 Task: Find connections with filter location Mönchengladbach with filter topic #aviationwith filter profile language Potuguese with filter current company Natixis Corporate & Investment Banking with filter school SNDT Women's University - P. G. Department of Computer Science with filter industry Wholesale Chemical and Allied Products with filter service category Illustration with filter keywords title Mining Engineer
Action: Mouse moved to (644, 70)
Screenshot: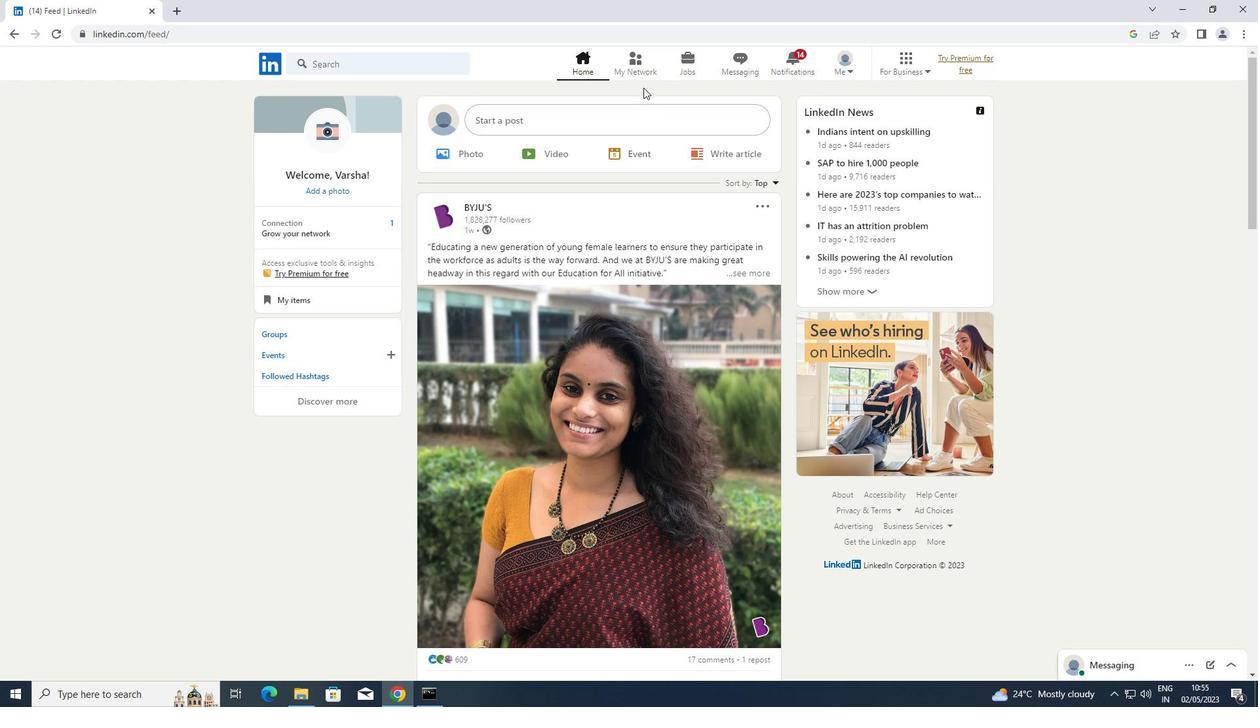 
Action: Mouse pressed left at (644, 70)
Screenshot: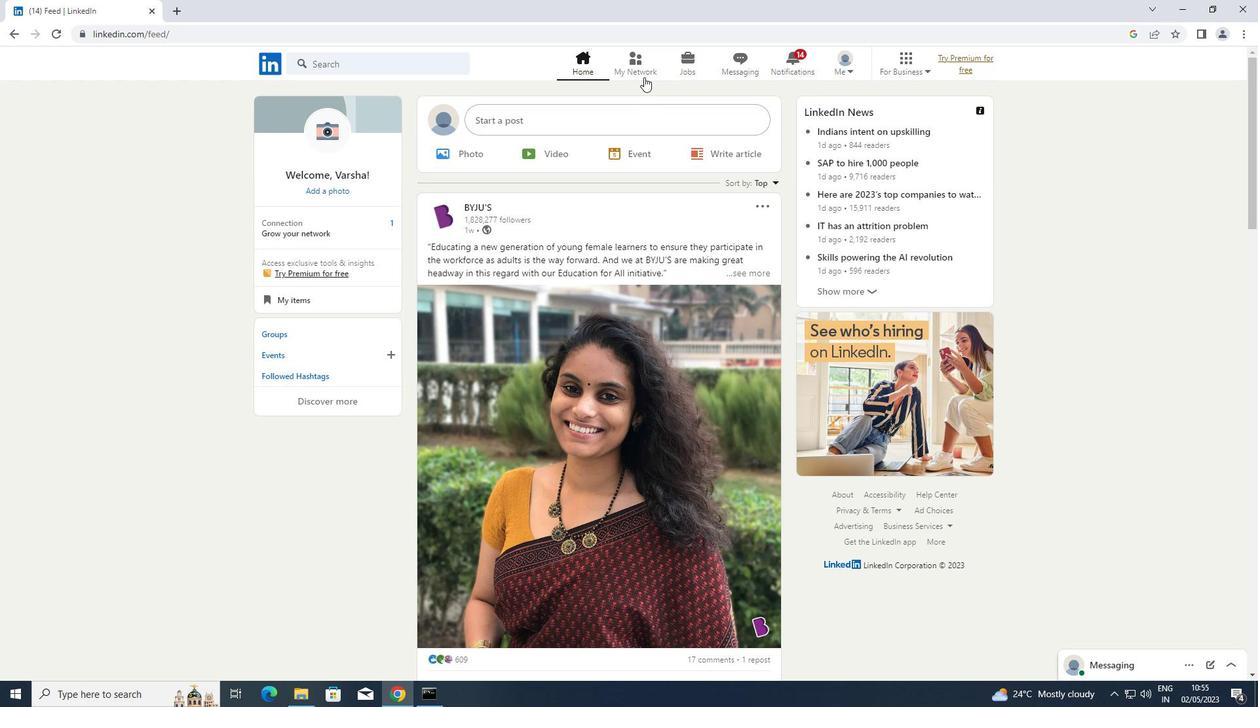 
Action: Mouse moved to (391, 129)
Screenshot: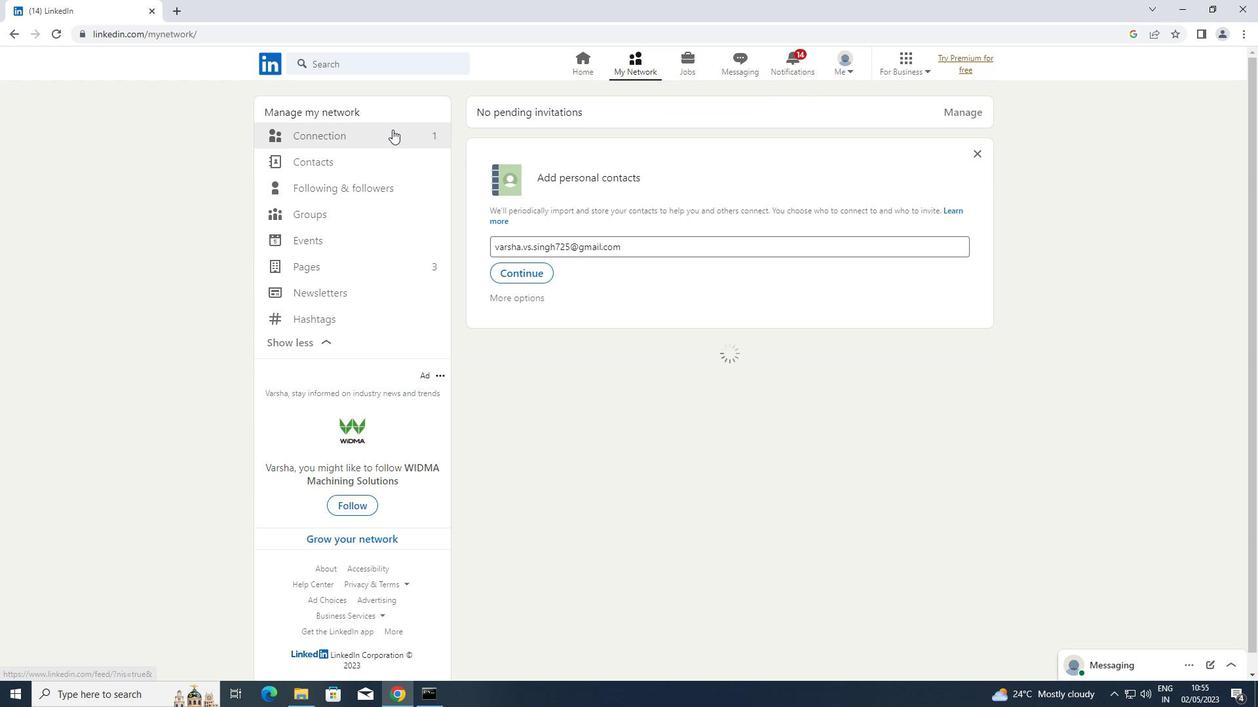 
Action: Mouse pressed left at (391, 129)
Screenshot: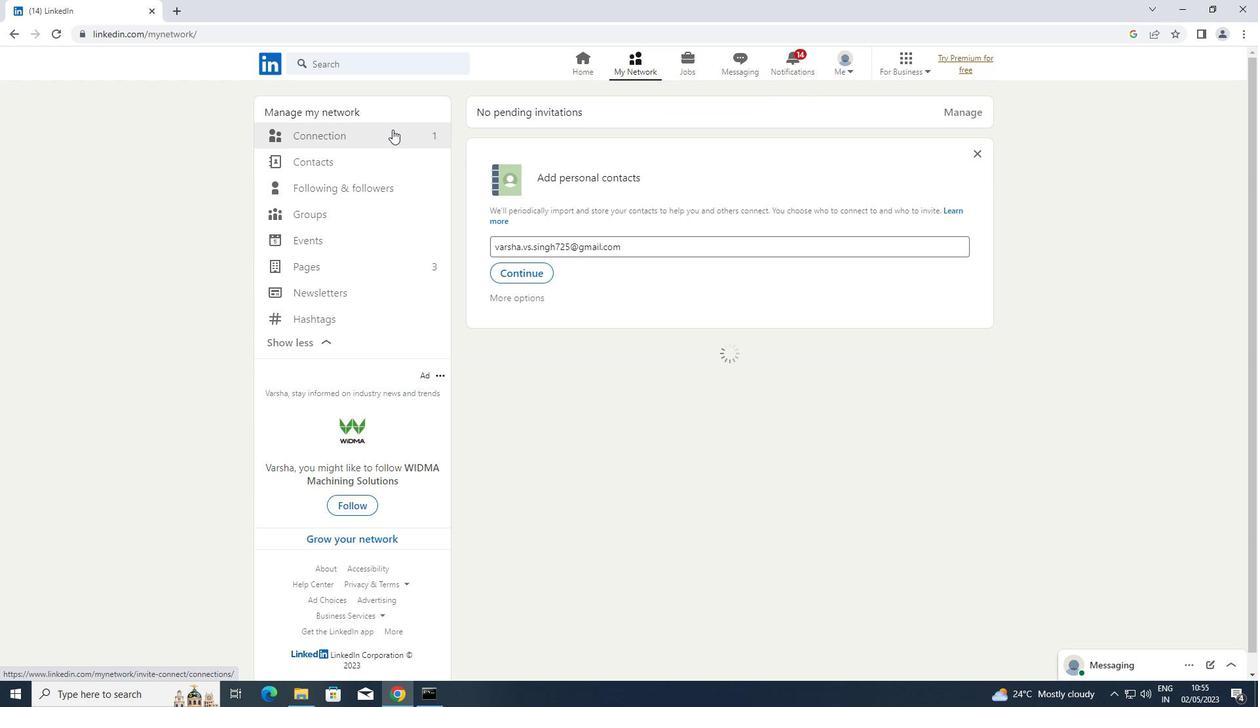
Action: Mouse moved to (716, 134)
Screenshot: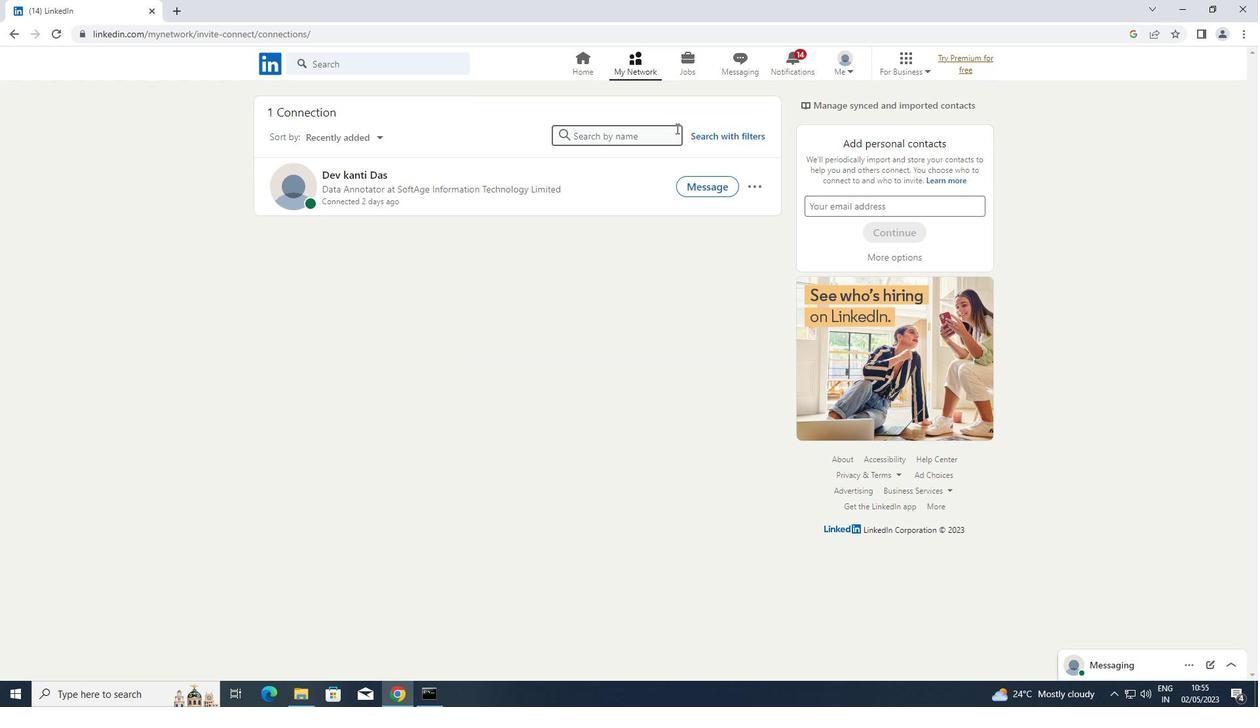
Action: Mouse pressed left at (716, 134)
Screenshot: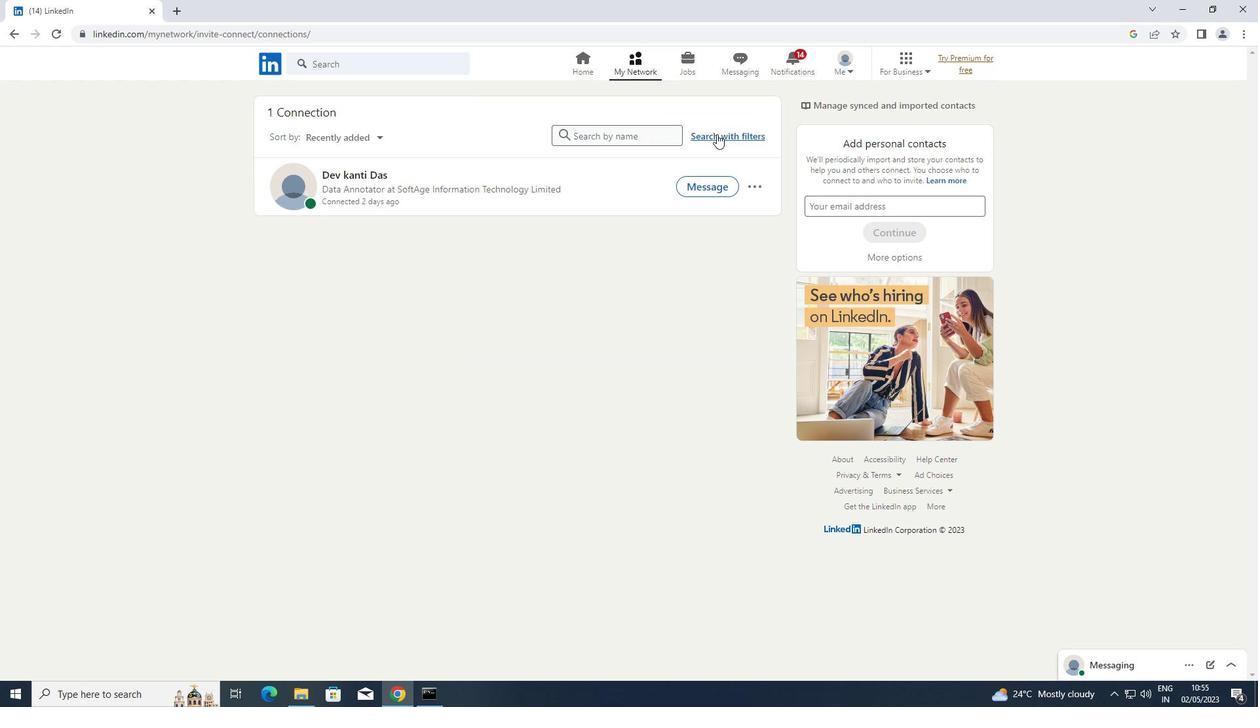 
Action: Mouse moved to (665, 102)
Screenshot: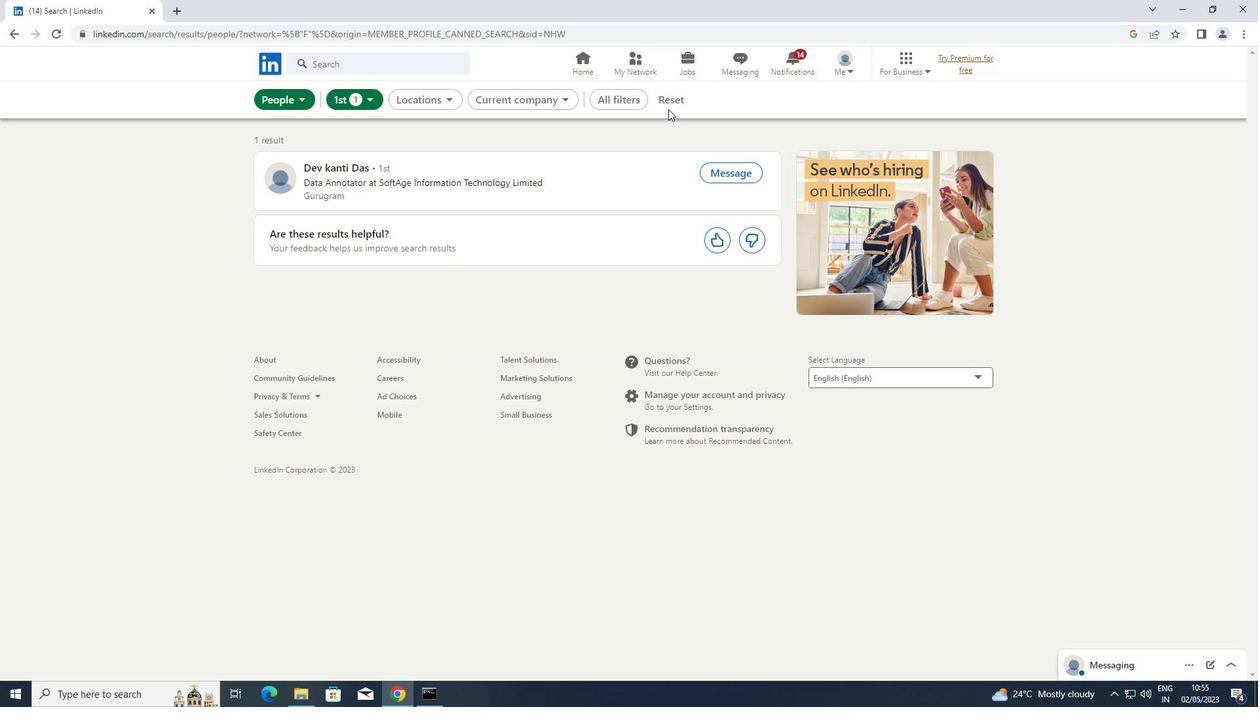 
Action: Mouse pressed left at (665, 102)
Screenshot: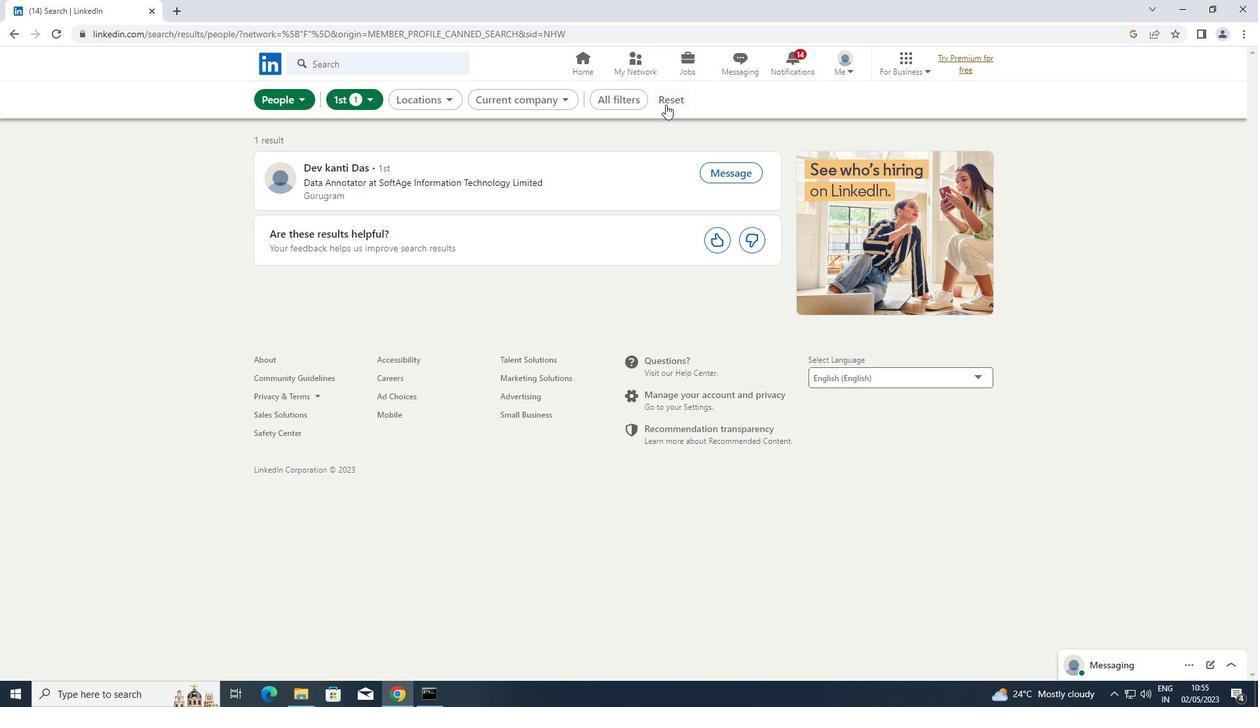 
Action: Mouse moved to (662, 102)
Screenshot: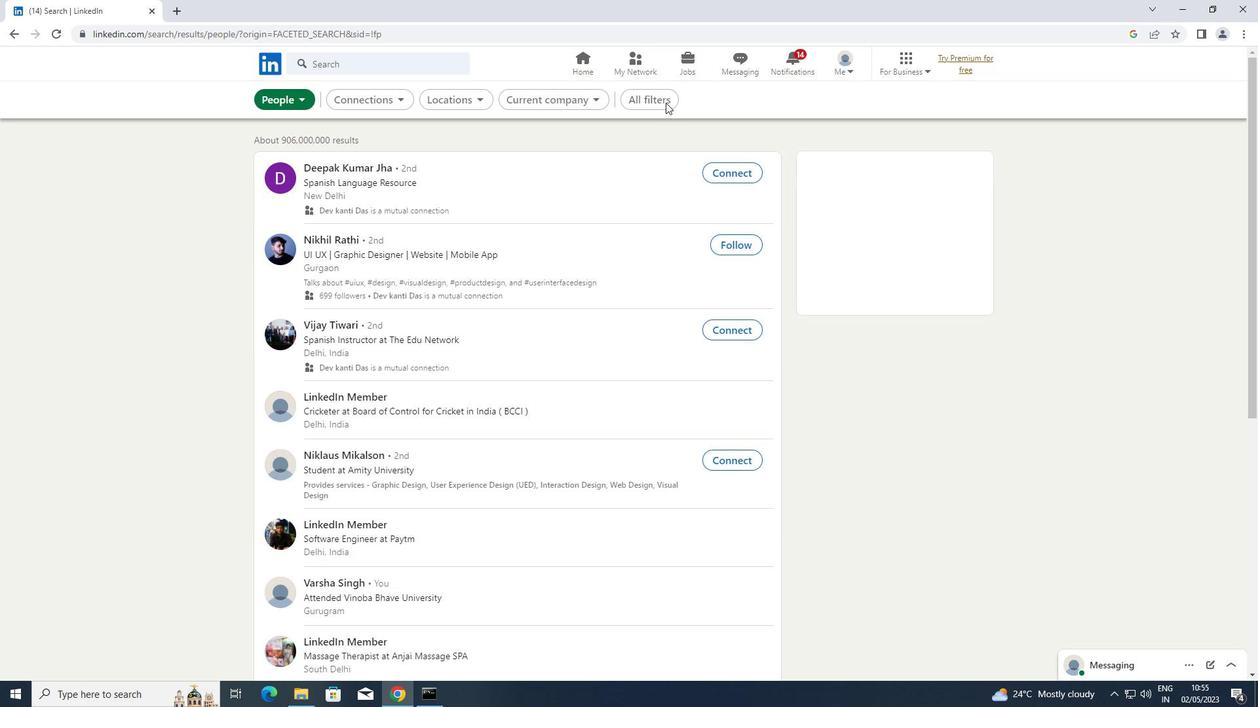 
Action: Mouse pressed left at (662, 102)
Screenshot: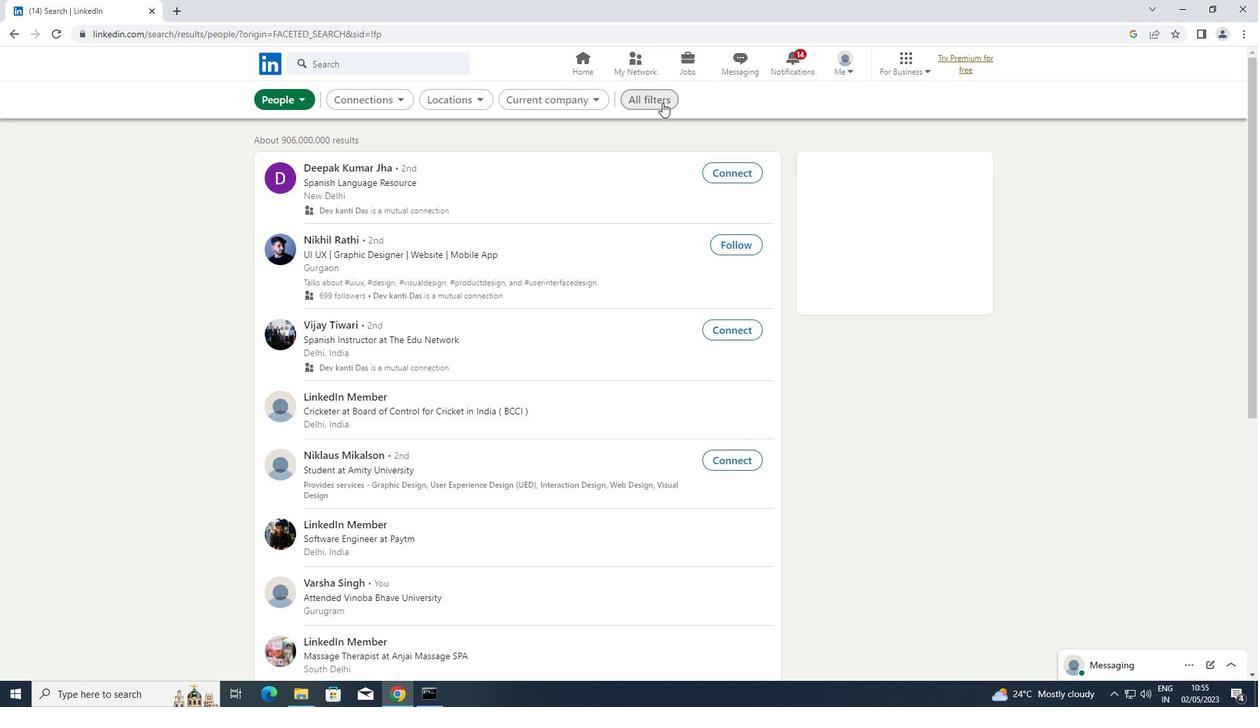 
Action: Mouse moved to (996, 288)
Screenshot: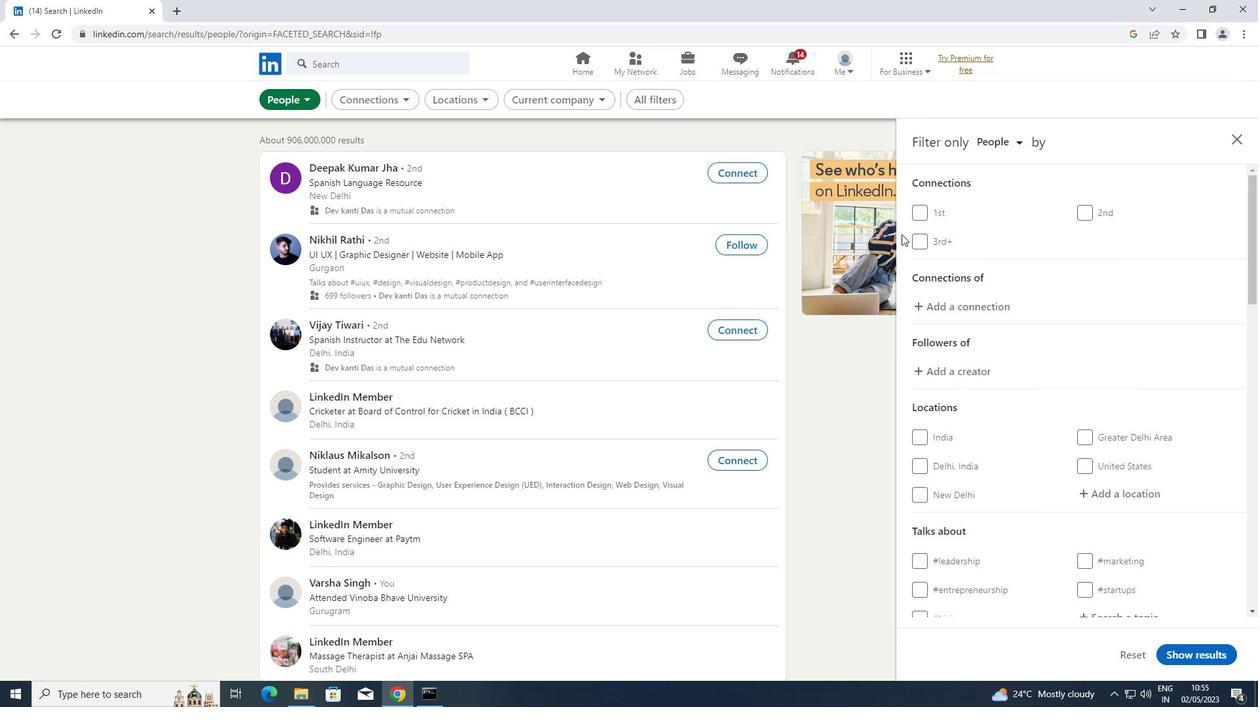 
Action: Mouse scrolled (996, 288) with delta (0, 0)
Screenshot: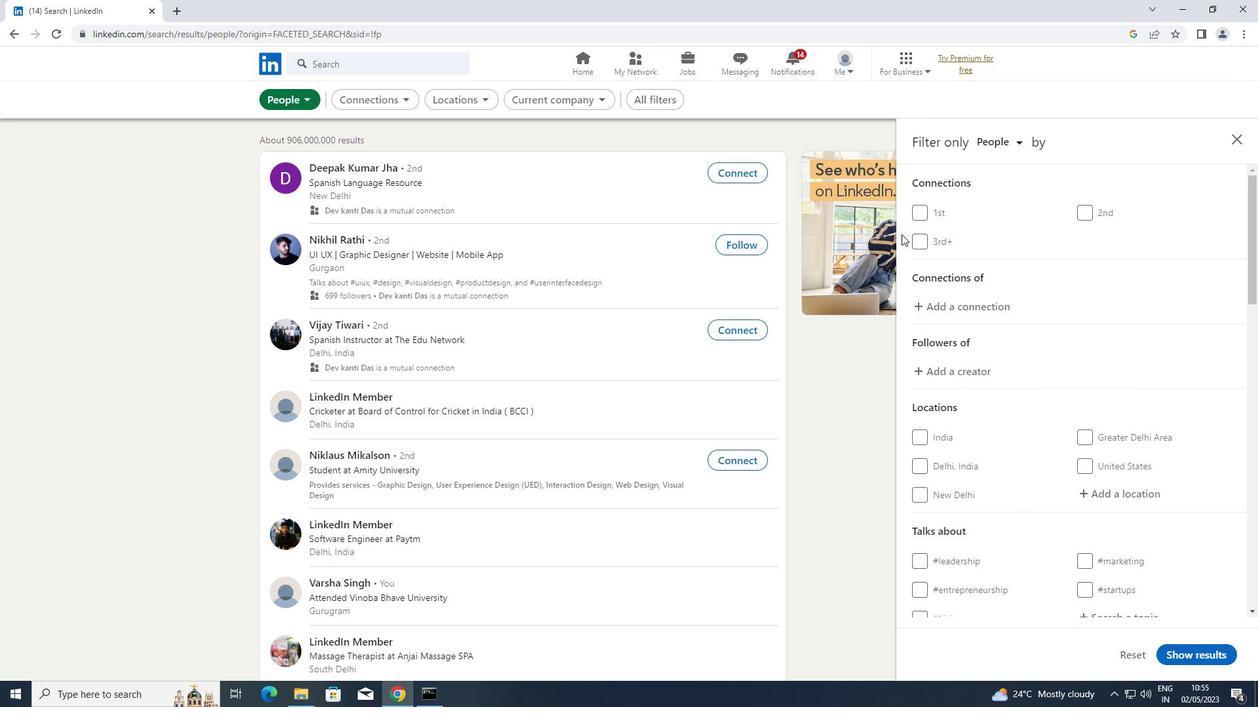 
Action: Mouse scrolled (996, 288) with delta (0, 0)
Screenshot: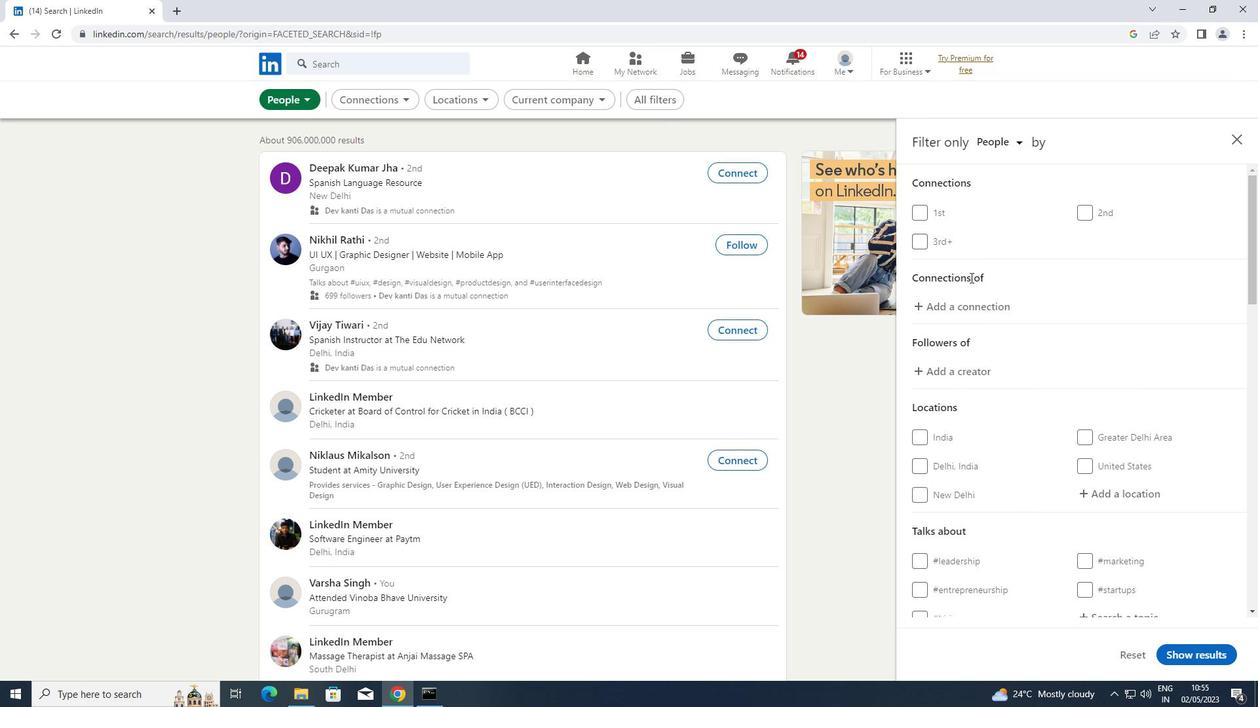 
Action: Mouse moved to (1093, 358)
Screenshot: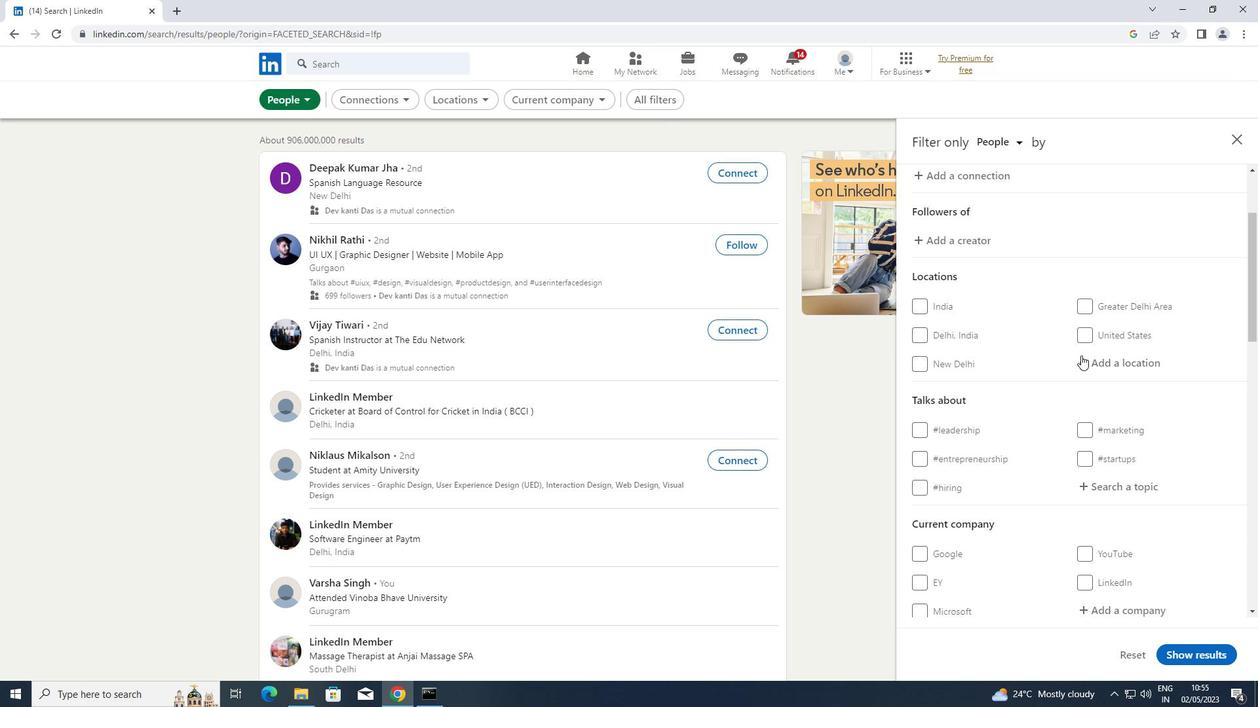 
Action: Mouse pressed left at (1093, 358)
Screenshot: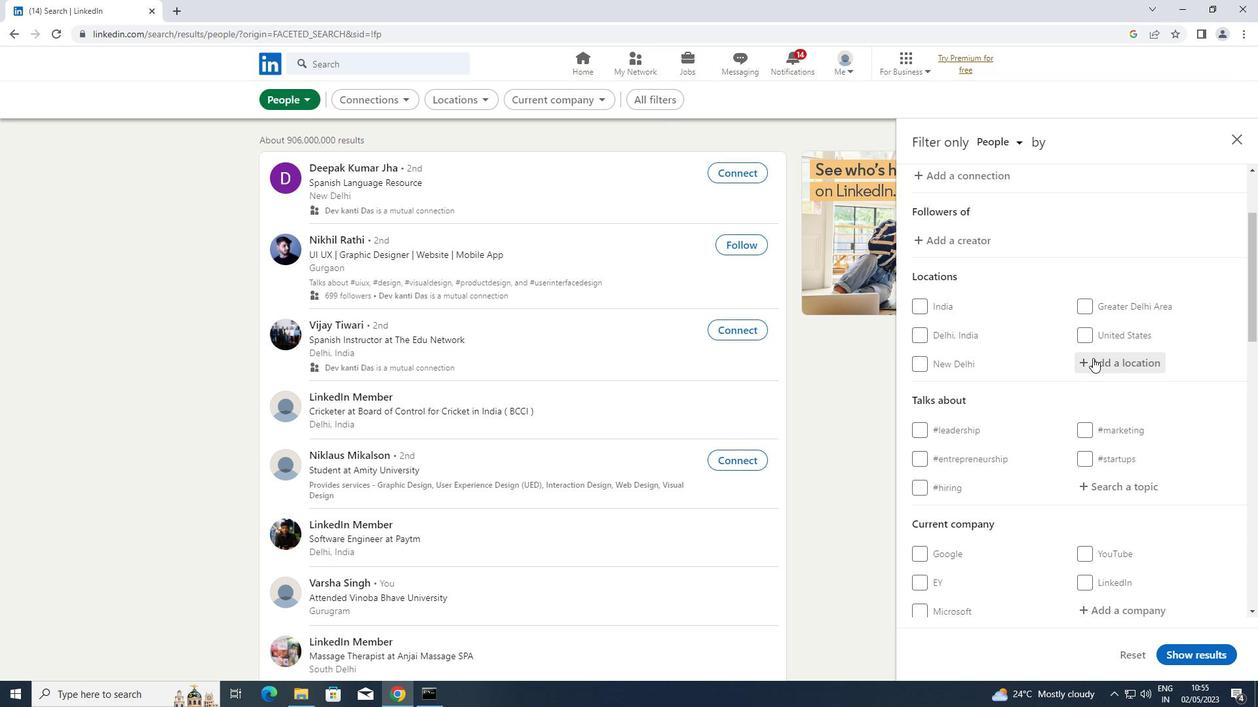 
Action: Key pressed <Key.shift>MONCHENGLADBACH
Screenshot: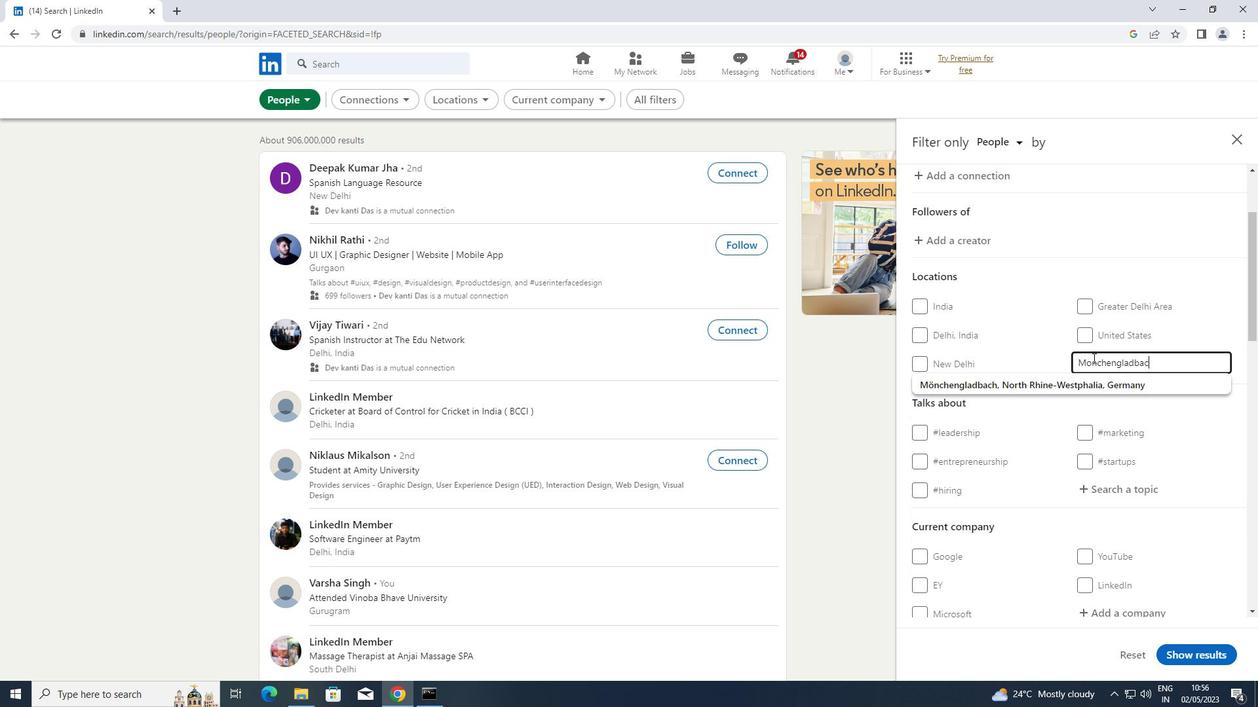 
Action: Mouse moved to (1121, 341)
Screenshot: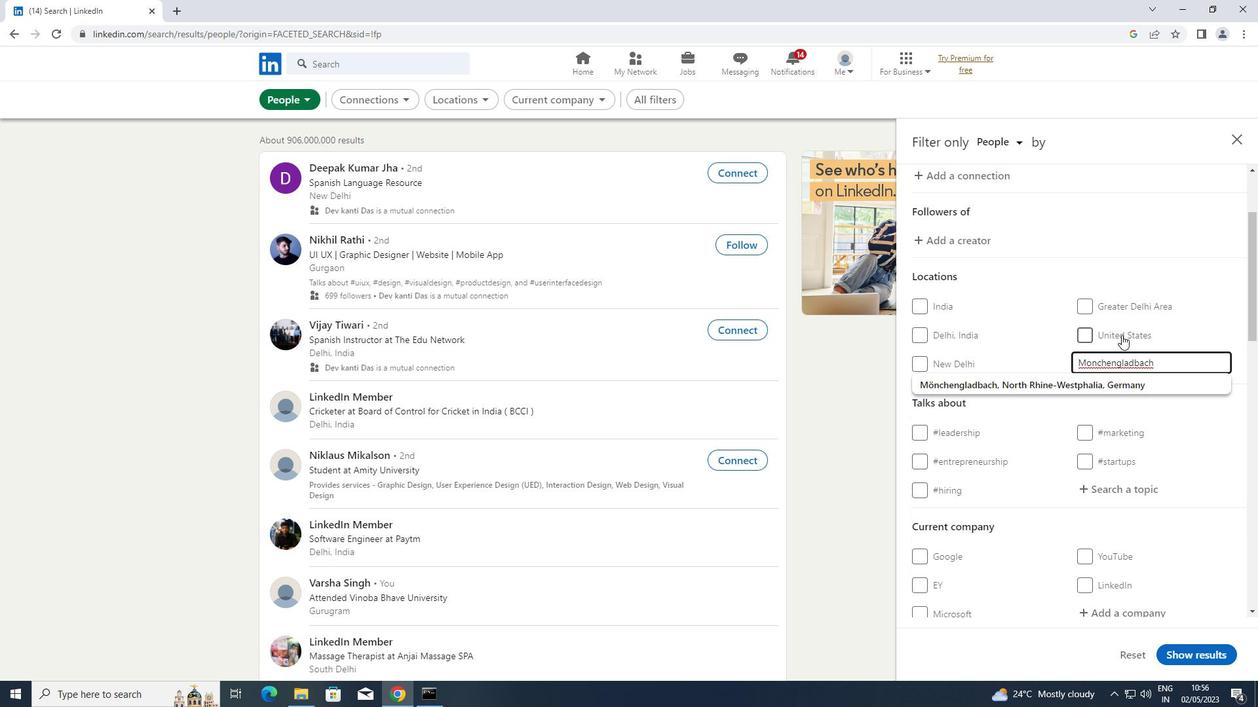 
Action: Mouse scrolled (1121, 340) with delta (0, 0)
Screenshot: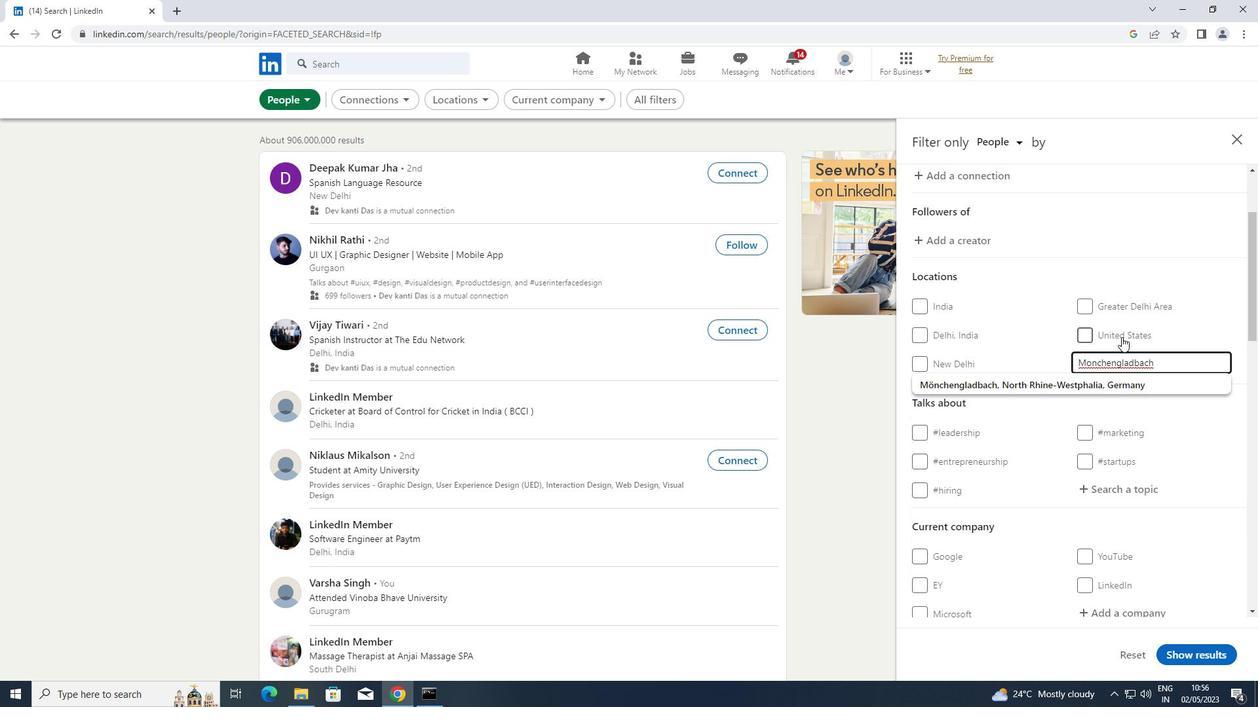 
Action: Mouse scrolled (1121, 340) with delta (0, 0)
Screenshot: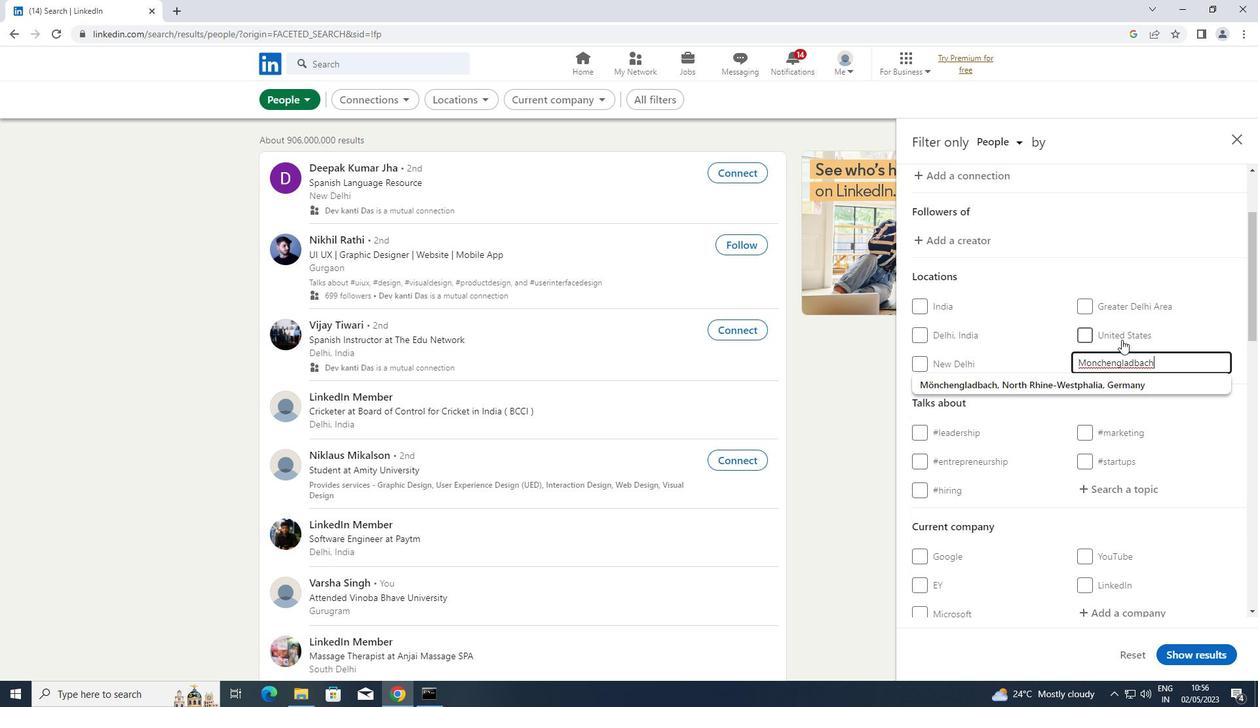
Action: Mouse moved to (1104, 358)
Screenshot: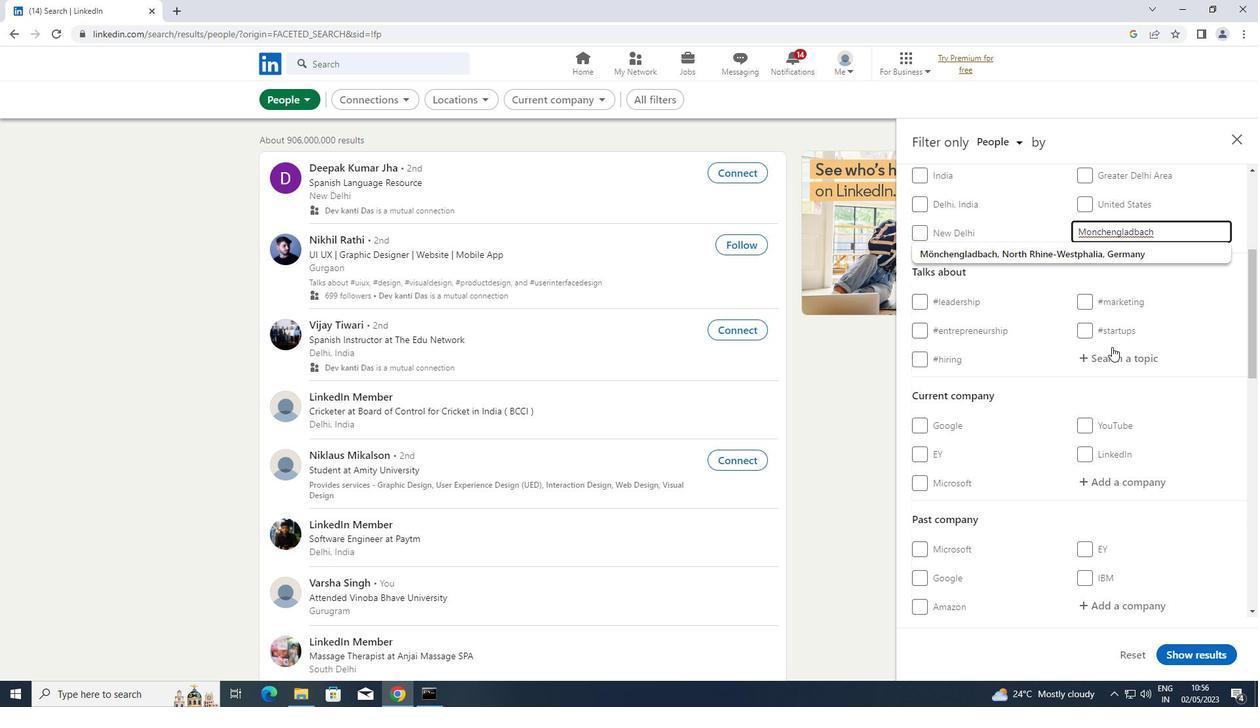 
Action: Mouse pressed left at (1104, 358)
Screenshot: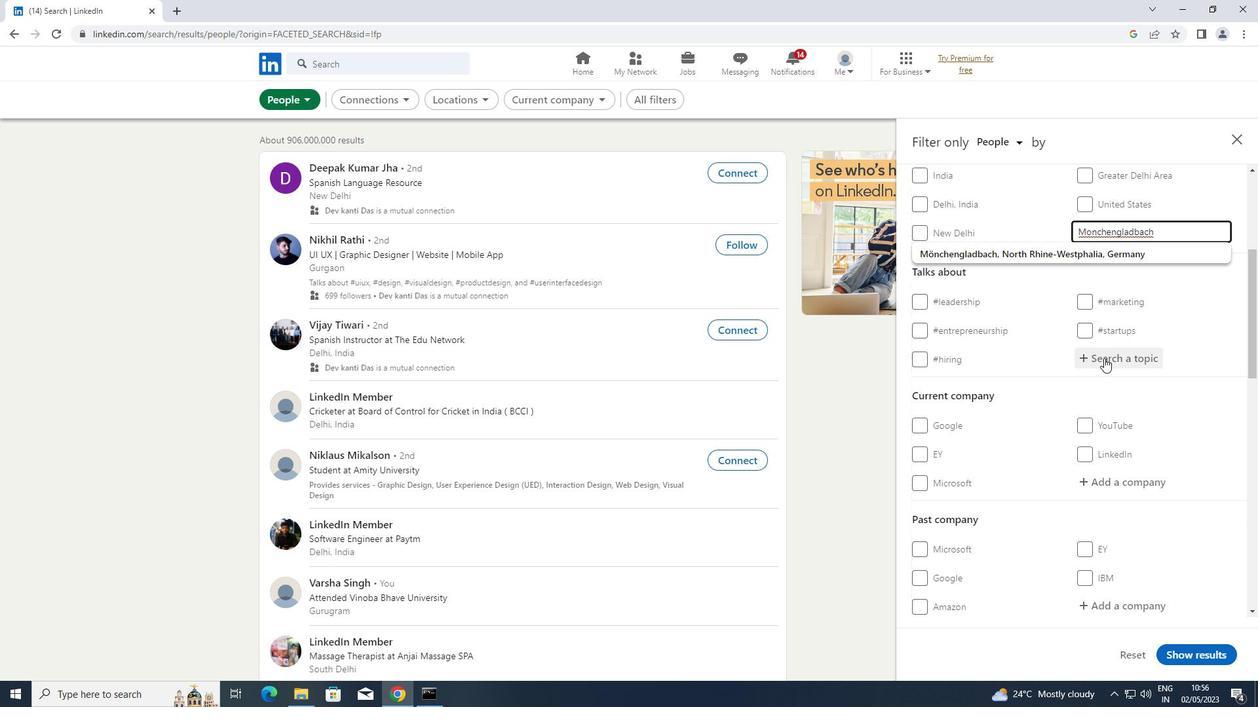 
Action: Key pressed AVIATION
Screenshot: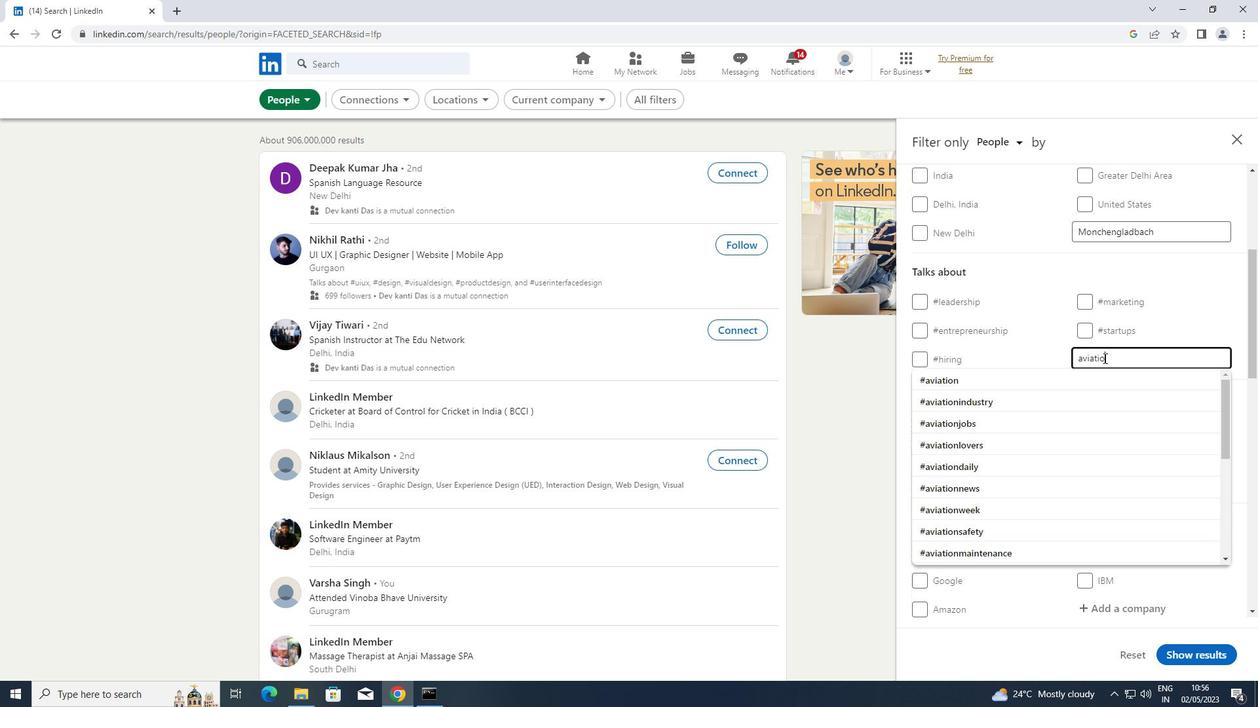 
Action: Mouse moved to (1051, 379)
Screenshot: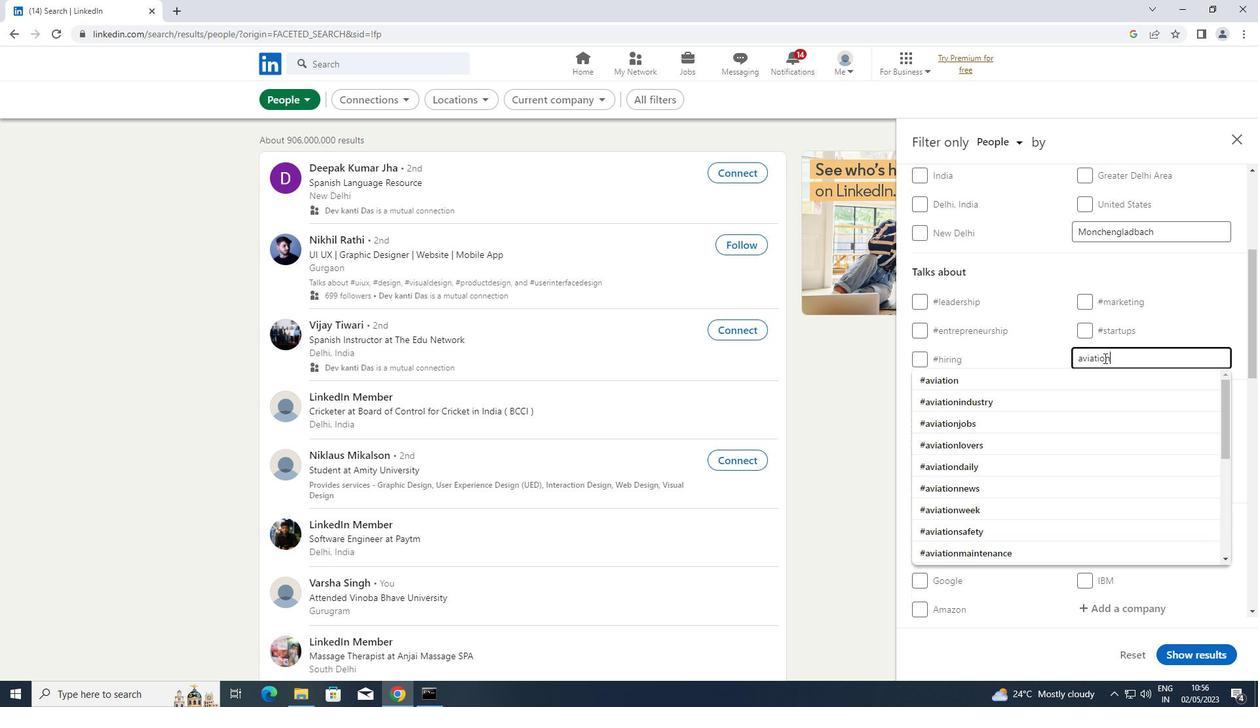 
Action: Mouse pressed left at (1051, 379)
Screenshot: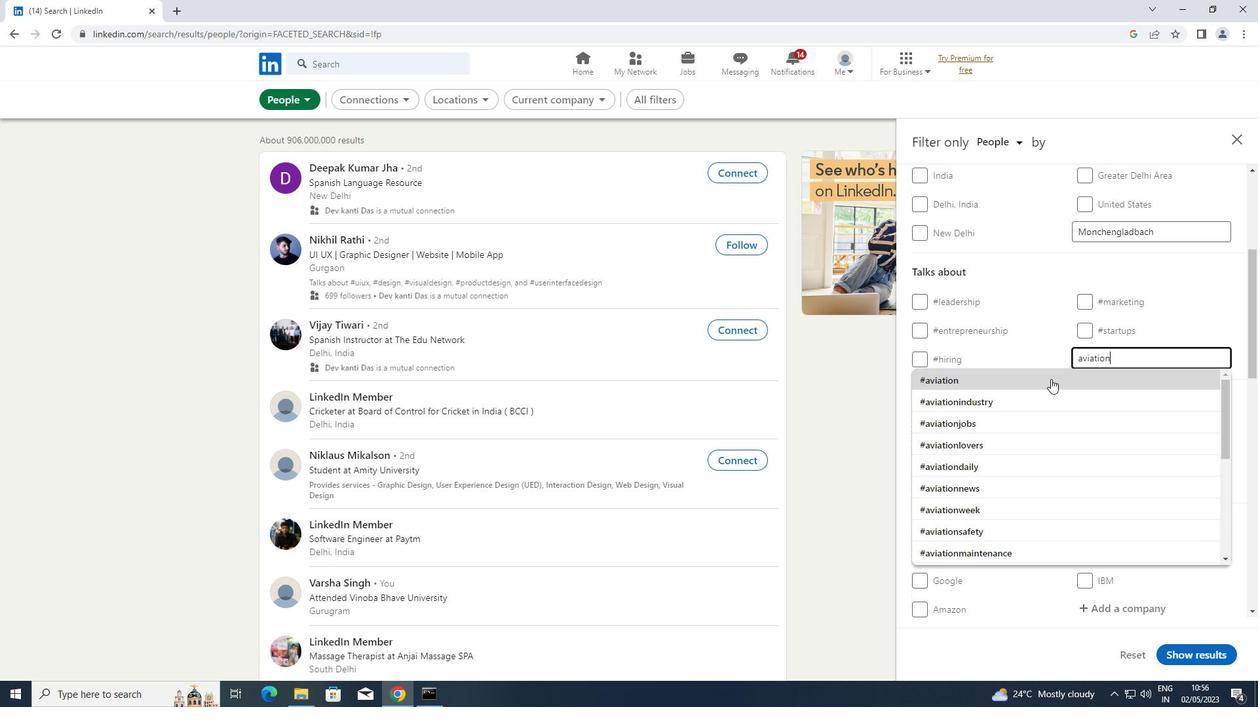 
Action: Mouse scrolled (1051, 378) with delta (0, 0)
Screenshot: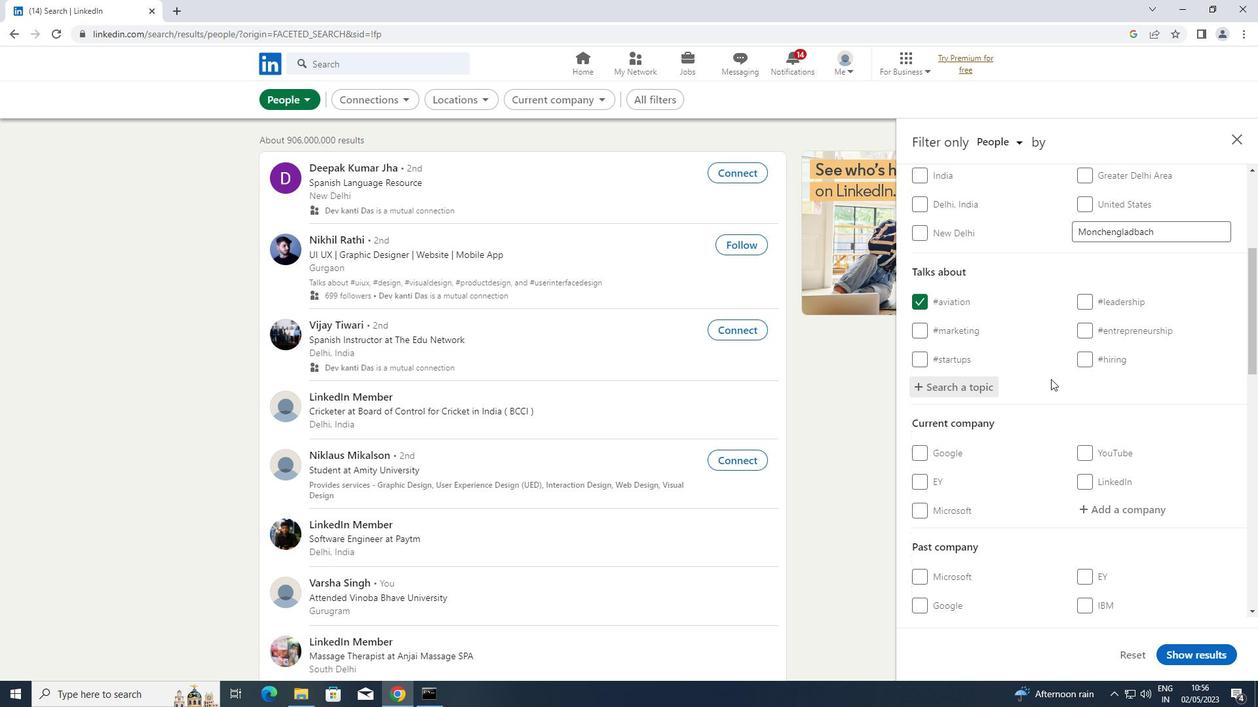 
Action: Mouse scrolled (1051, 378) with delta (0, 0)
Screenshot: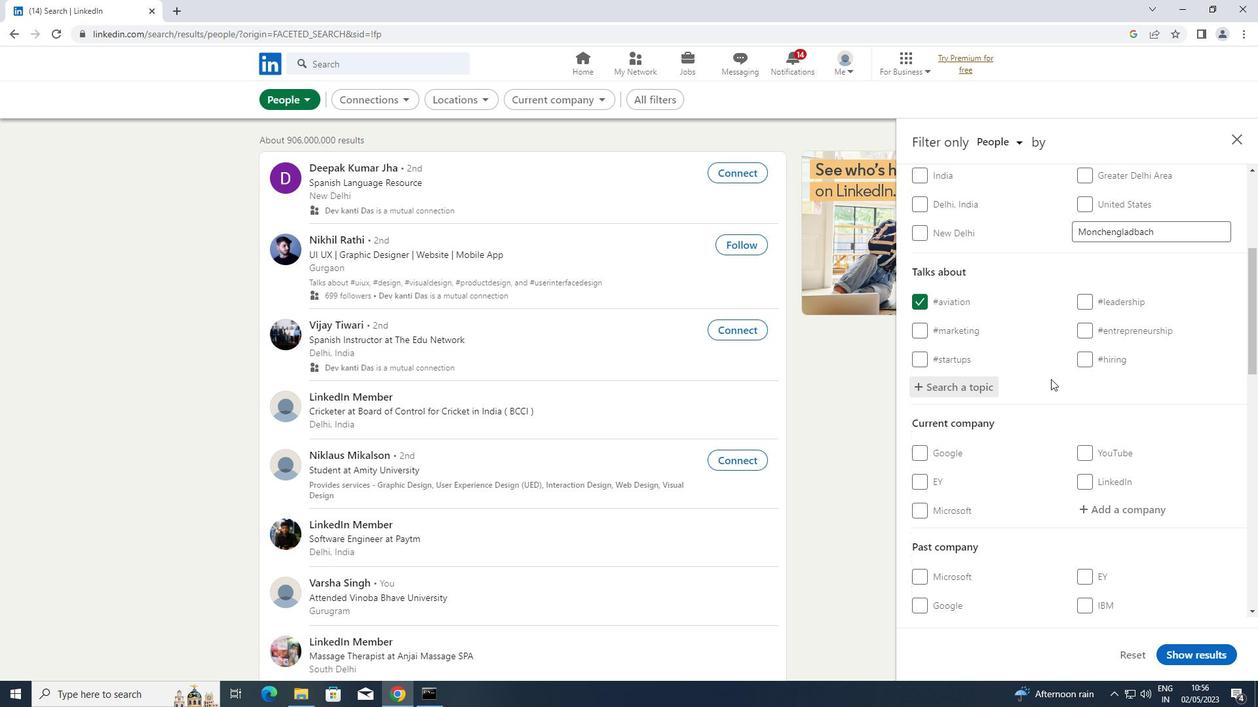 
Action: Mouse scrolled (1051, 378) with delta (0, 0)
Screenshot: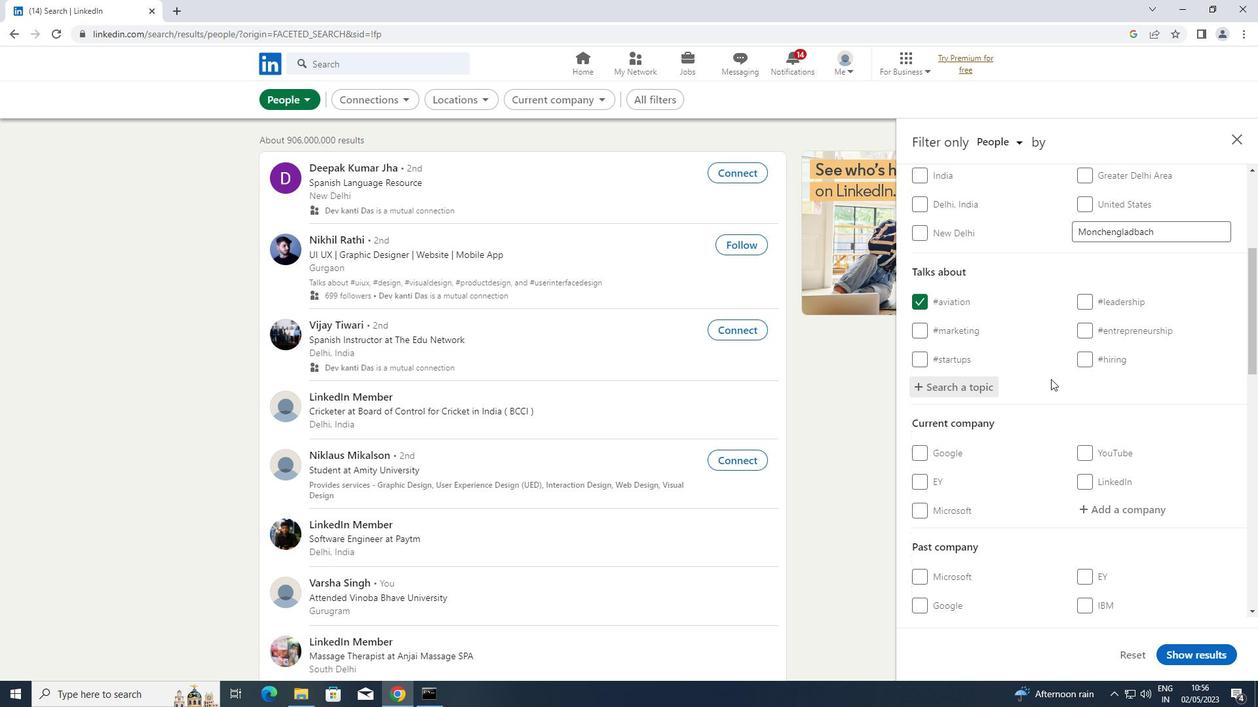 
Action: Mouse scrolled (1051, 378) with delta (0, 0)
Screenshot: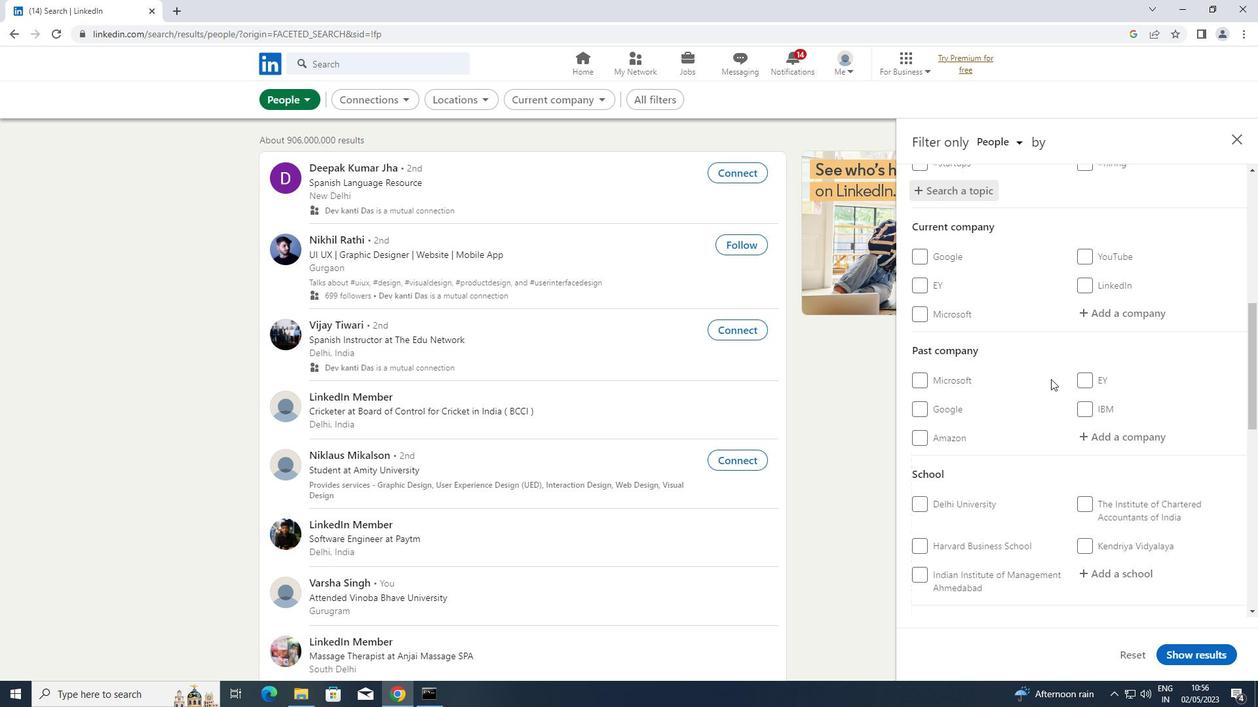 
Action: Mouse scrolled (1051, 378) with delta (0, 0)
Screenshot: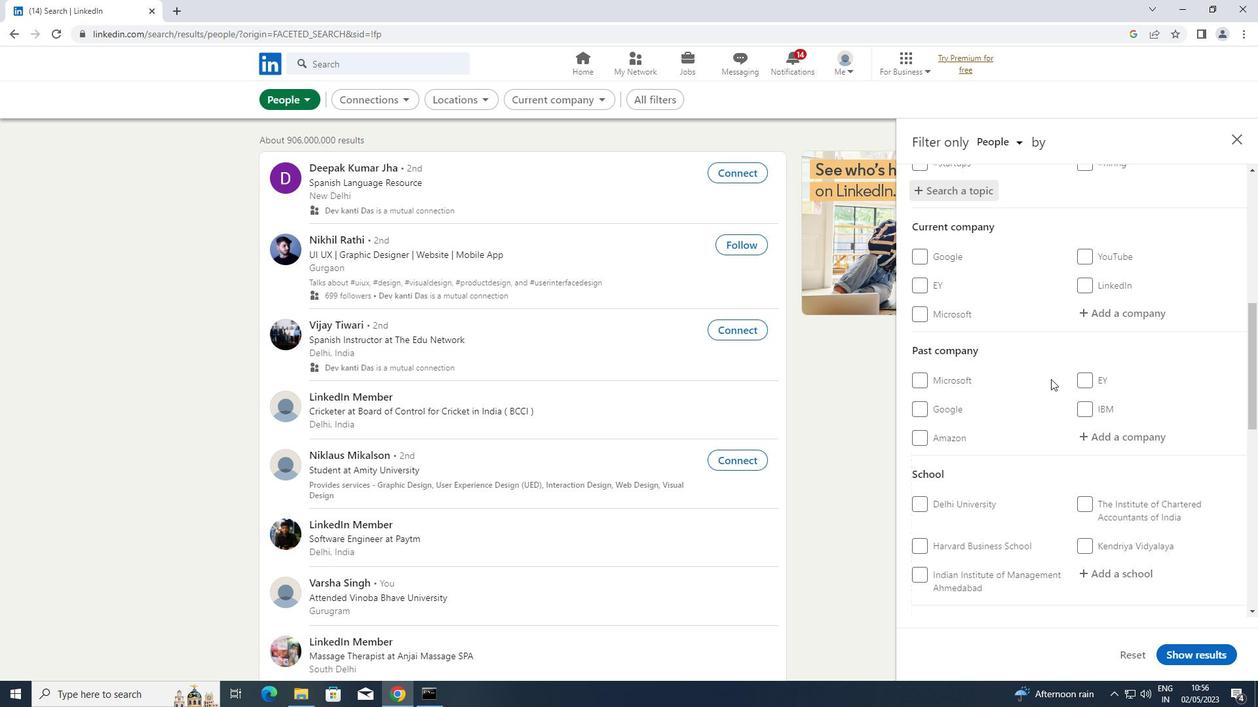 
Action: Mouse scrolled (1051, 378) with delta (0, 0)
Screenshot: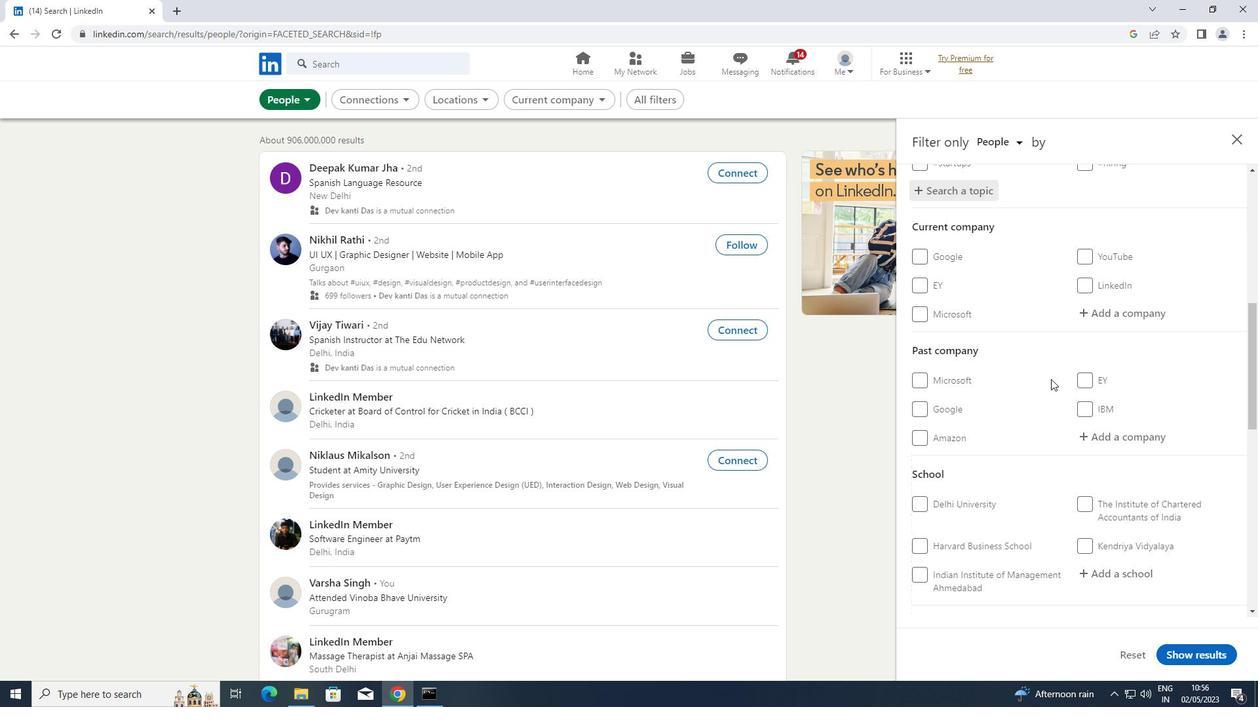 
Action: Mouse scrolled (1051, 378) with delta (0, 0)
Screenshot: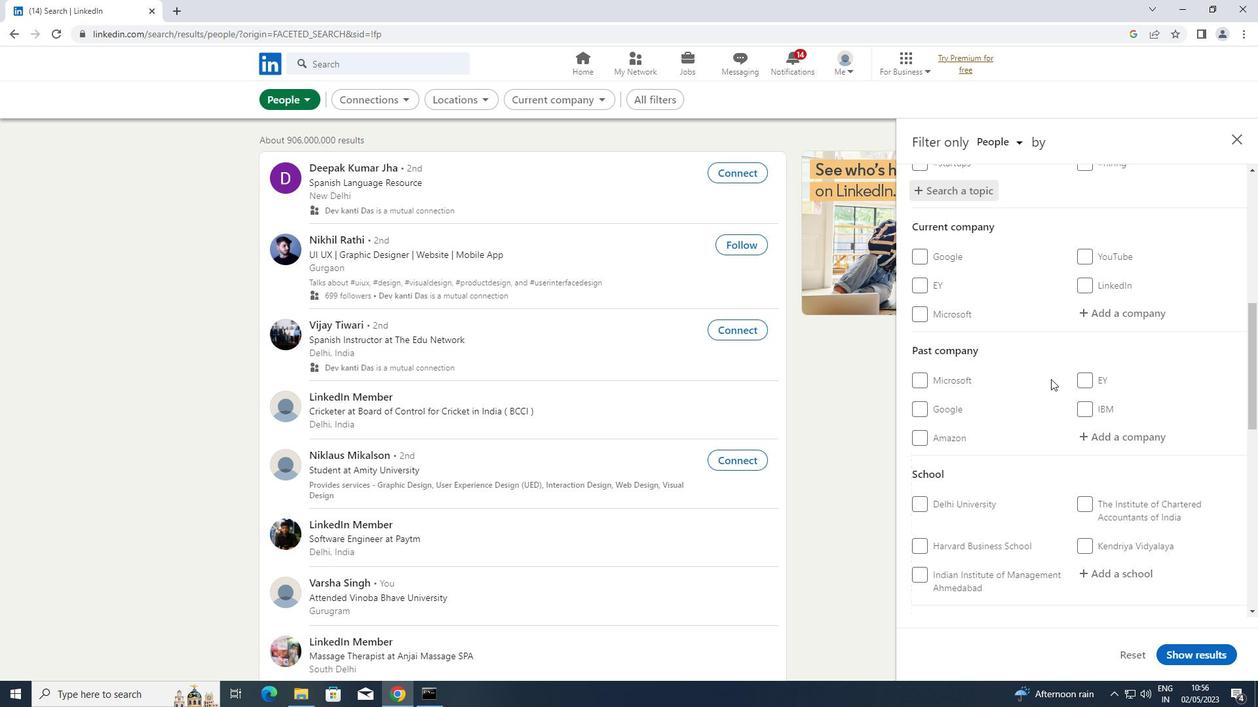 
Action: Mouse scrolled (1051, 378) with delta (0, 0)
Screenshot: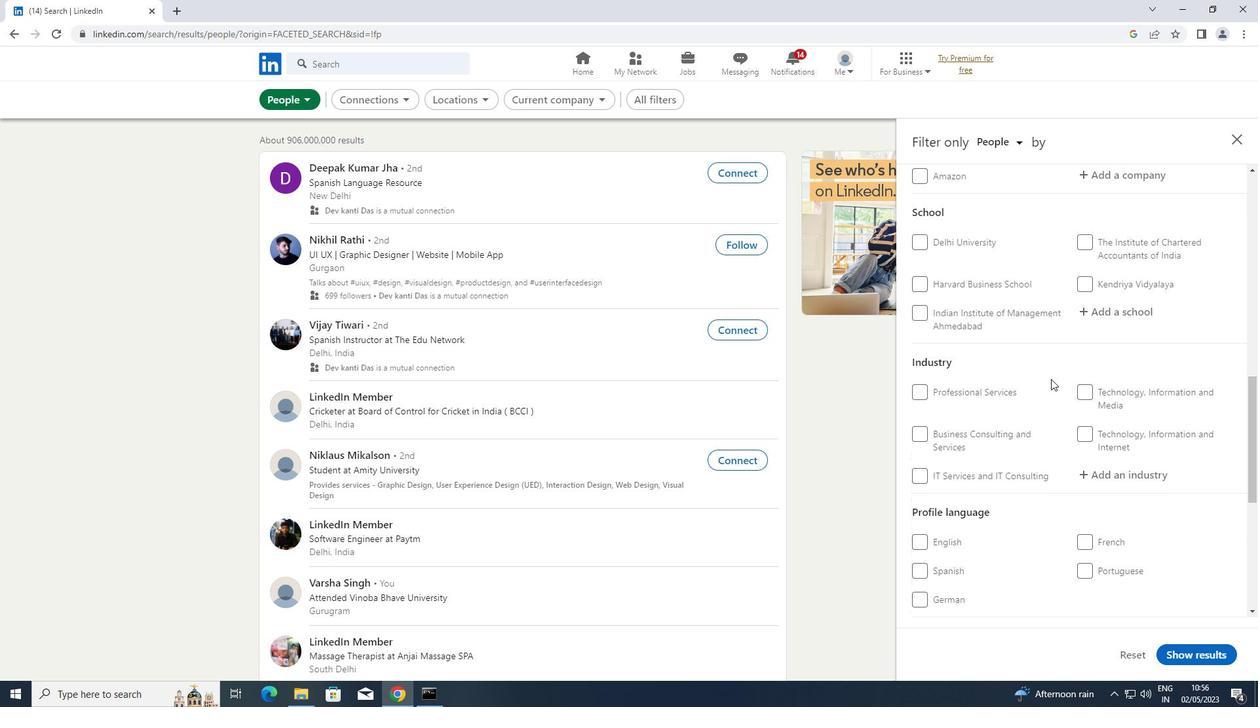 
Action: Mouse scrolled (1051, 378) with delta (0, 0)
Screenshot: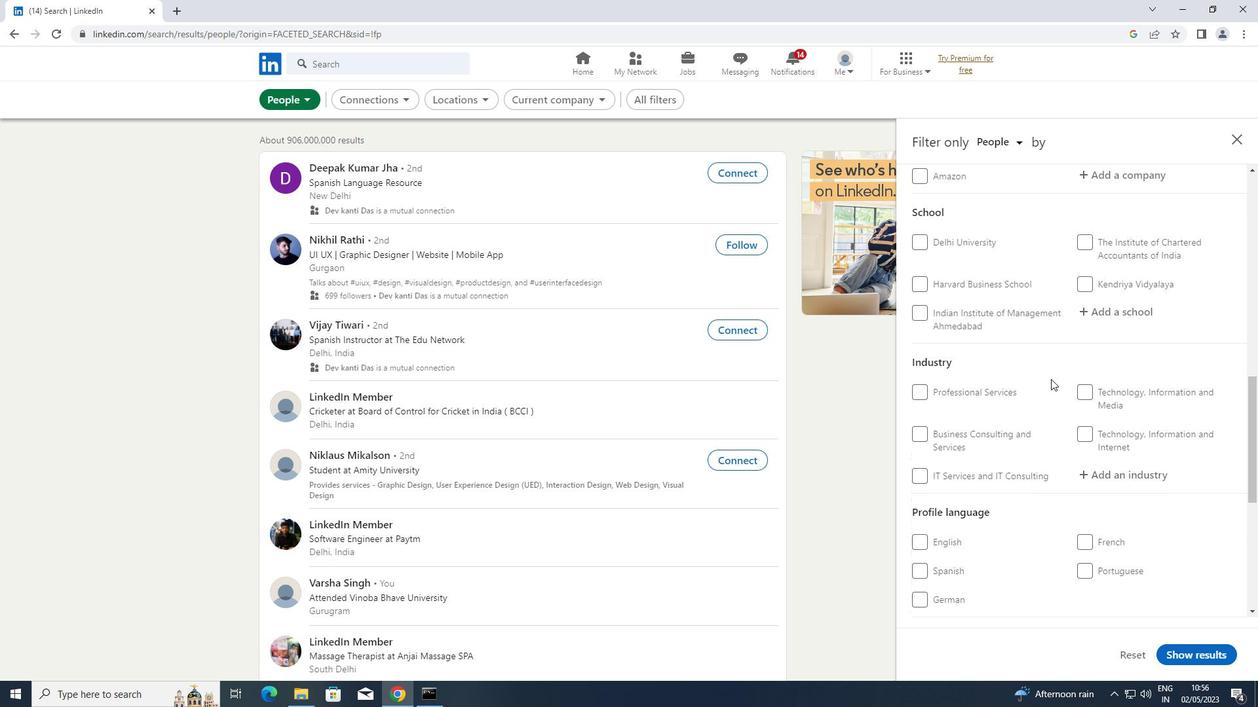 
Action: Mouse moved to (1084, 441)
Screenshot: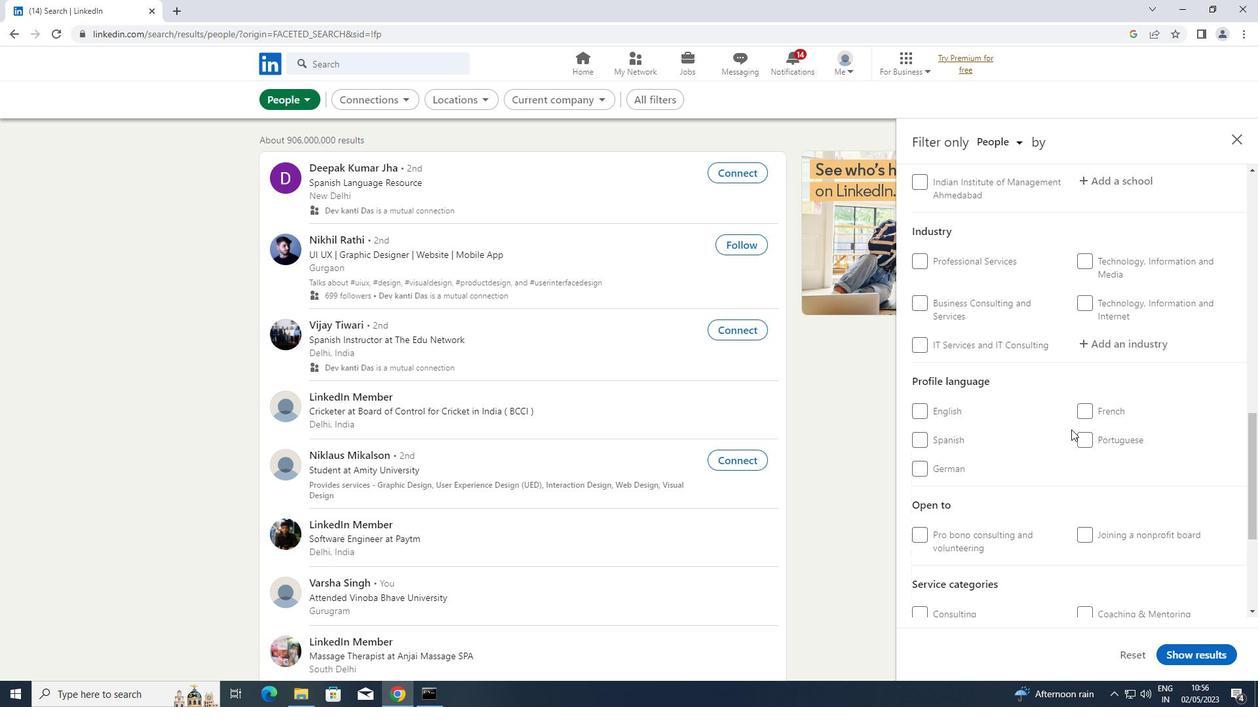 
Action: Mouse pressed left at (1084, 441)
Screenshot: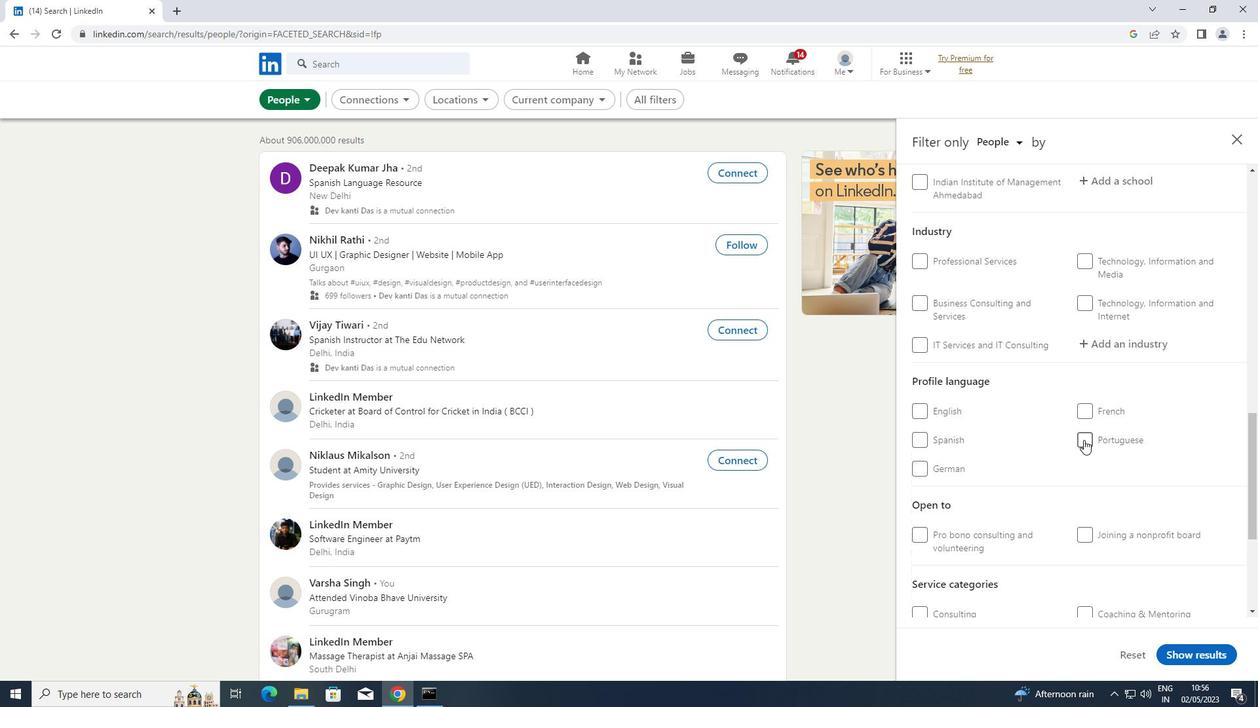
Action: Mouse moved to (1085, 426)
Screenshot: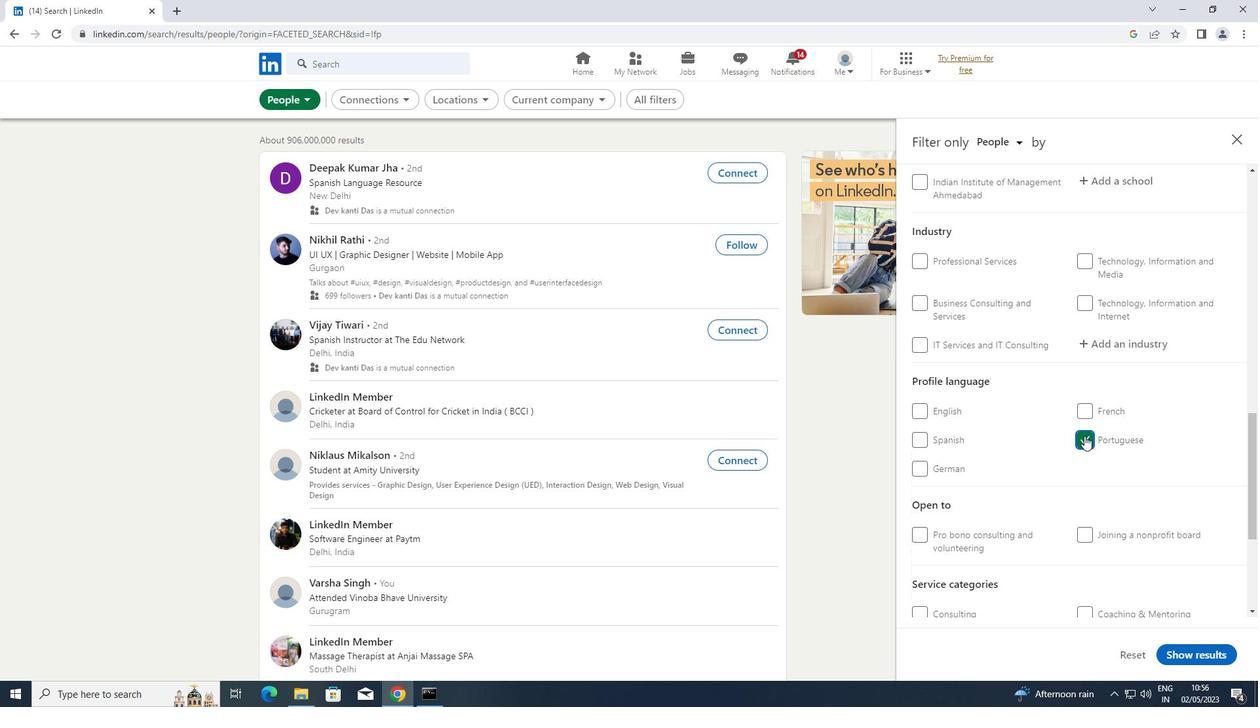 
Action: Mouse scrolled (1085, 427) with delta (0, 0)
Screenshot: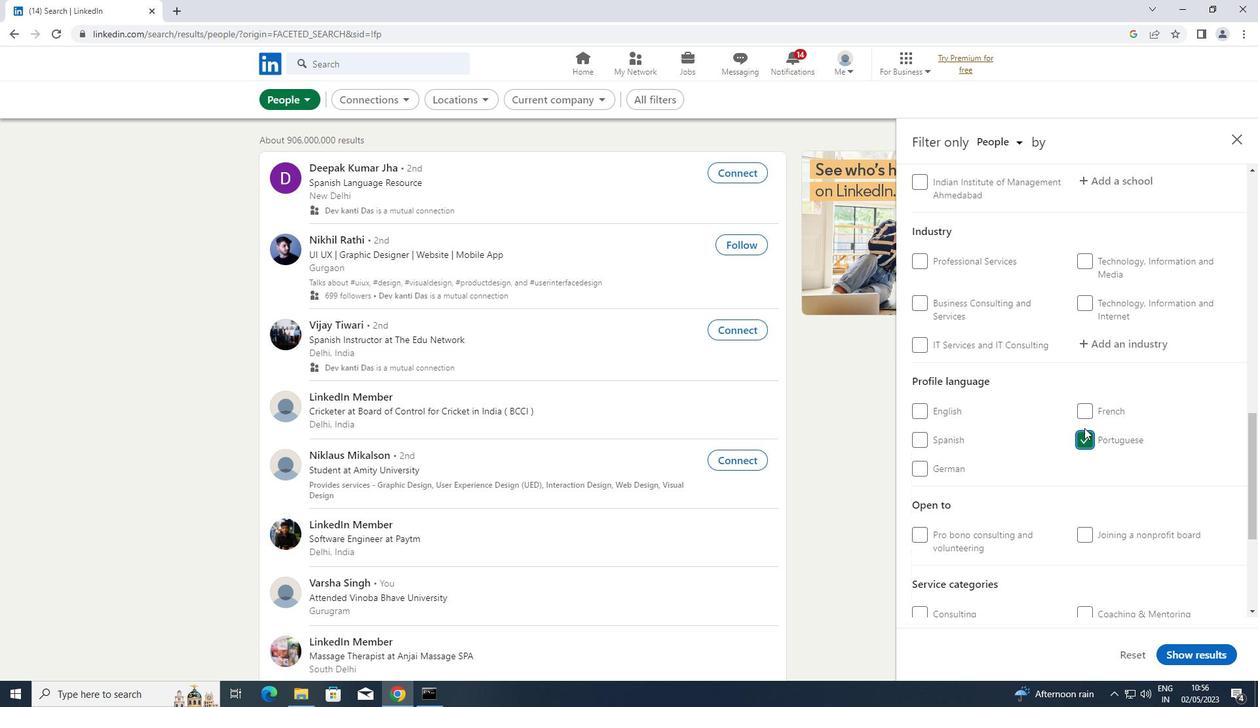 
Action: Mouse scrolled (1085, 427) with delta (0, 0)
Screenshot: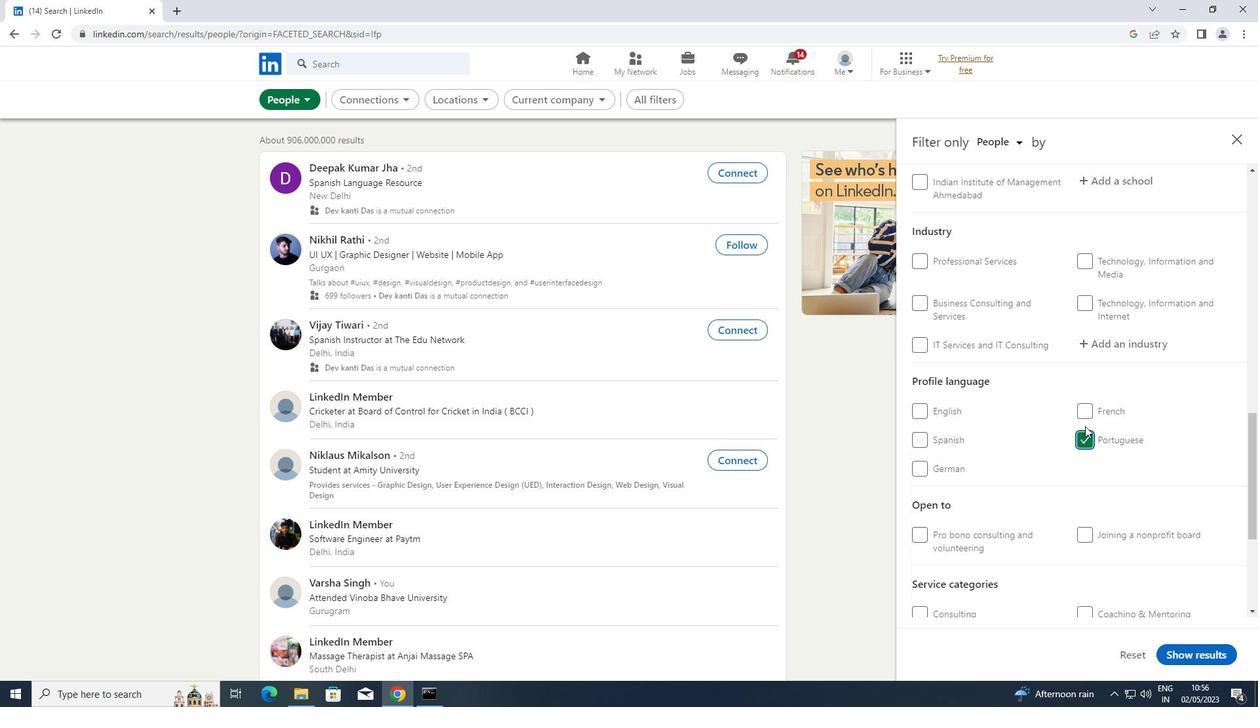 
Action: Mouse scrolled (1085, 427) with delta (0, 0)
Screenshot: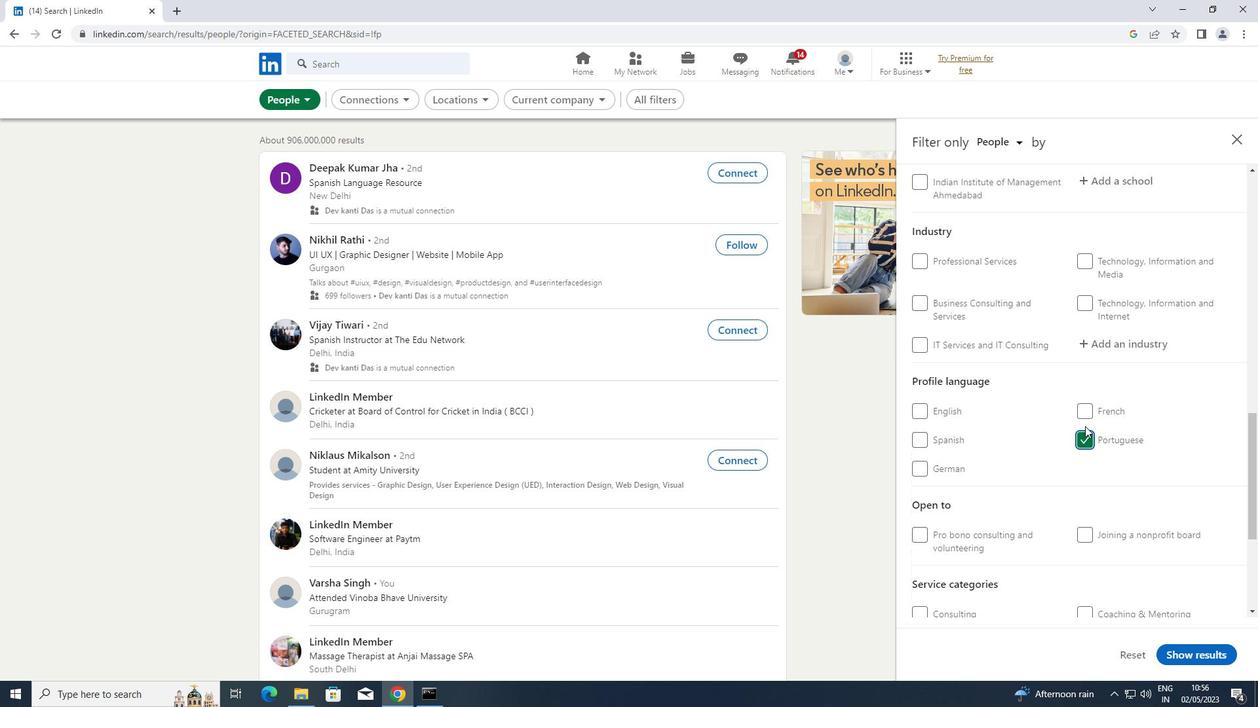 
Action: Mouse scrolled (1085, 427) with delta (0, 0)
Screenshot: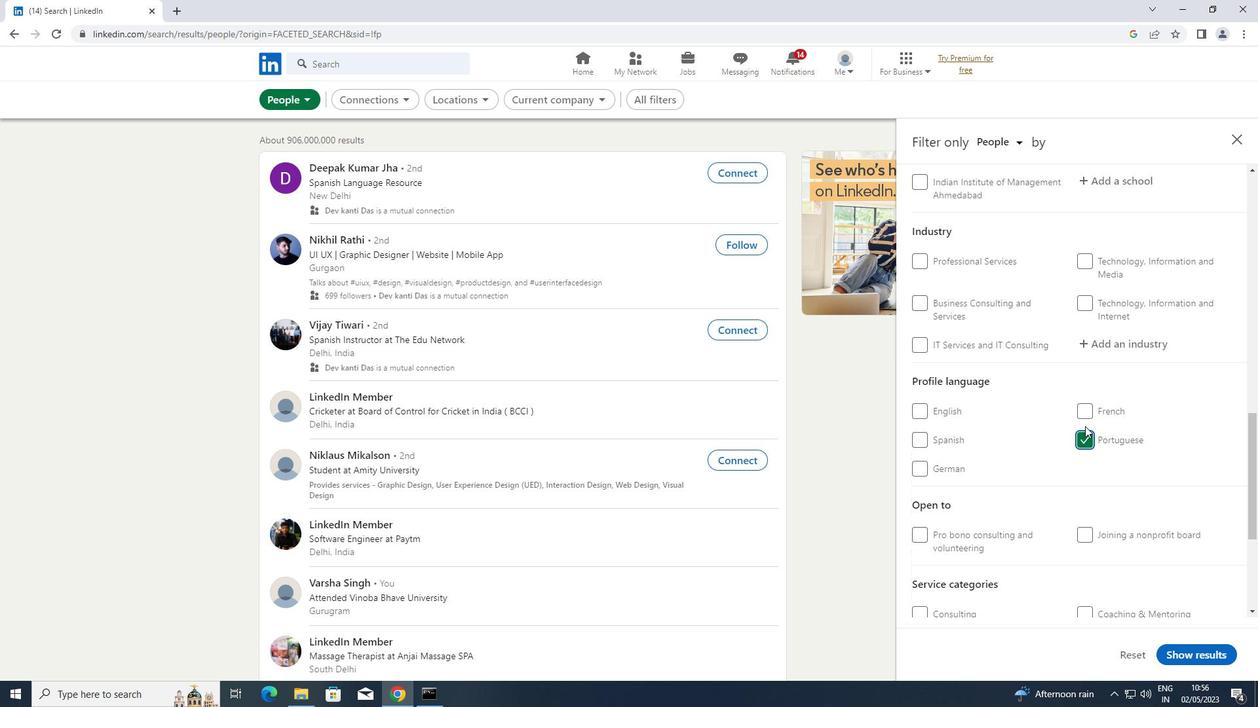 
Action: Mouse scrolled (1085, 427) with delta (0, 0)
Screenshot: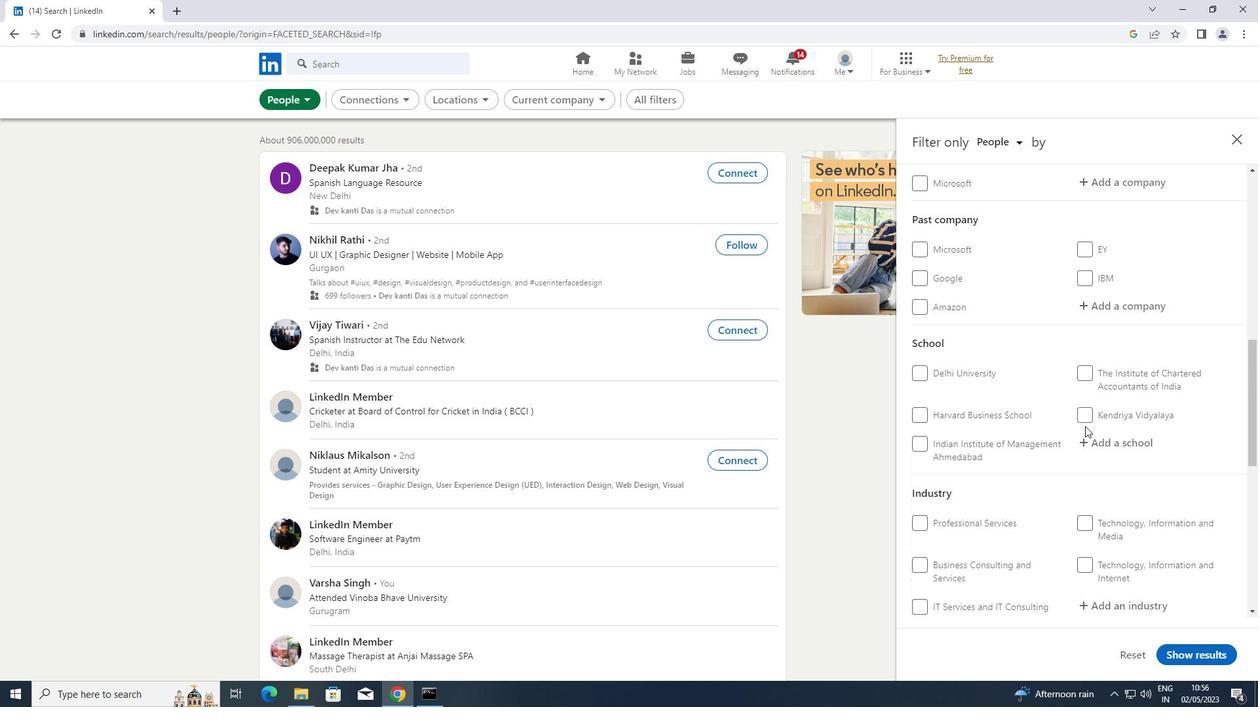 
Action: Mouse scrolled (1085, 427) with delta (0, 0)
Screenshot: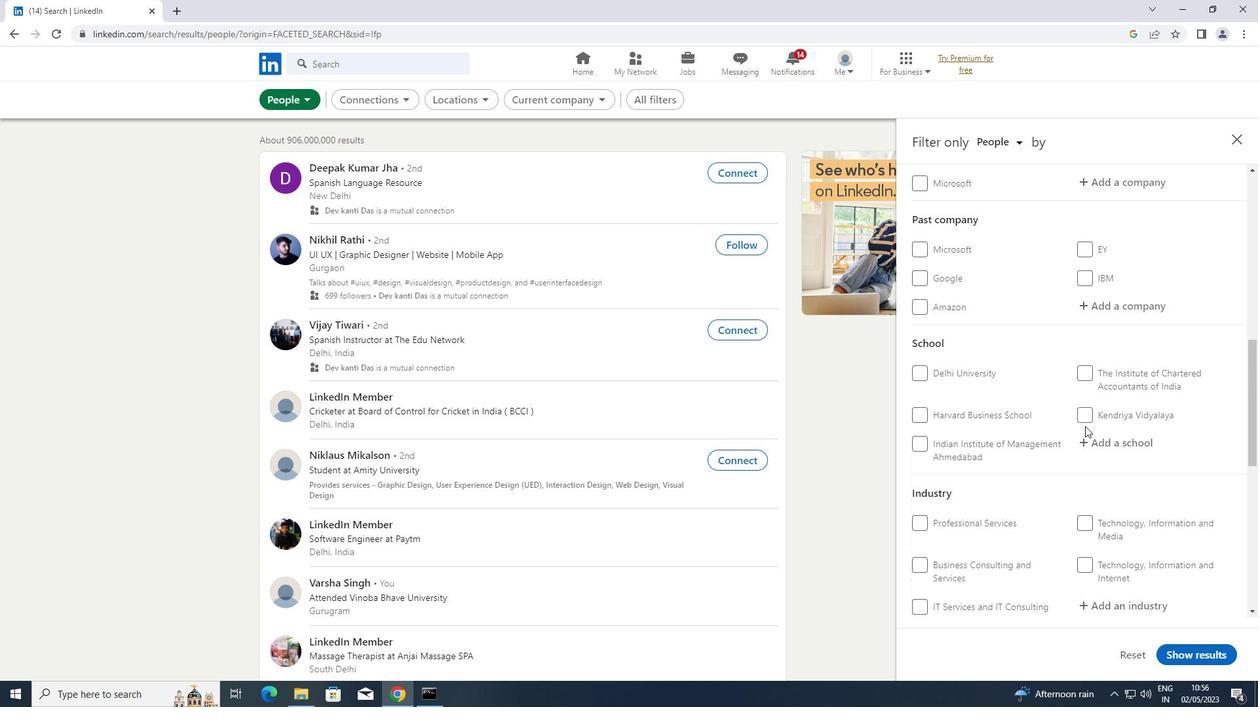 
Action: Mouse moved to (1117, 315)
Screenshot: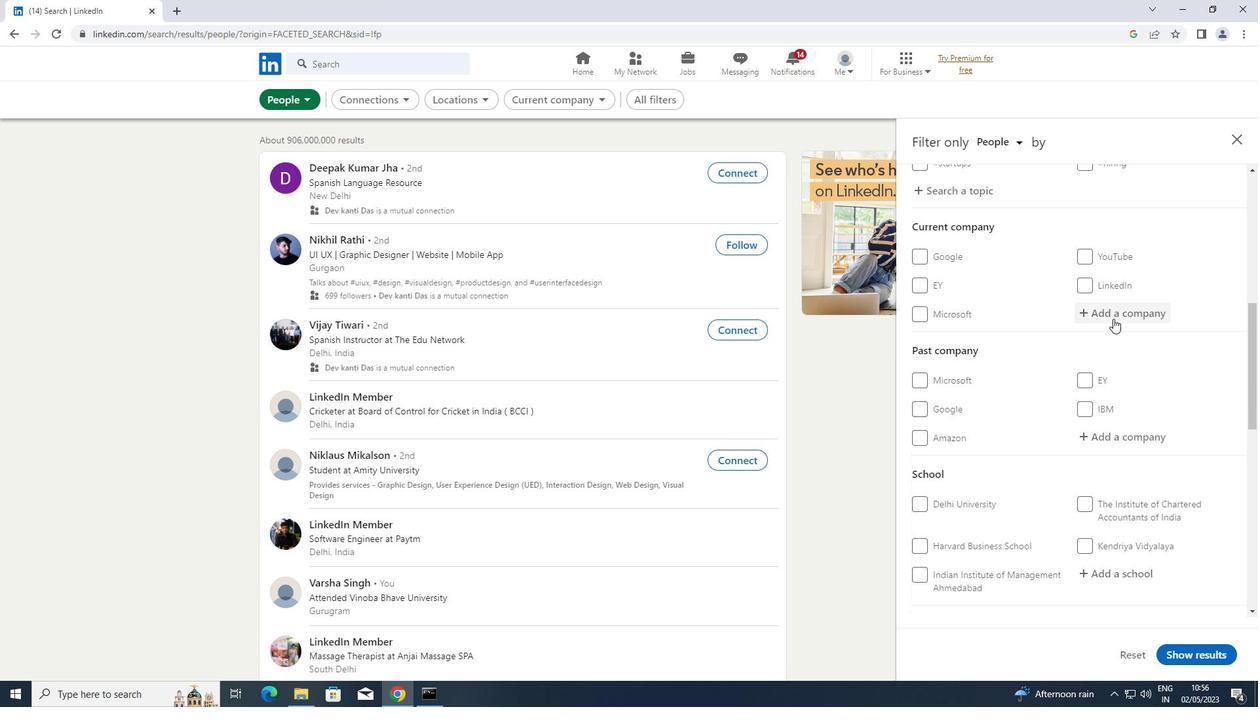 
Action: Mouse pressed left at (1117, 315)
Screenshot: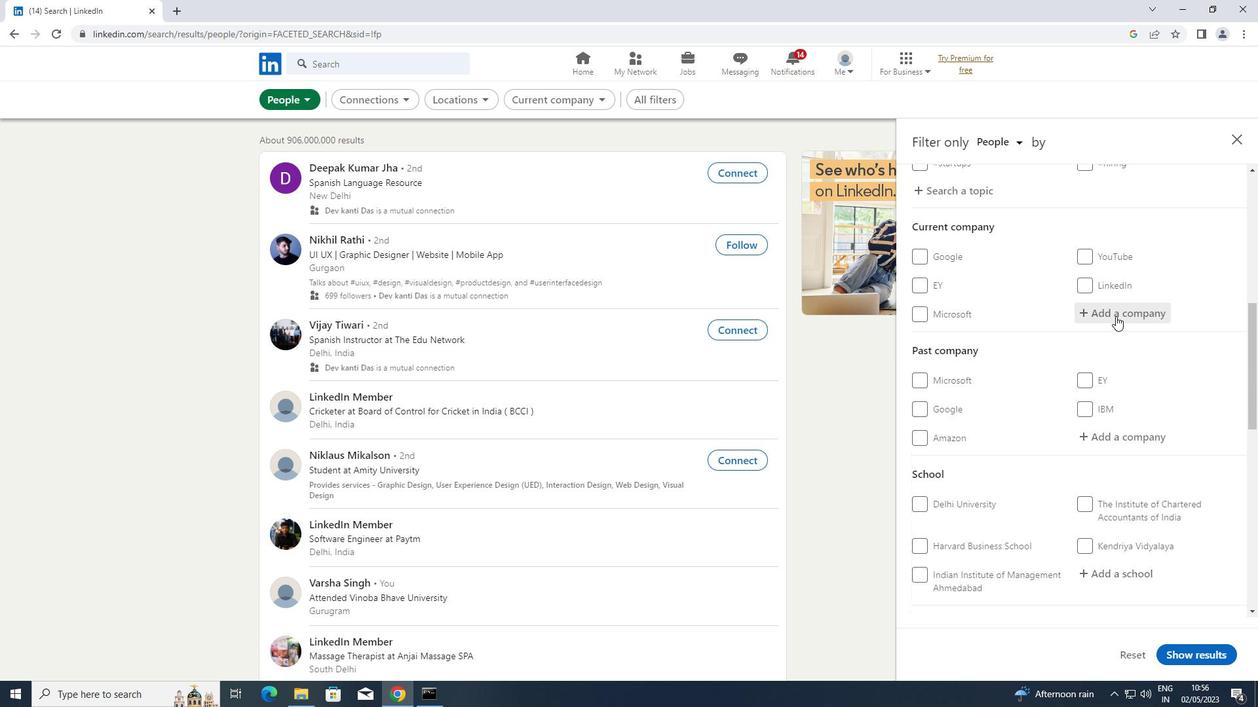 
Action: Key pressed <Key.shift>NATIXIS
Screenshot: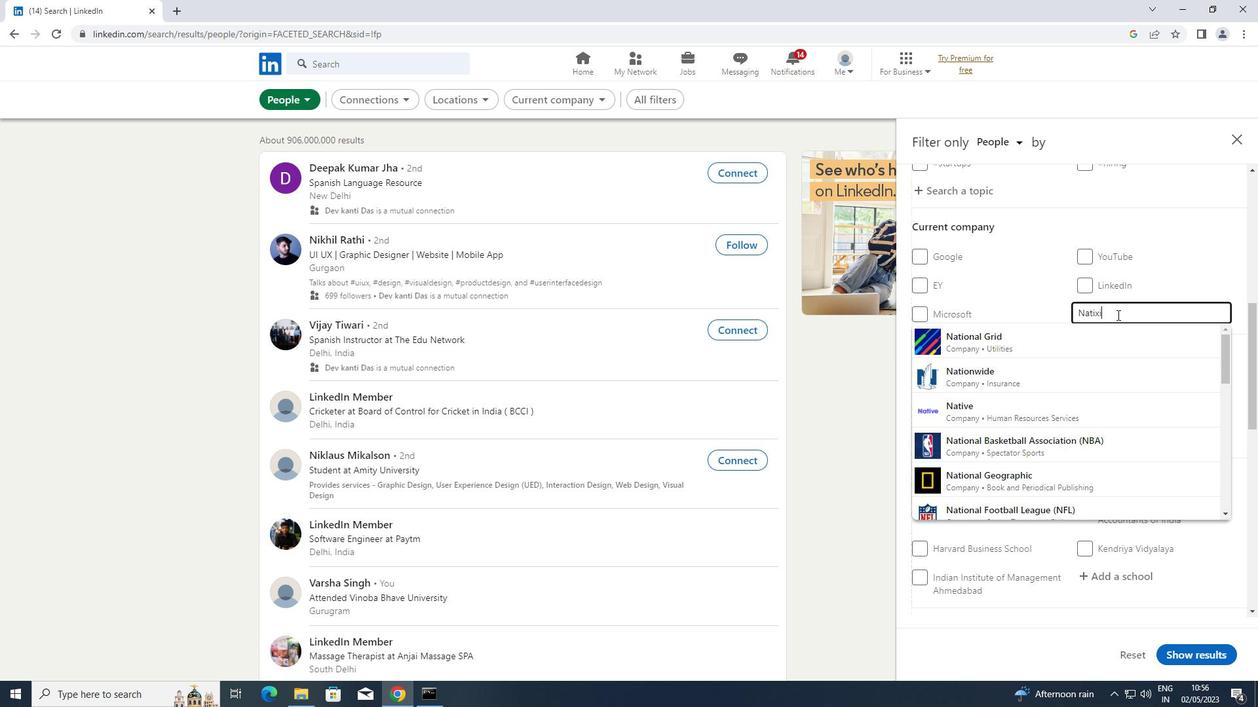 
Action: Mouse moved to (1055, 416)
Screenshot: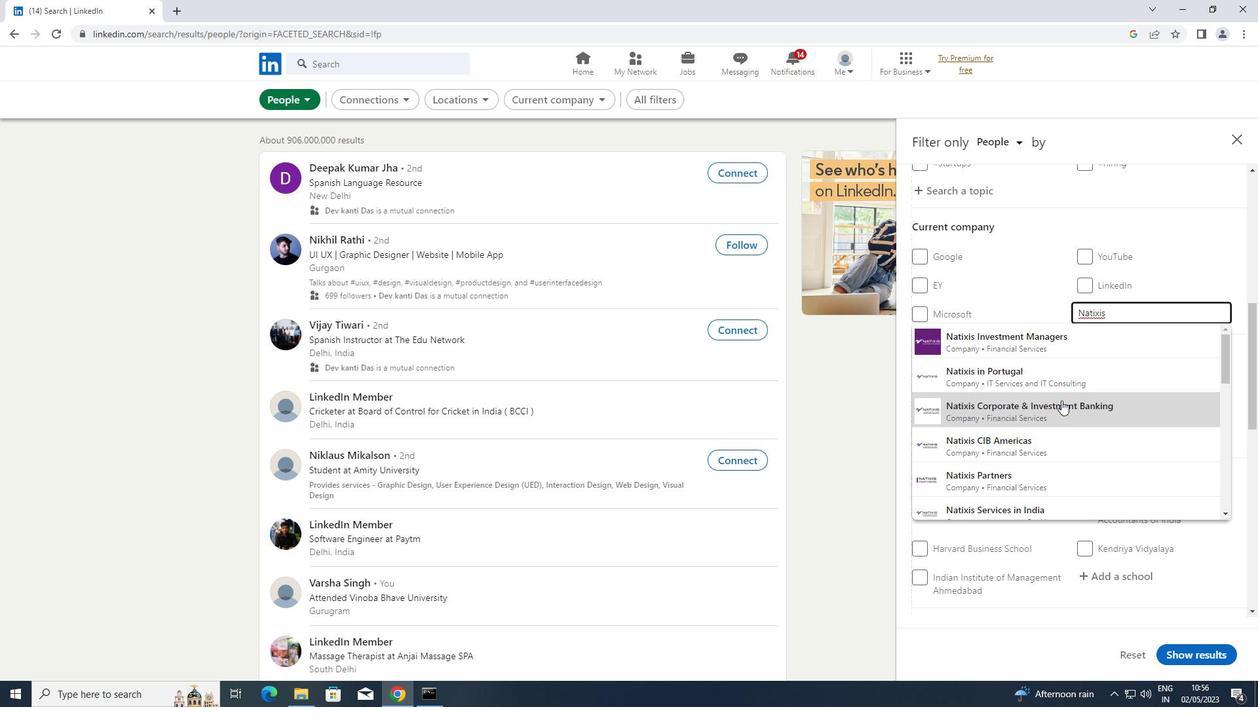 
Action: Mouse pressed left at (1055, 416)
Screenshot: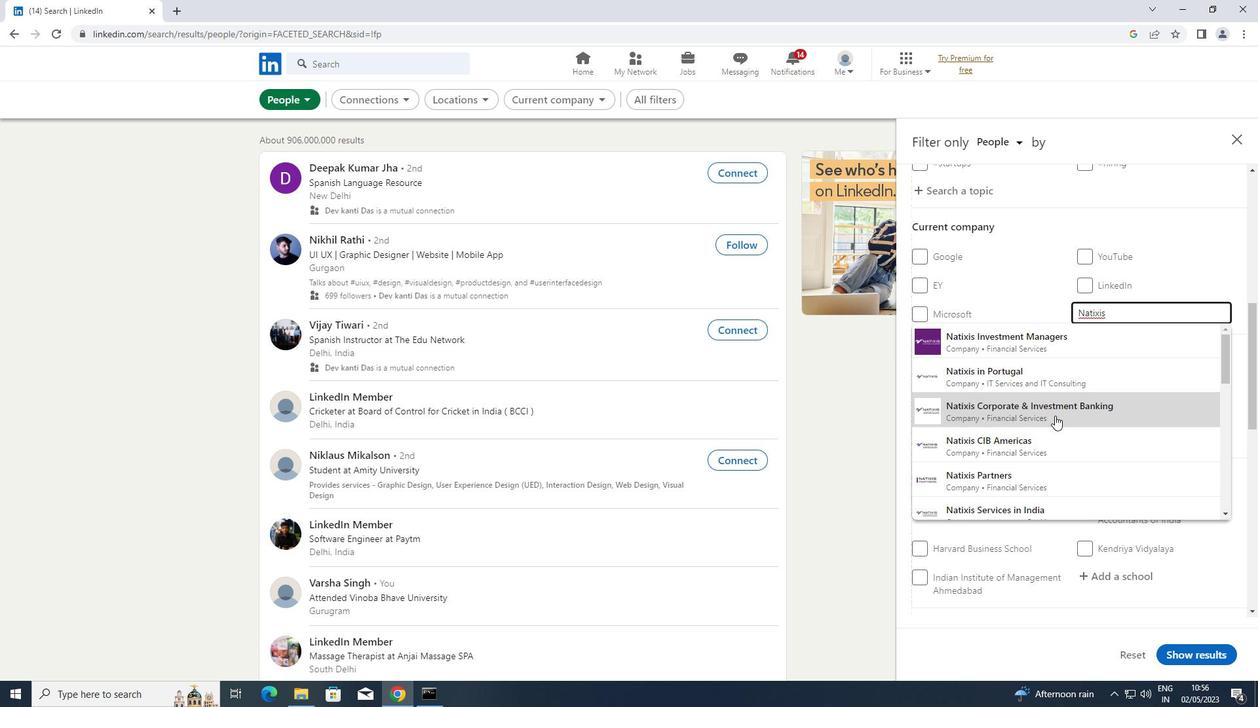 
Action: Mouse scrolled (1055, 415) with delta (0, 0)
Screenshot: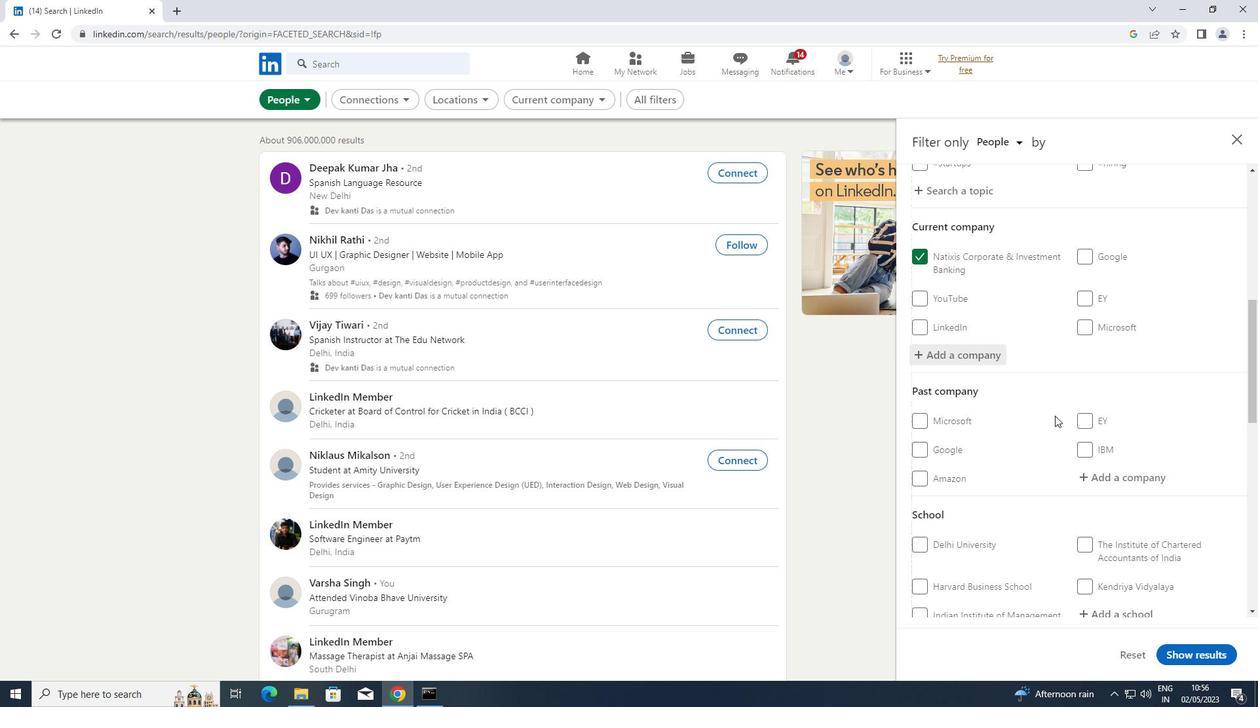
Action: Mouse scrolled (1055, 415) with delta (0, 0)
Screenshot: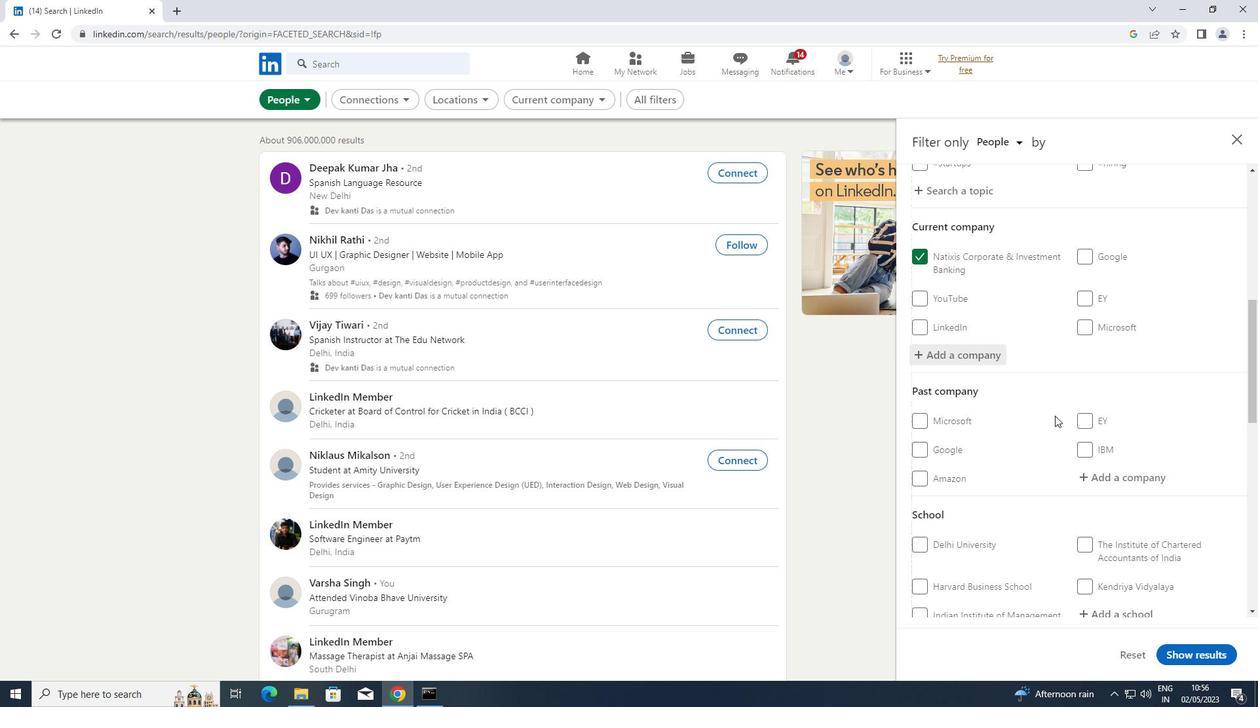
Action: Mouse scrolled (1055, 415) with delta (0, 0)
Screenshot: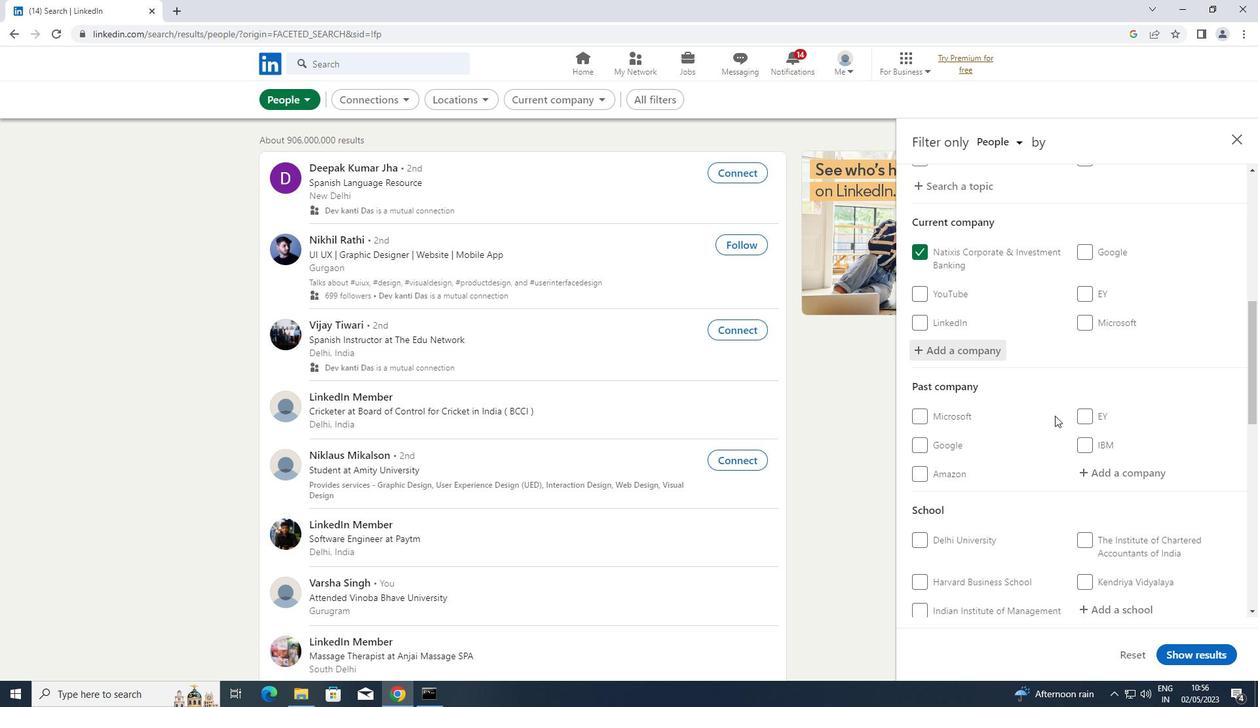 
Action: Mouse scrolled (1055, 415) with delta (0, 0)
Screenshot: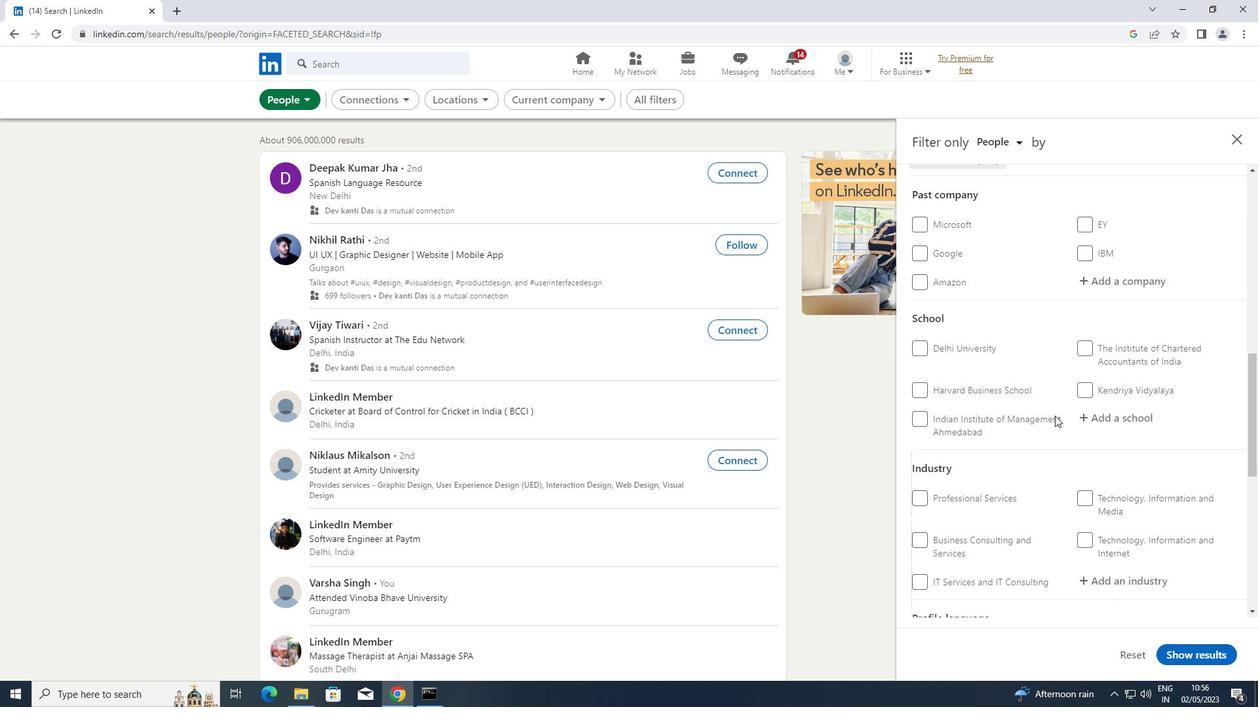 
Action: Mouse moved to (1110, 349)
Screenshot: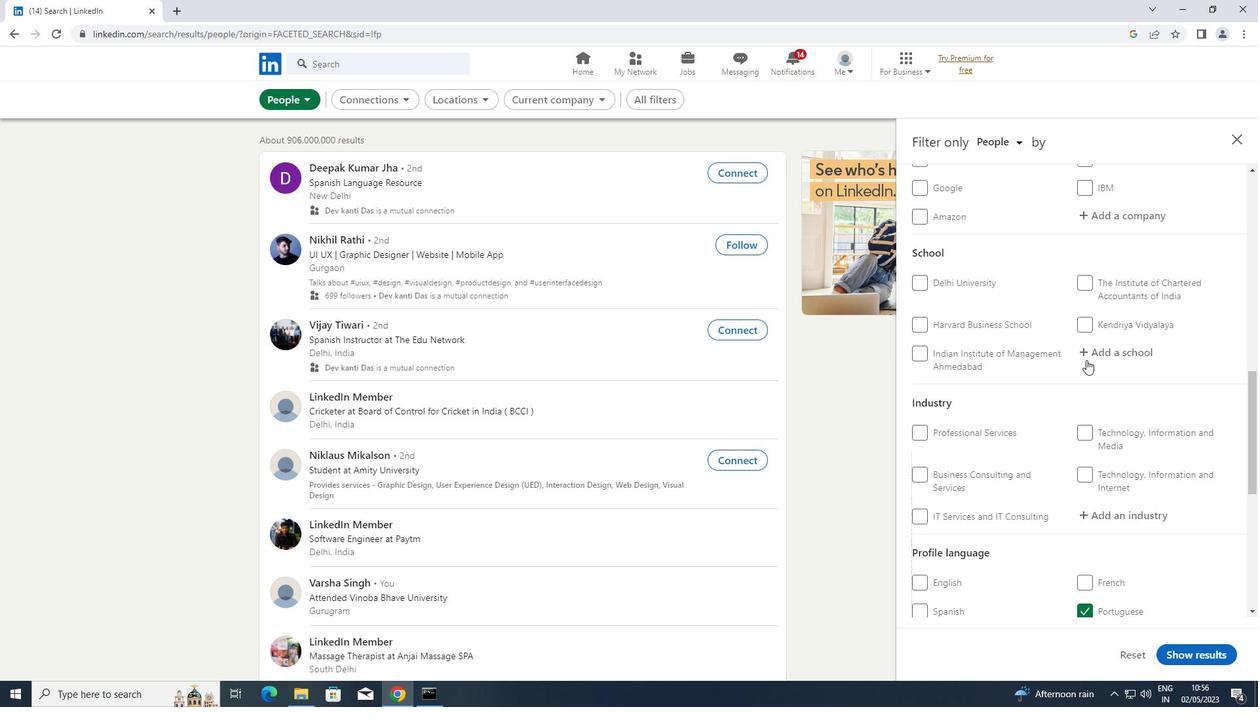 
Action: Mouse pressed left at (1110, 349)
Screenshot: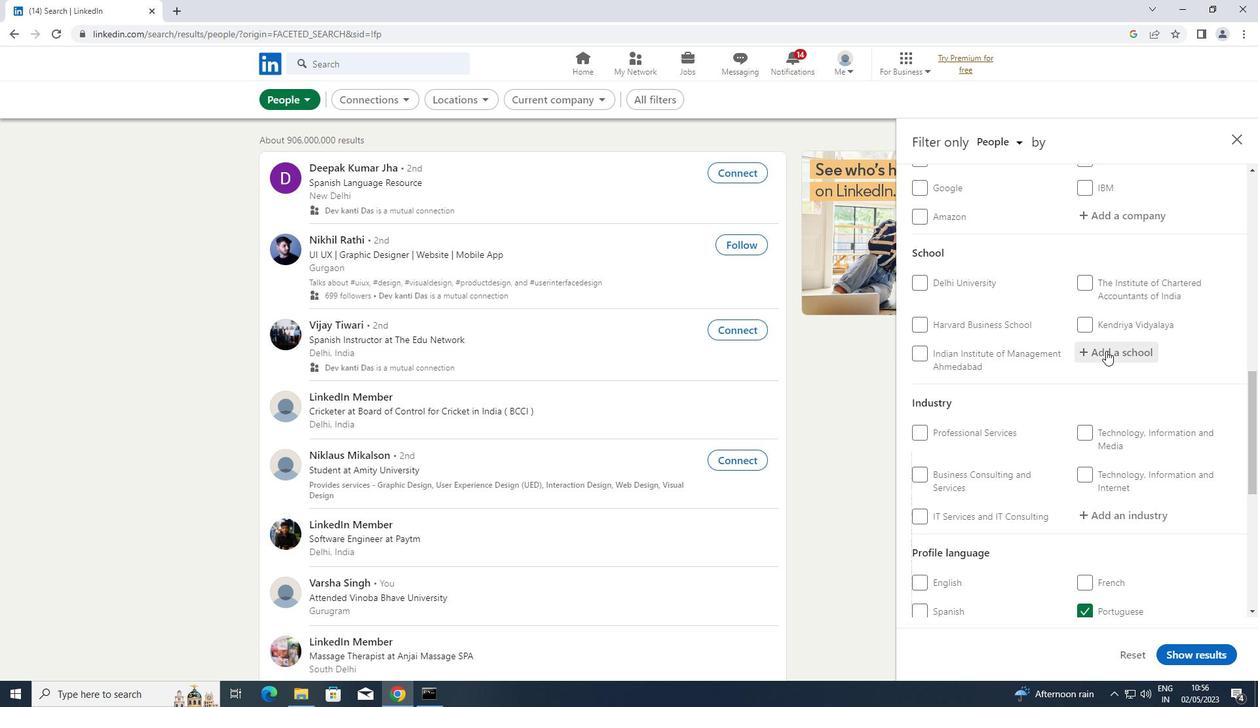 
Action: Key pressed <Key.shift>SNDT
Screenshot: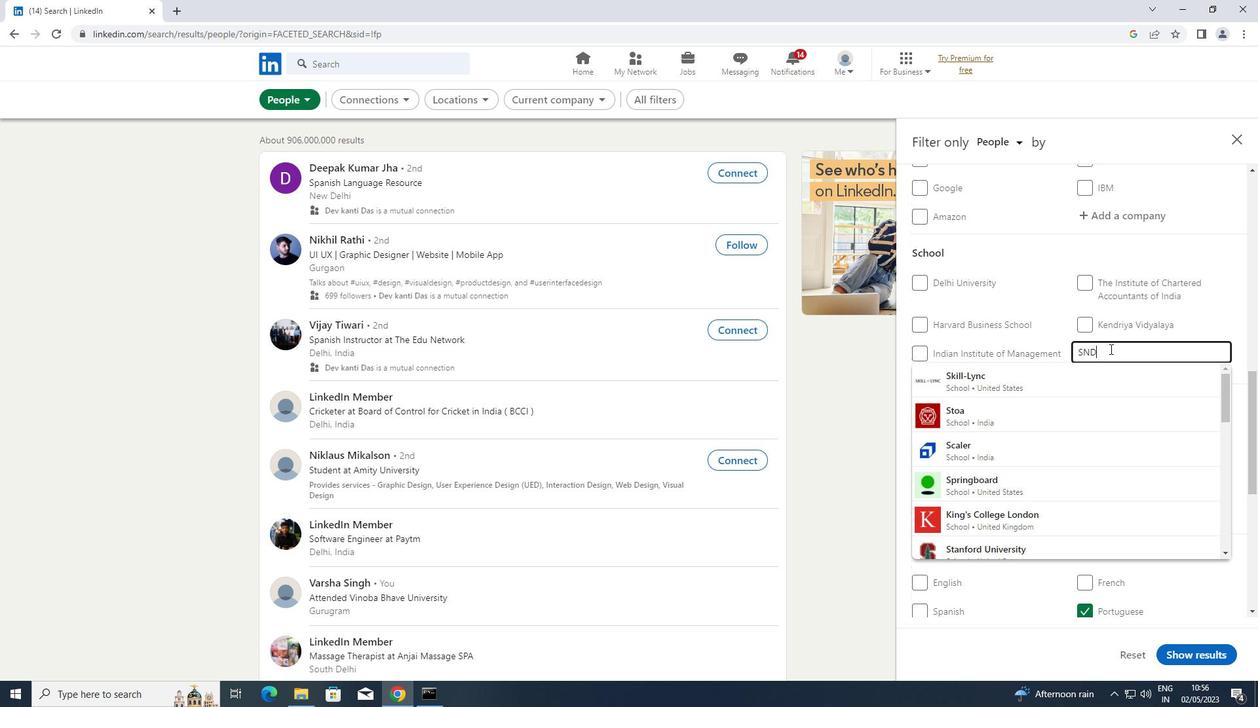 
Action: Mouse moved to (1083, 410)
Screenshot: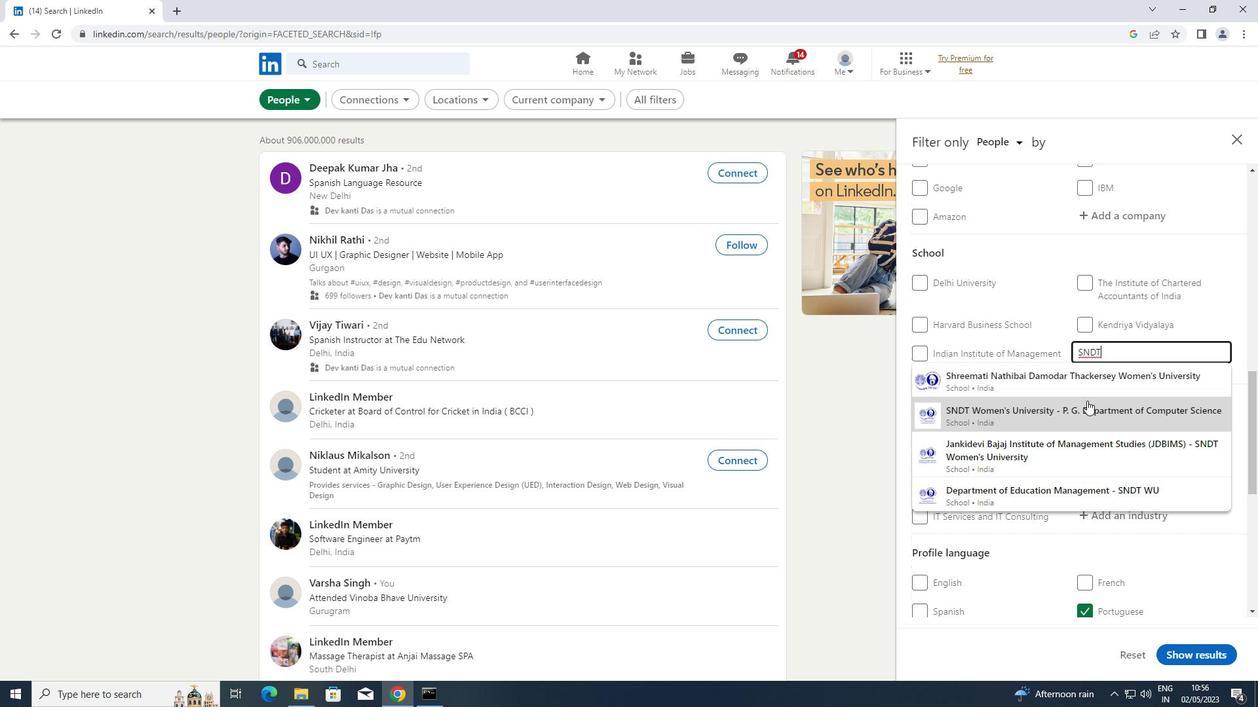 
Action: Mouse pressed left at (1083, 410)
Screenshot: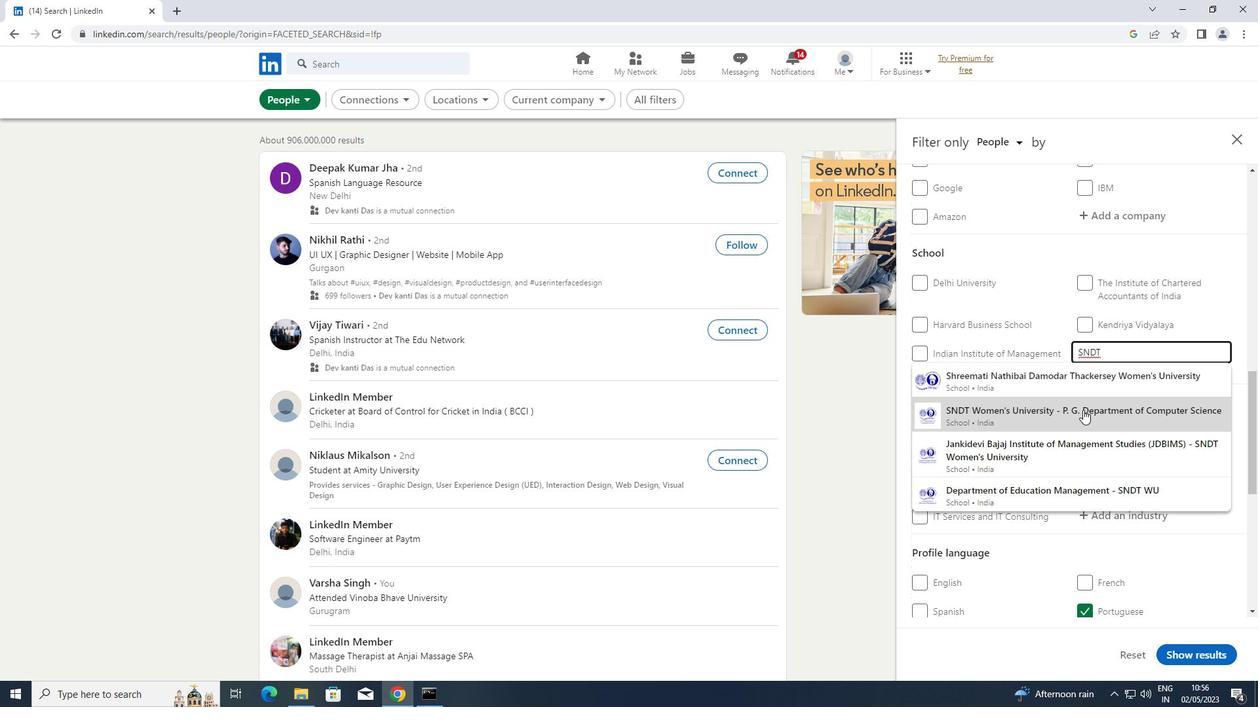 
Action: Mouse scrolled (1083, 409) with delta (0, 0)
Screenshot: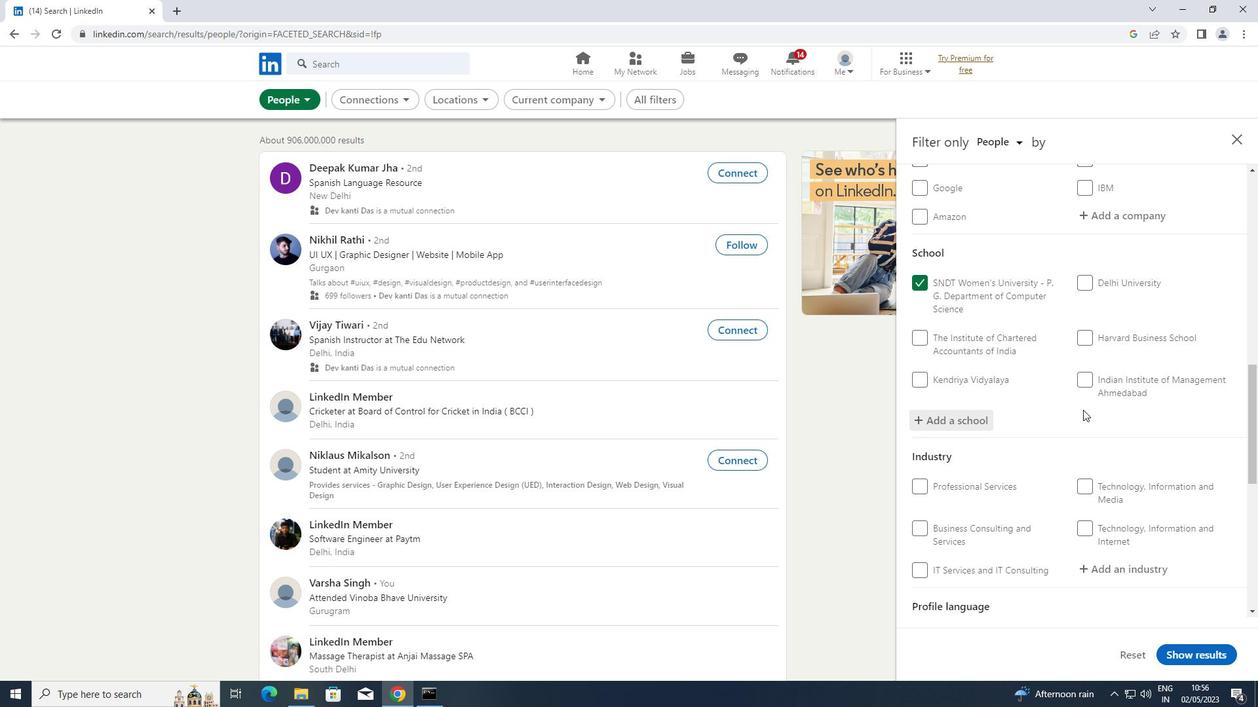 
Action: Mouse scrolled (1083, 409) with delta (0, 0)
Screenshot: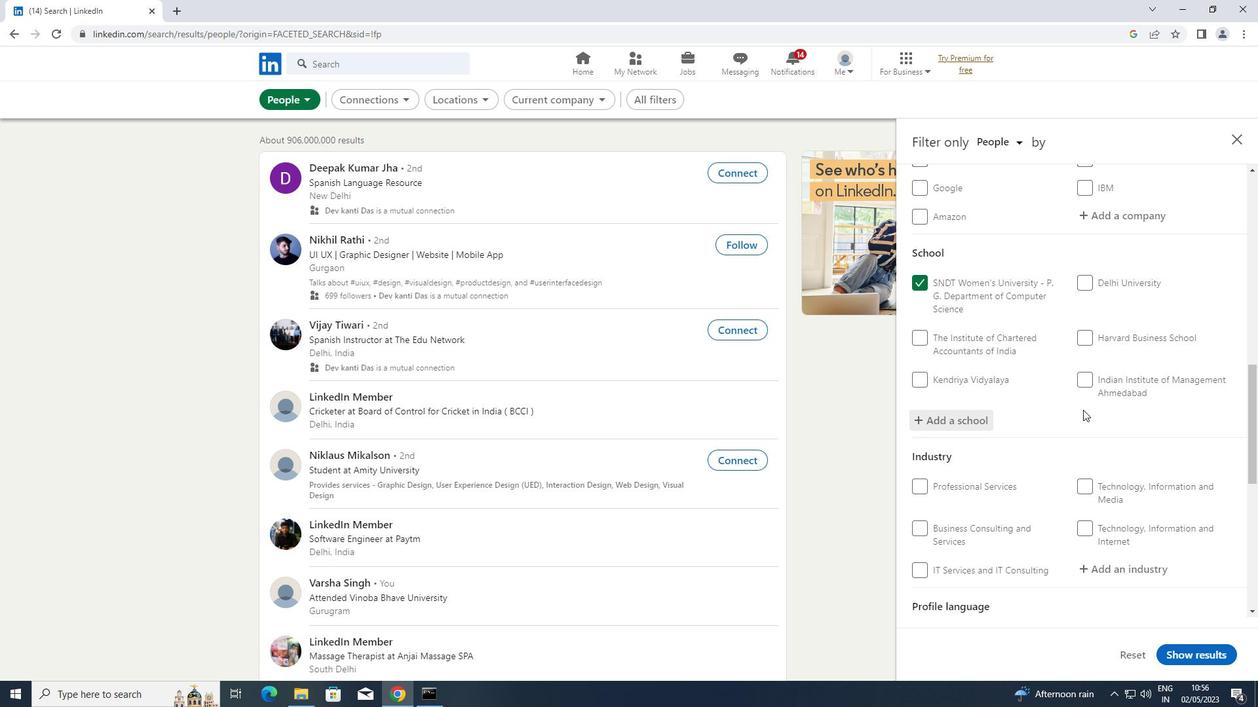 
Action: Mouse scrolled (1083, 409) with delta (0, 0)
Screenshot: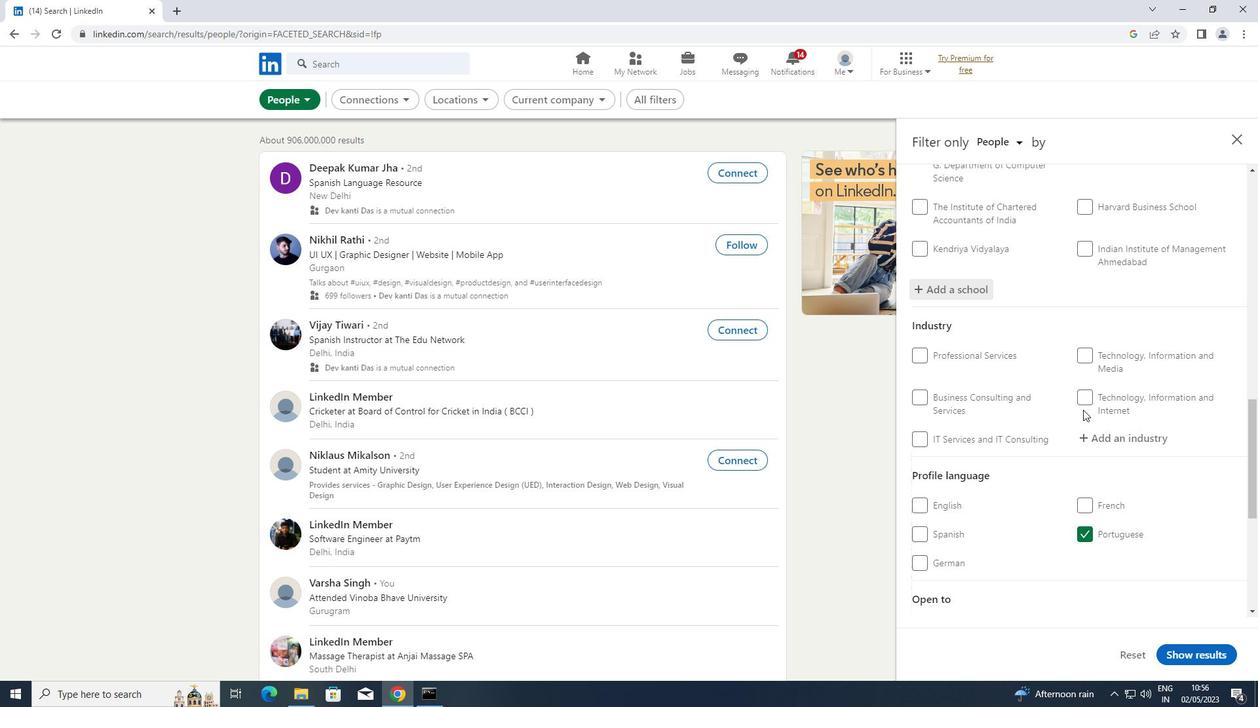 
Action: Mouse moved to (1102, 373)
Screenshot: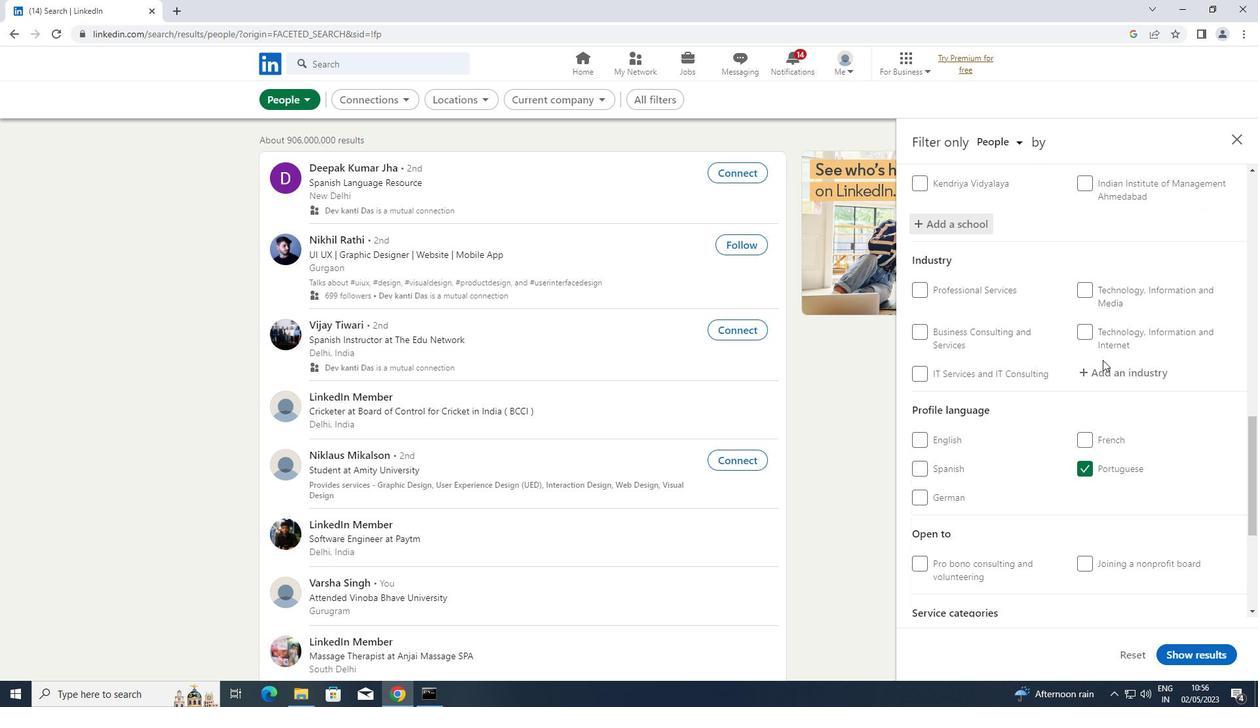 
Action: Mouse pressed left at (1102, 373)
Screenshot: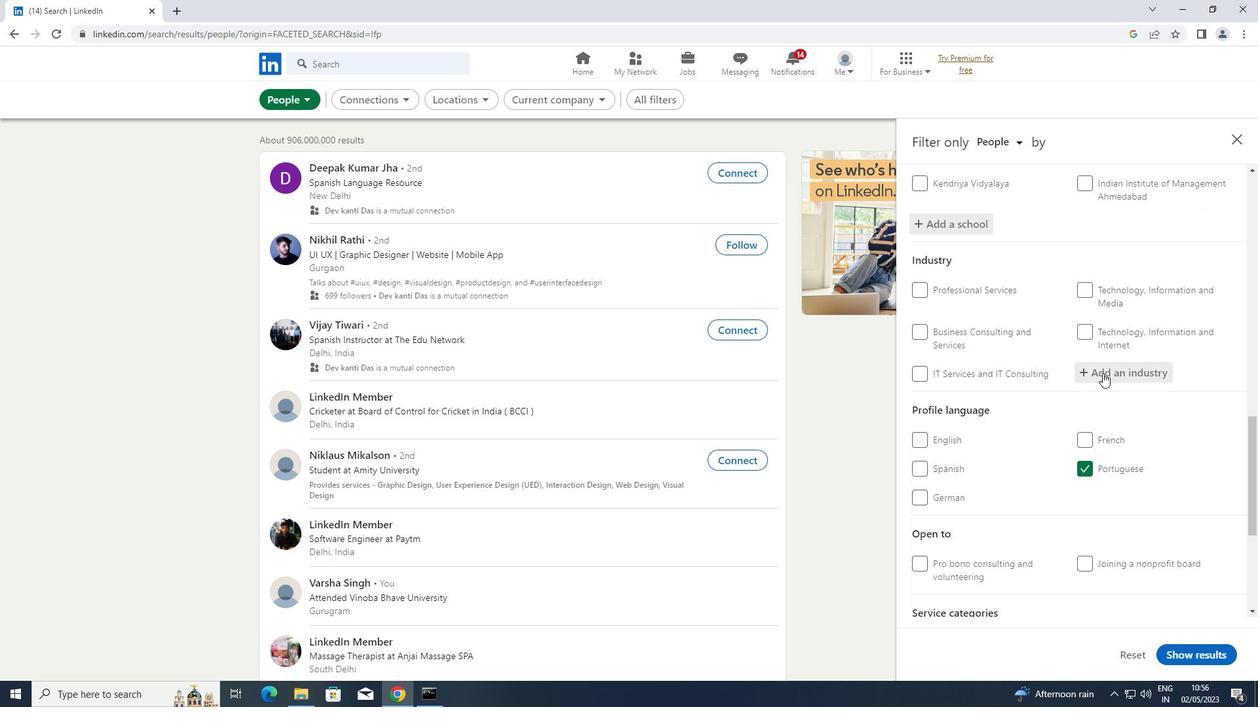 
Action: Key pressed <Key.shift>WHOLESALE
Screenshot: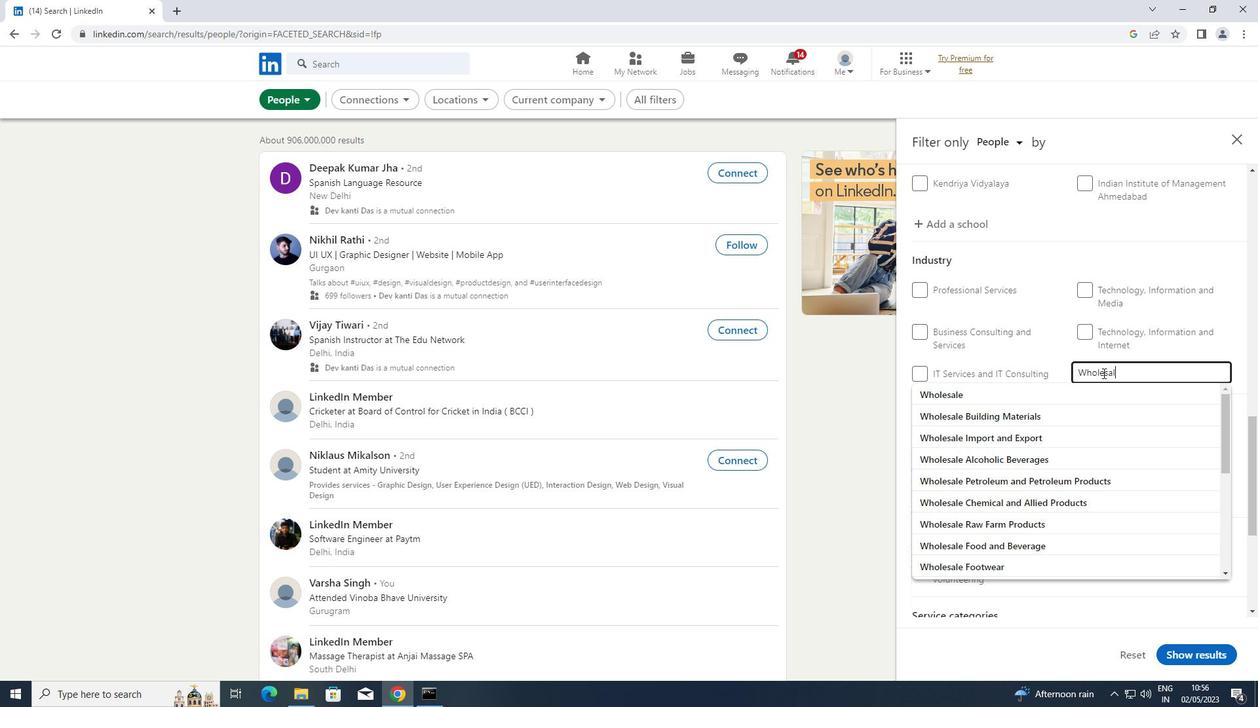 
Action: Mouse moved to (1023, 499)
Screenshot: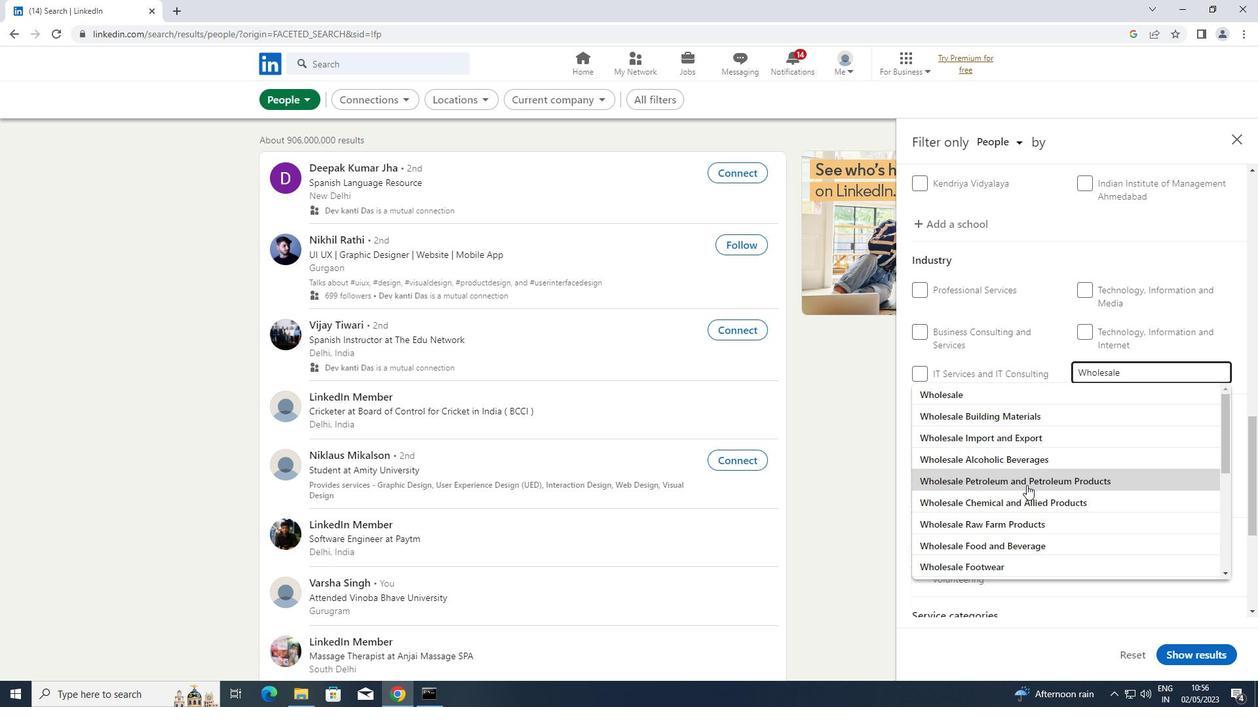 
Action: Mouse pressed left at (1023, 499)
Screenshot: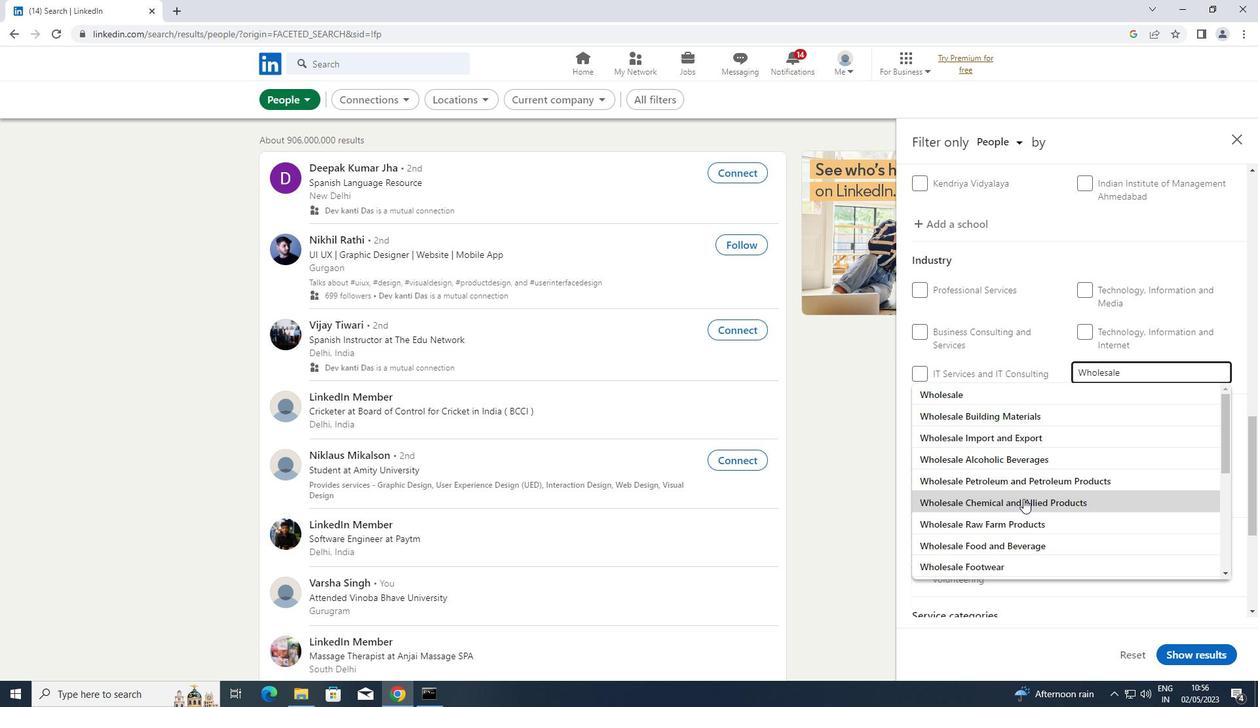 
Action: Mouse scrolled (1023, 498) with delta (0, 0)
Screenshot: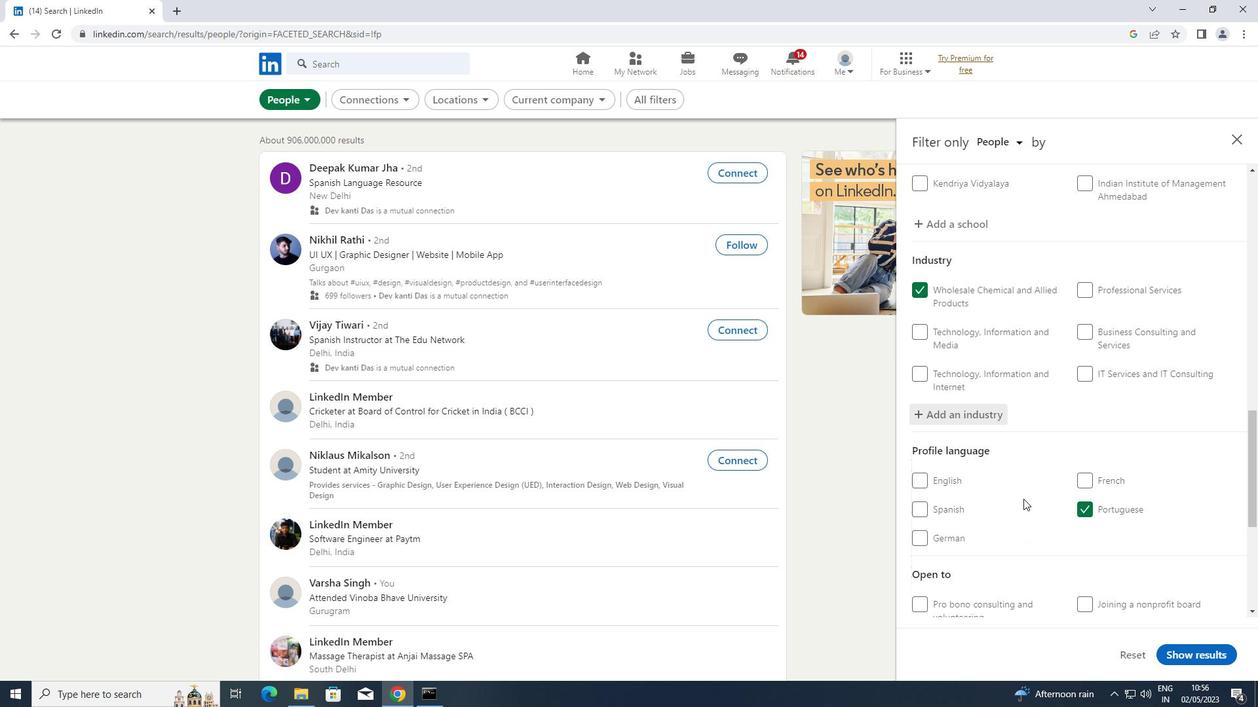 
Action: Mouse scrolled (1023, 498) with delta (0, 0)
Screenshot: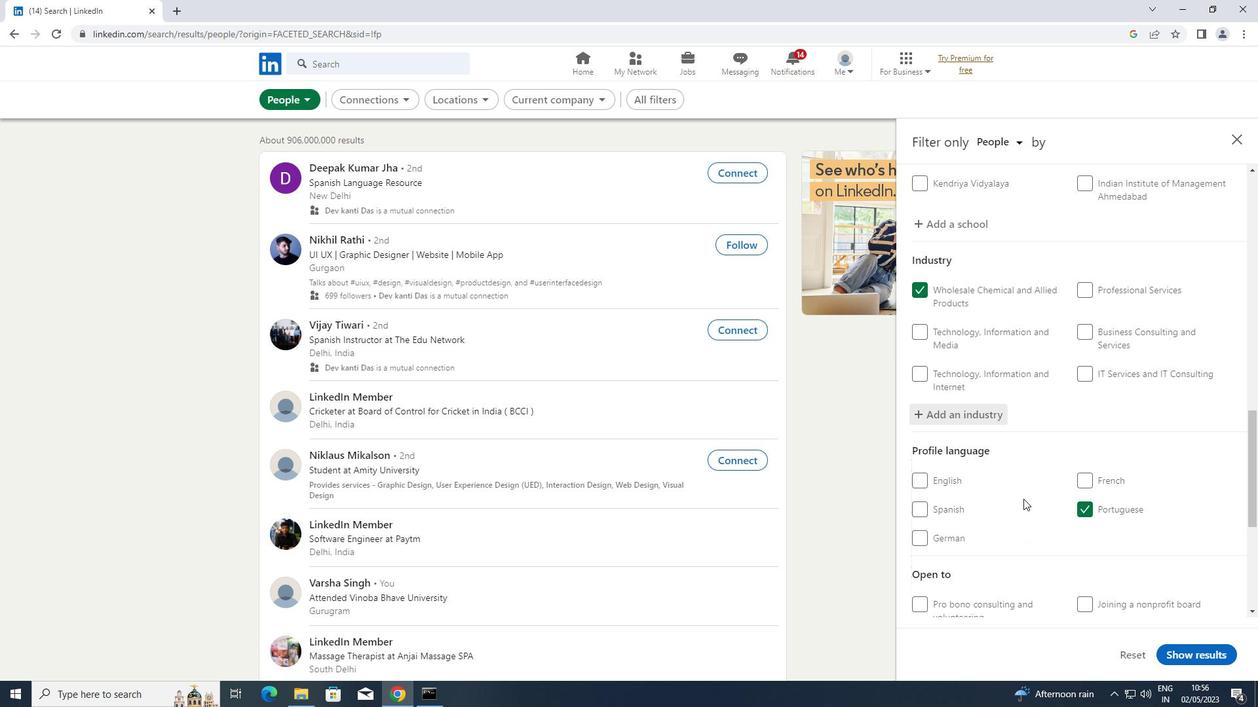 
Action: Mouse scrolled (1023, 498) with delta (0, 0)
Screenshot: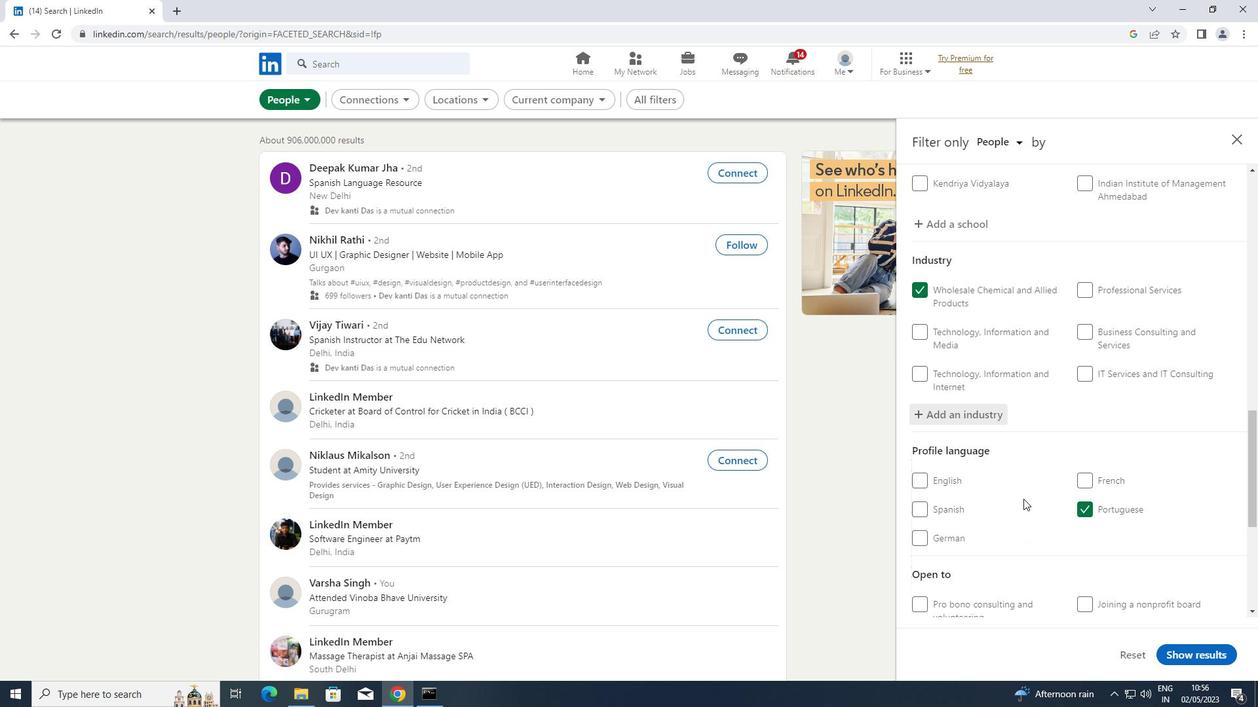 
Action: Mouse scrolled (1023, 498) with delta (0, 0)
Screenshot: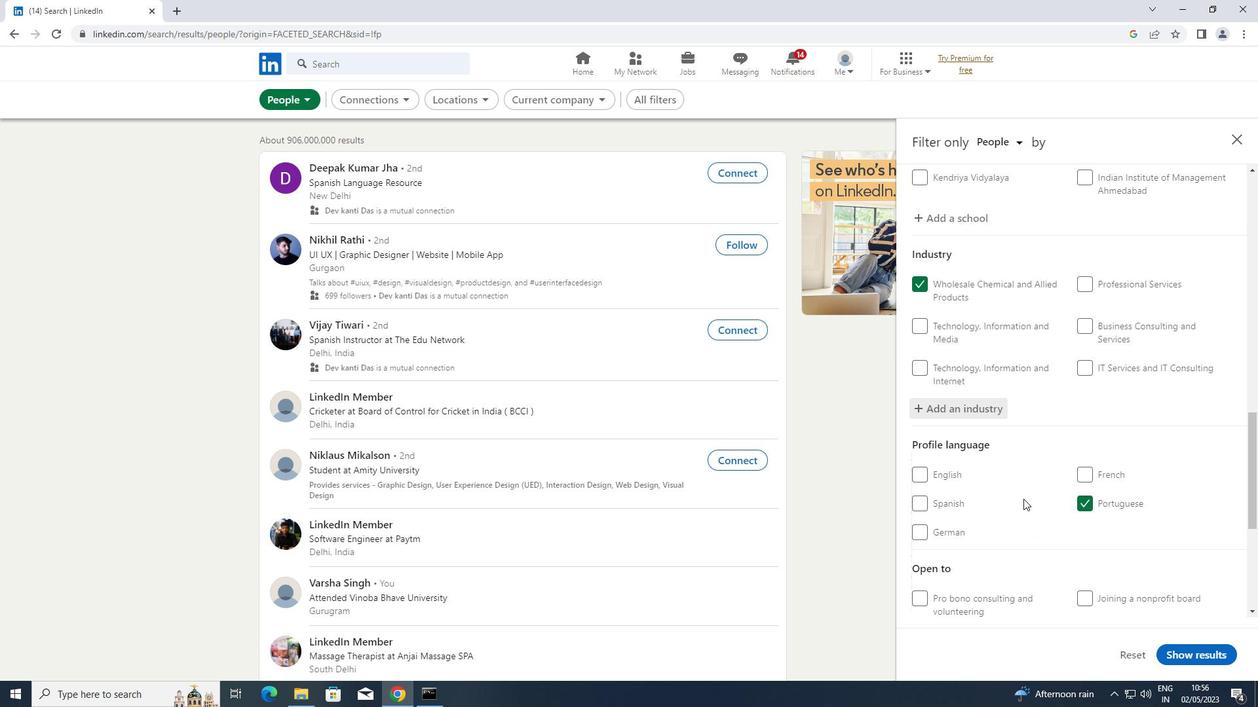 
Action: Mouse scrolled (1023, 498) with delta (0, 0)
Screenshot: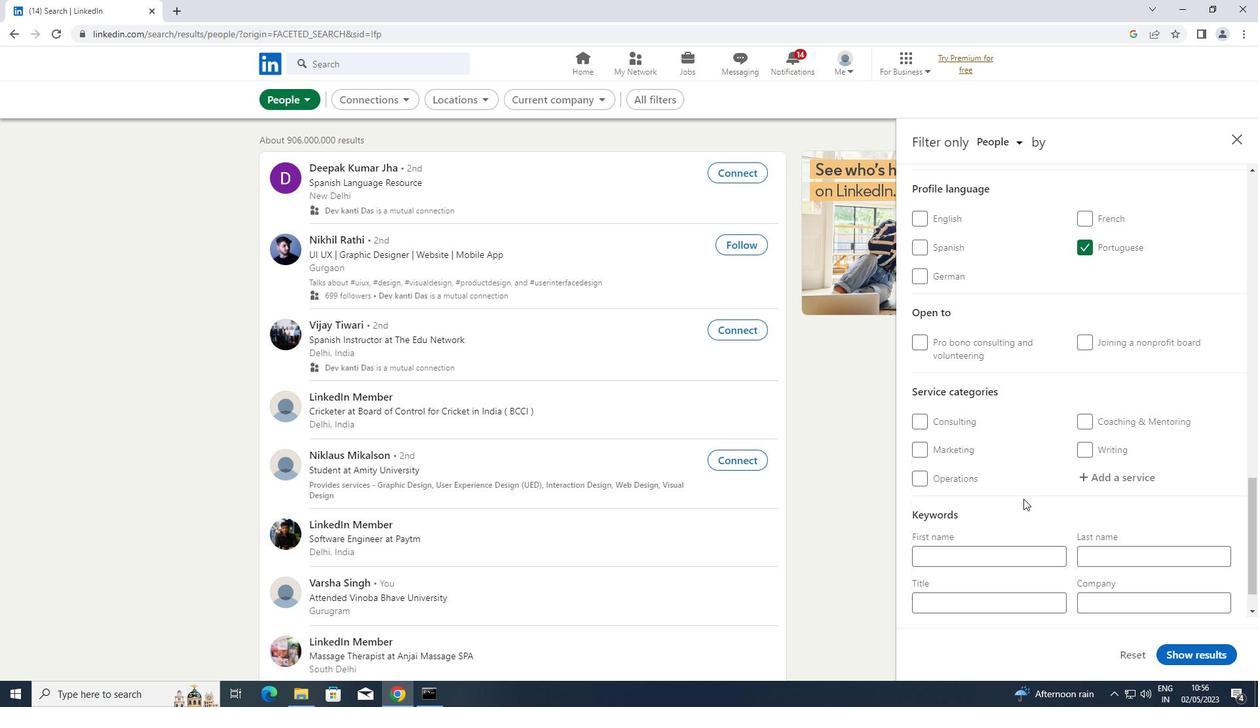 
Action: Mouse moved to (1136, 428)
Screenshot: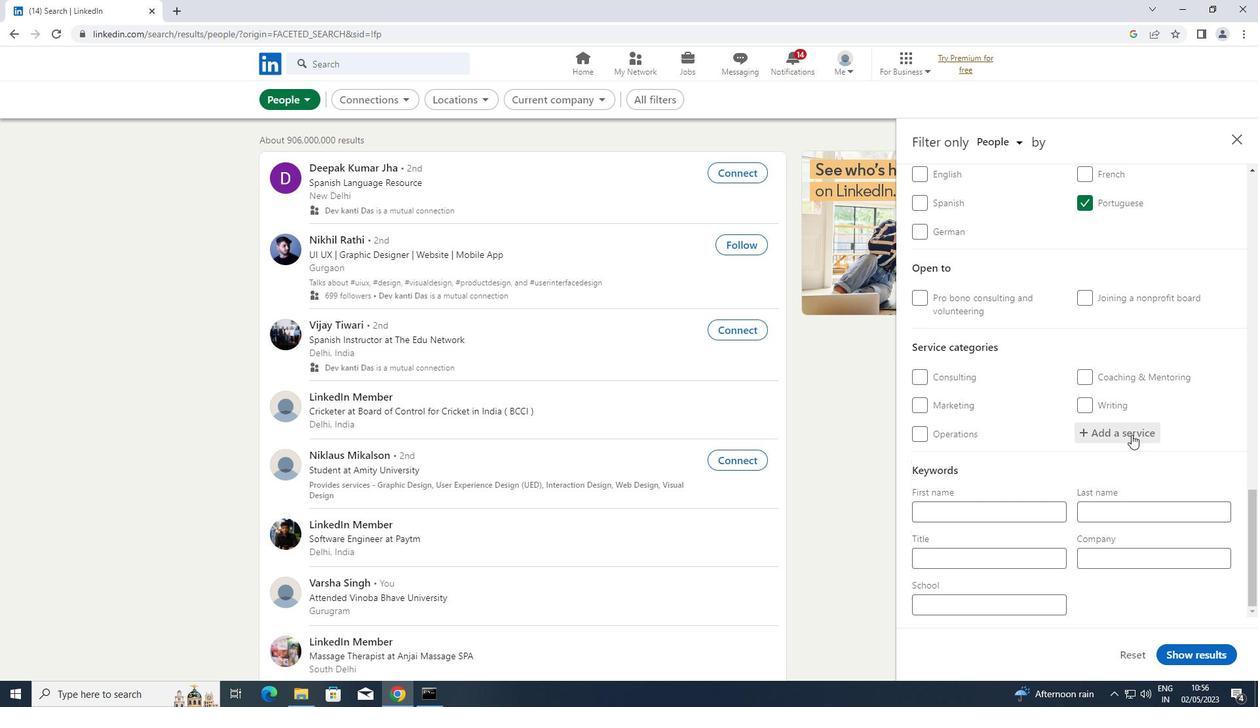 
Action: Mouse pressed left at (1136, 428)
Screenshot: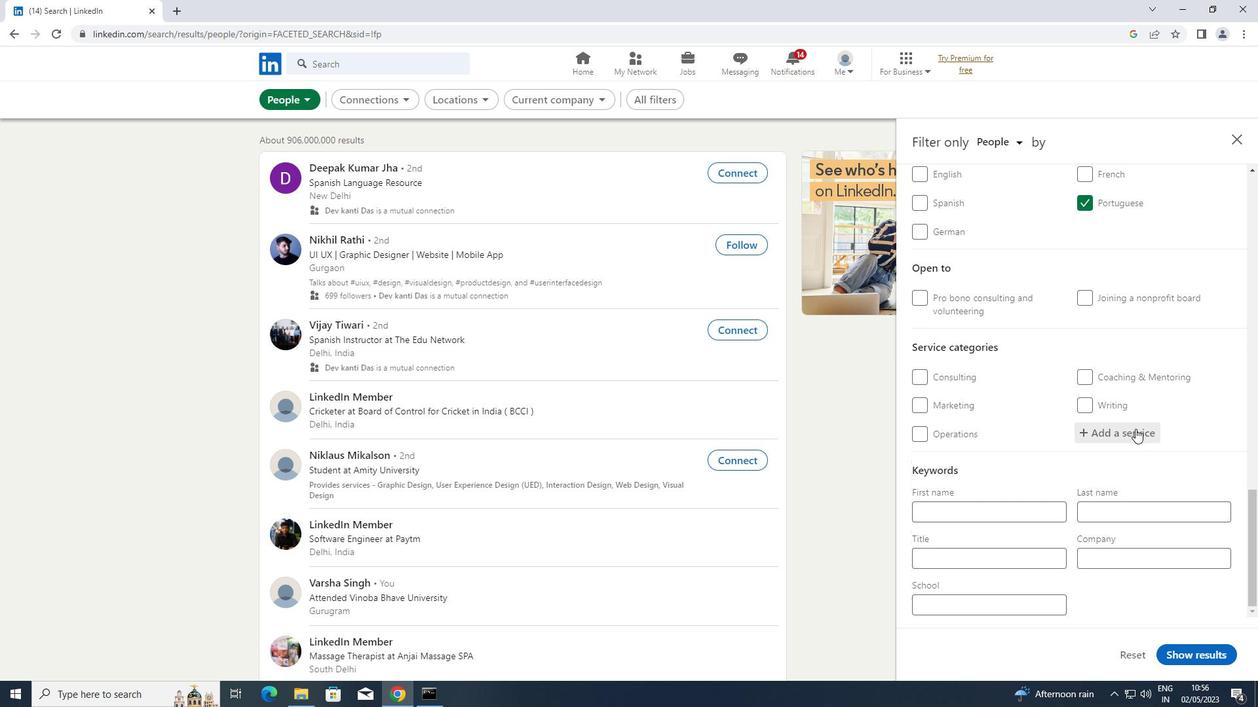 
Action: Key pressed <Key.shift>ILLUSTRATION
Screenshot: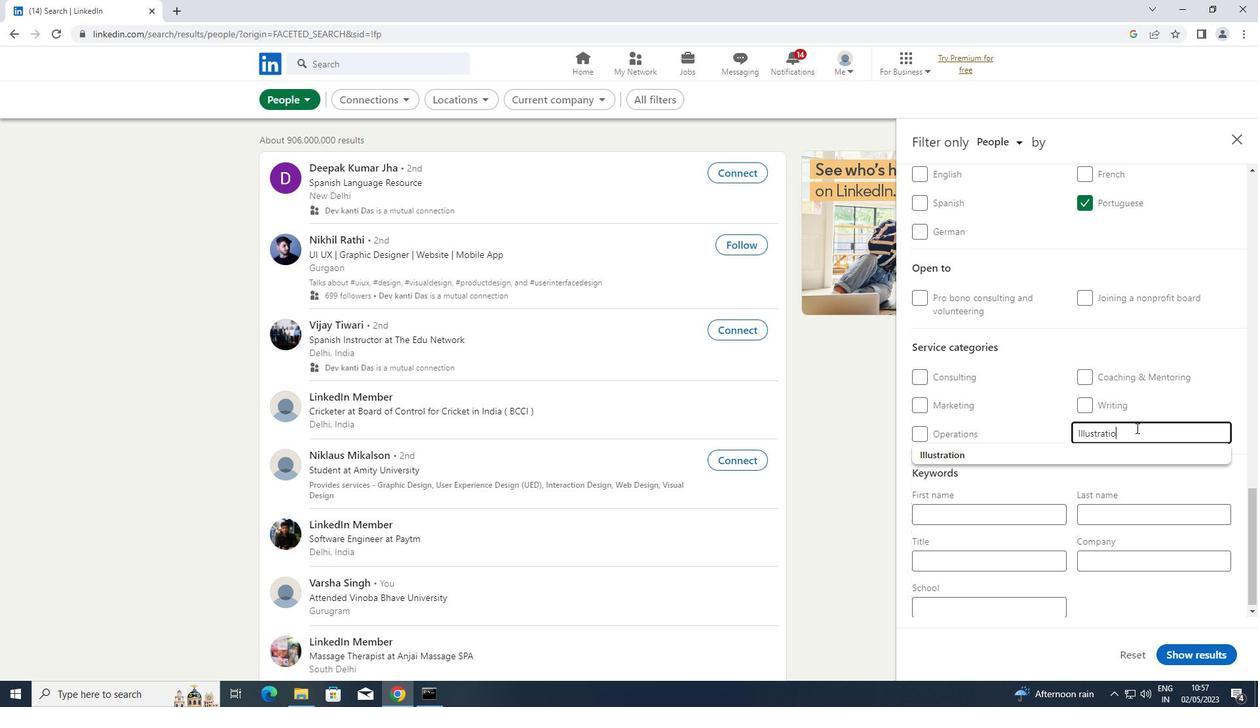 
Action: Mouse moved to (1039, 460)
Screenshot: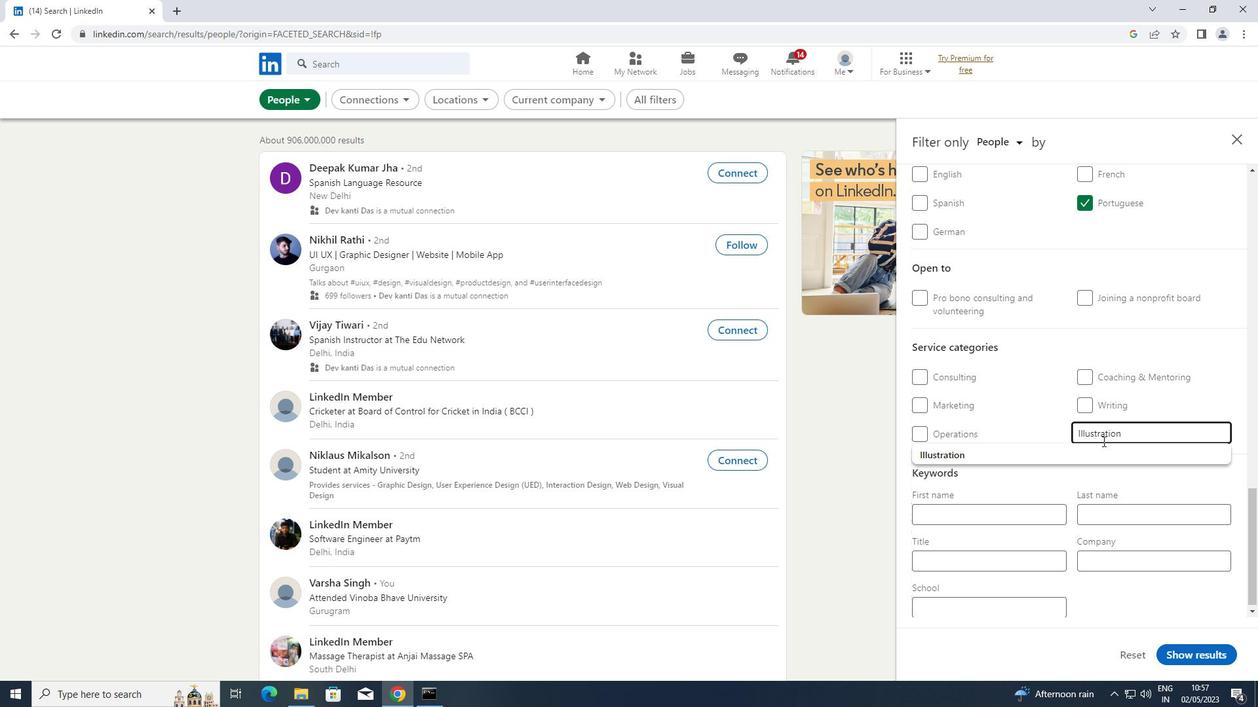 
Action: Mouse pressed left at (1039, 460)
Screenshot: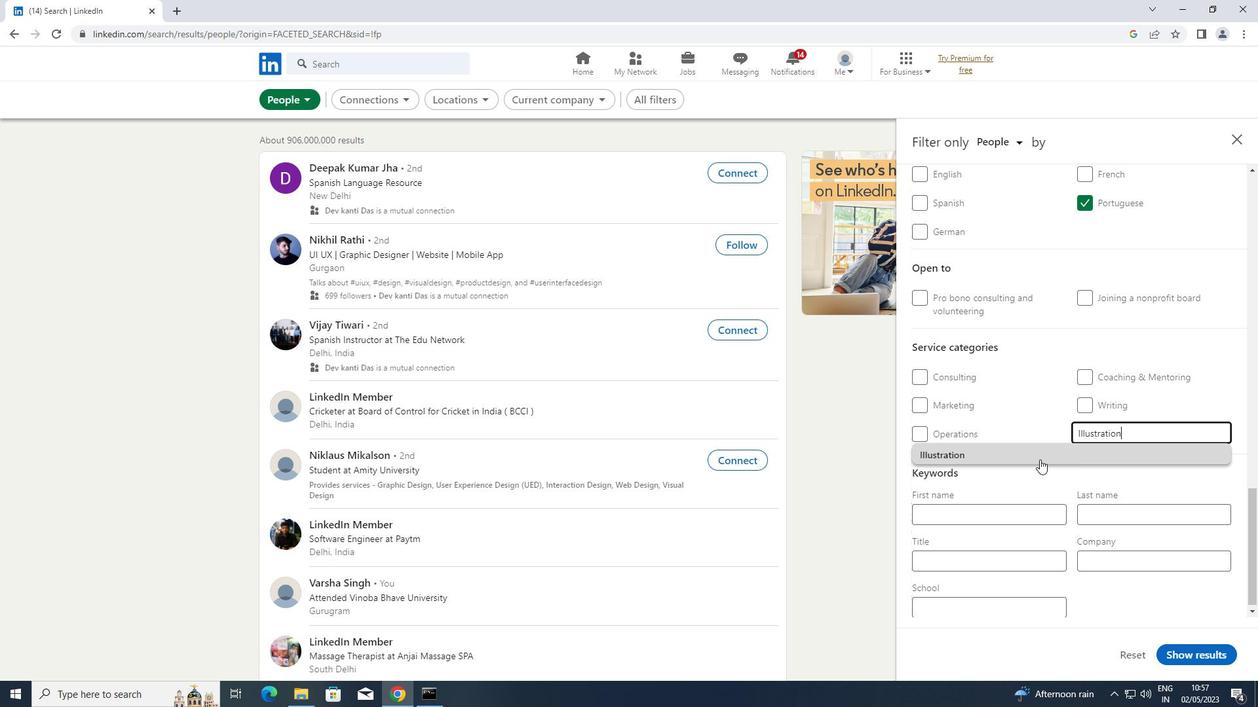 
Action: Mouse scrolled (1039, 459) with delta (0, 0)
Screenshot: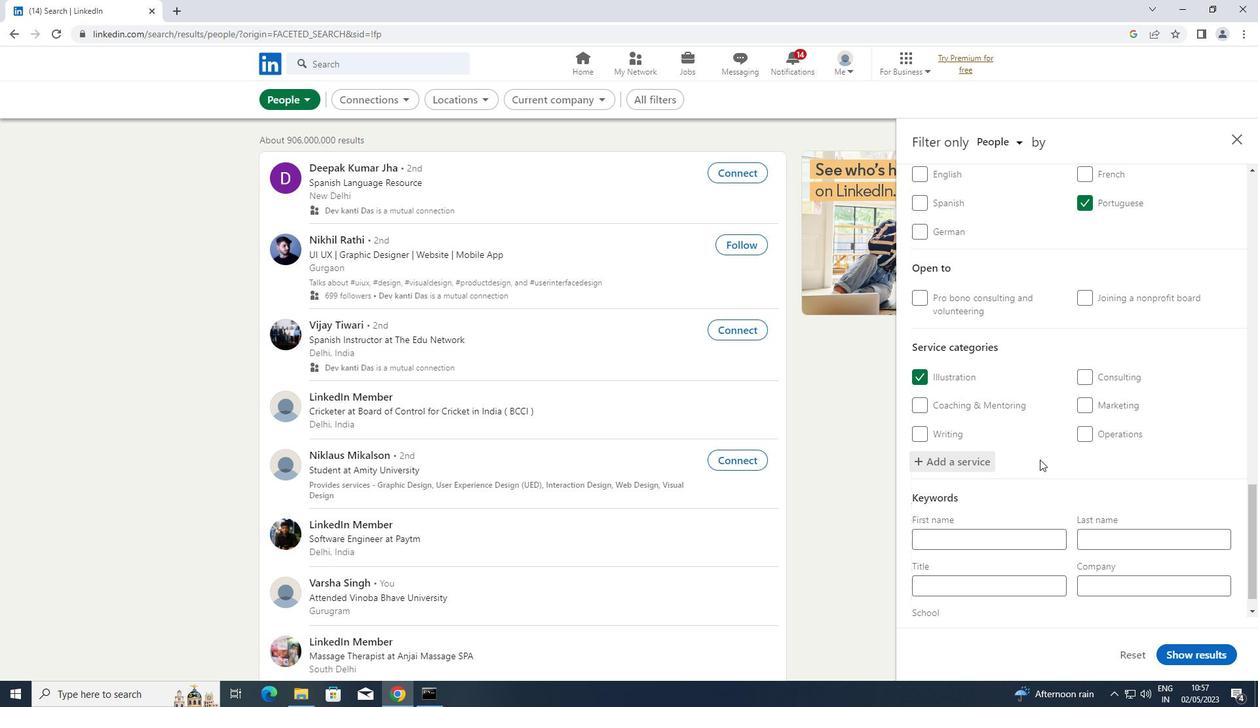 
Action: Mouse scrolled (1039, 459) with delta (0, 0)
Screenshot: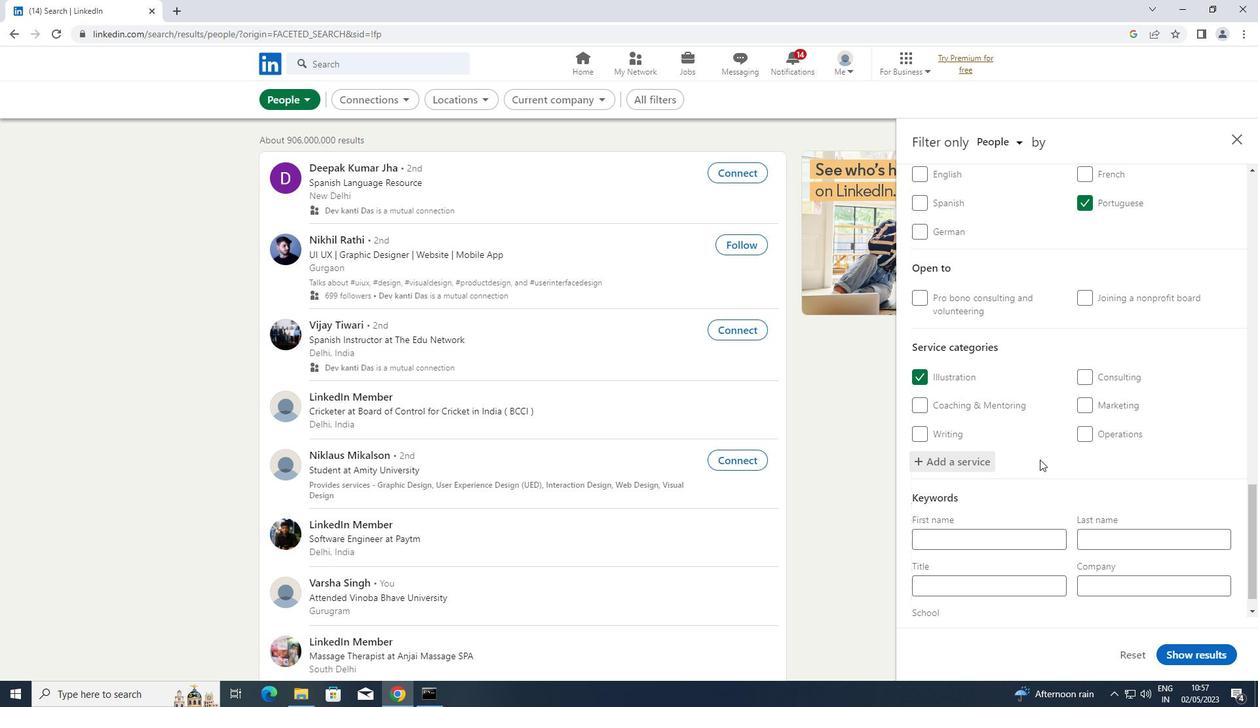 
Action: Mouse scrolled (1039, 459) with delta (0, 0)
Screenshot: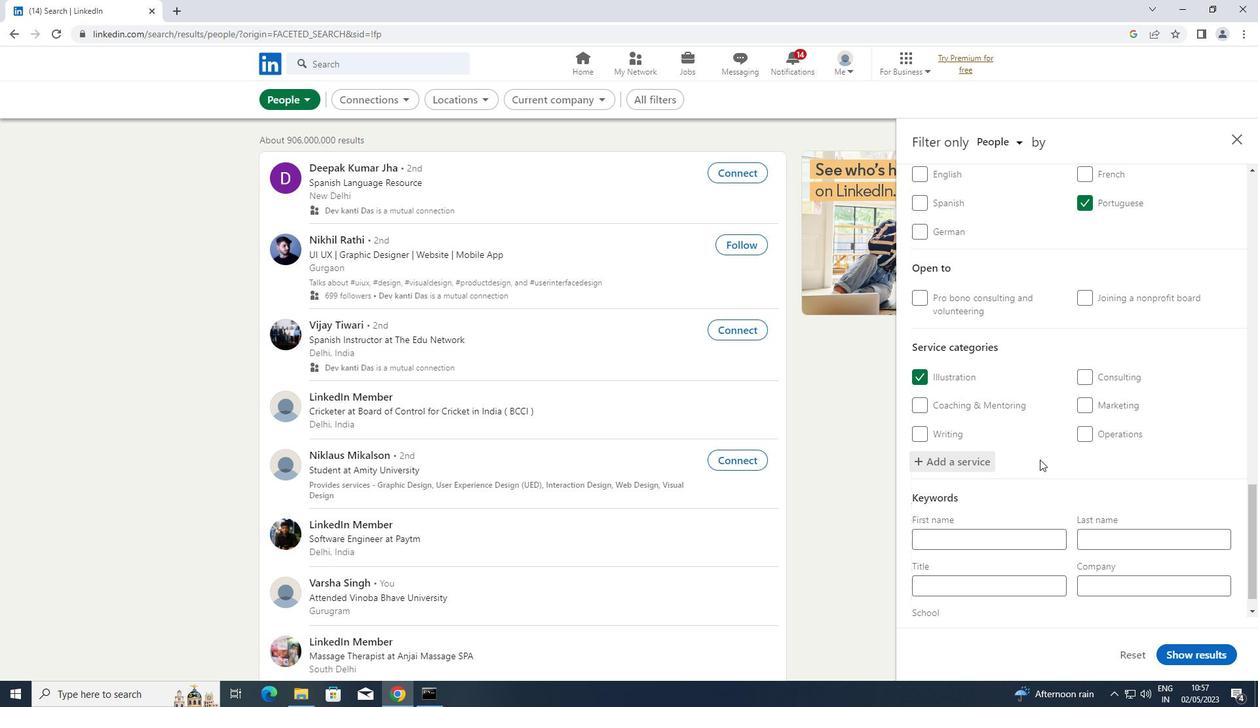 
Action: Mouse scrolled (1039, 459) with delta (0, 0)
Screenshot: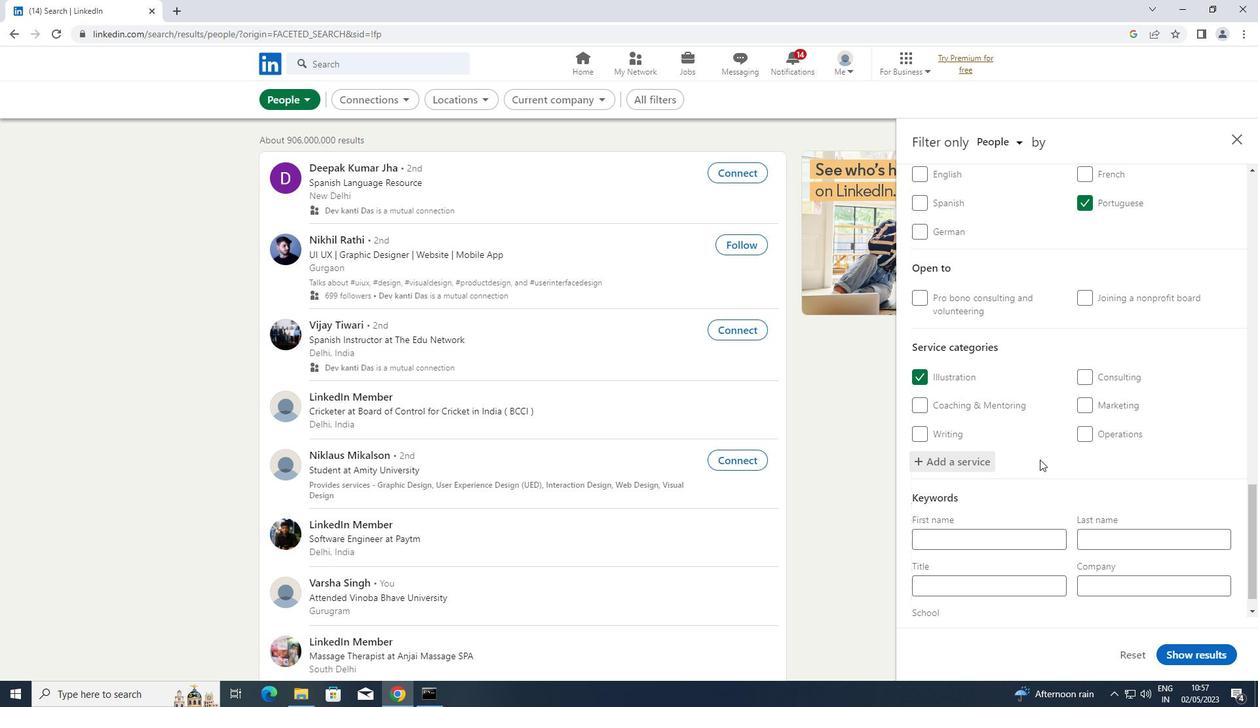 
Action: Mouse scrolled (1039, 459) with delta (0, 0)
Screenshot: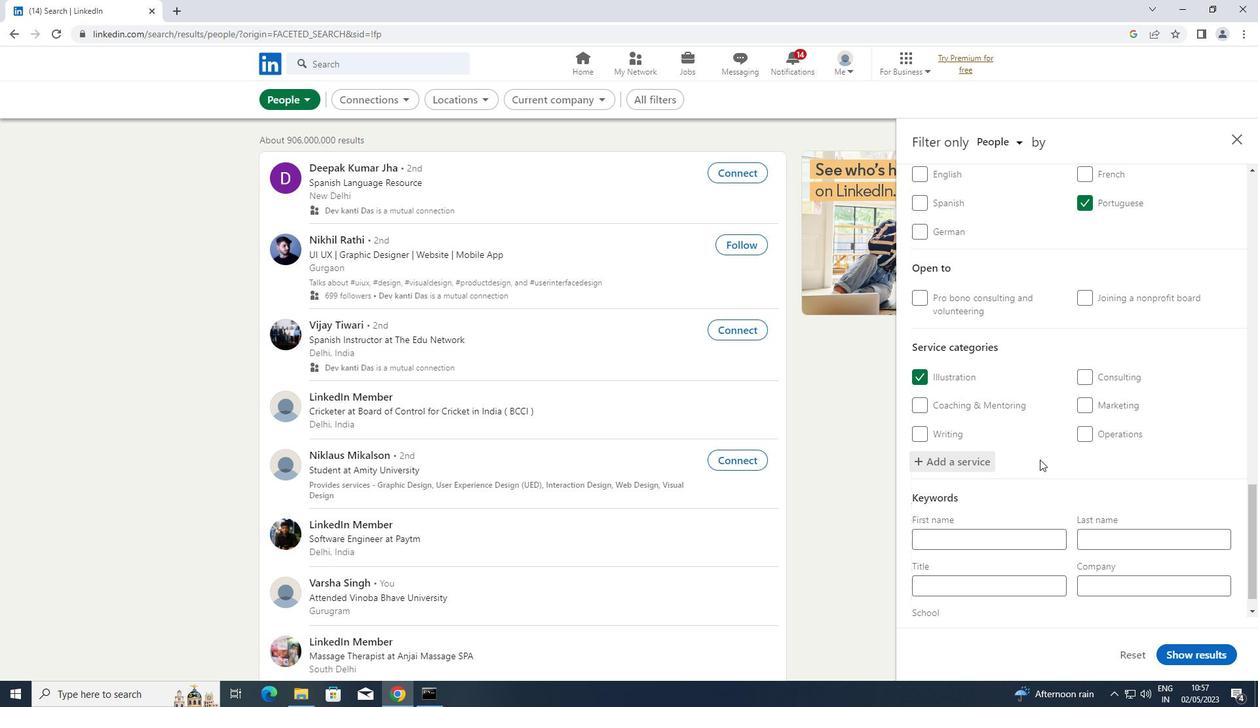 
Action: Mouse scrolled (1039, 459) with delta (0, 0)
Screenshot: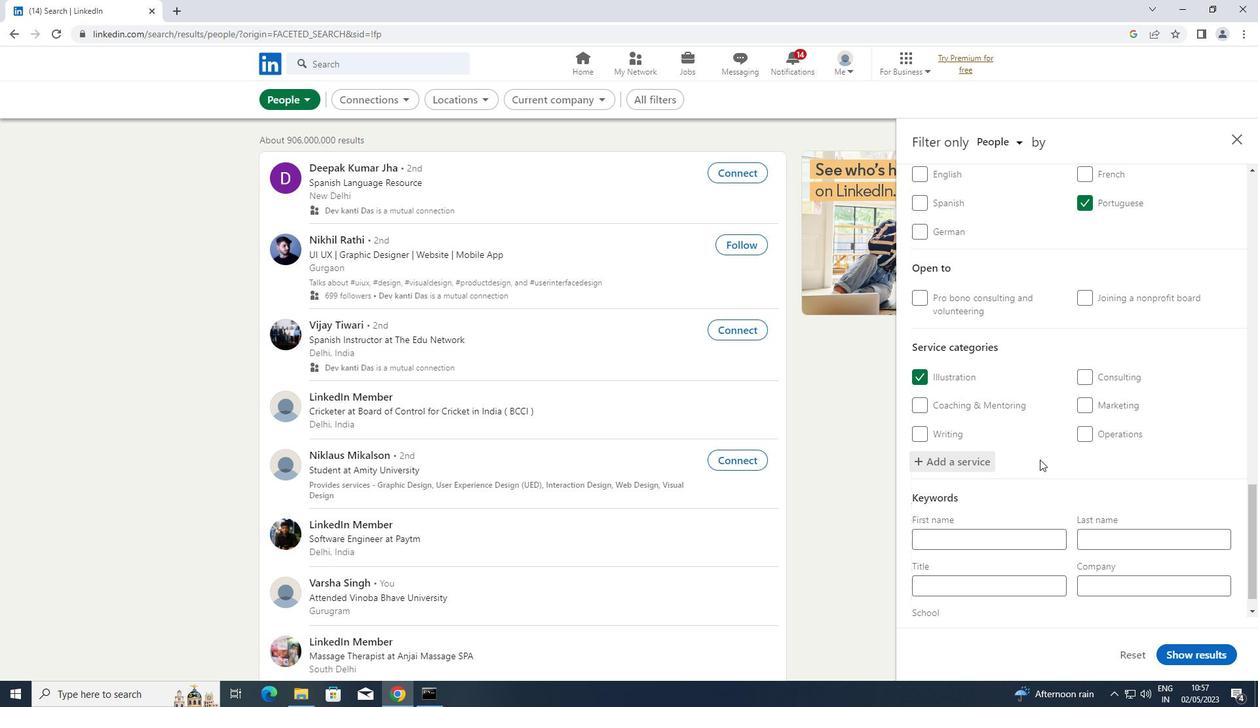 
Action: Mouse moved to (992, 560)
Screenshot: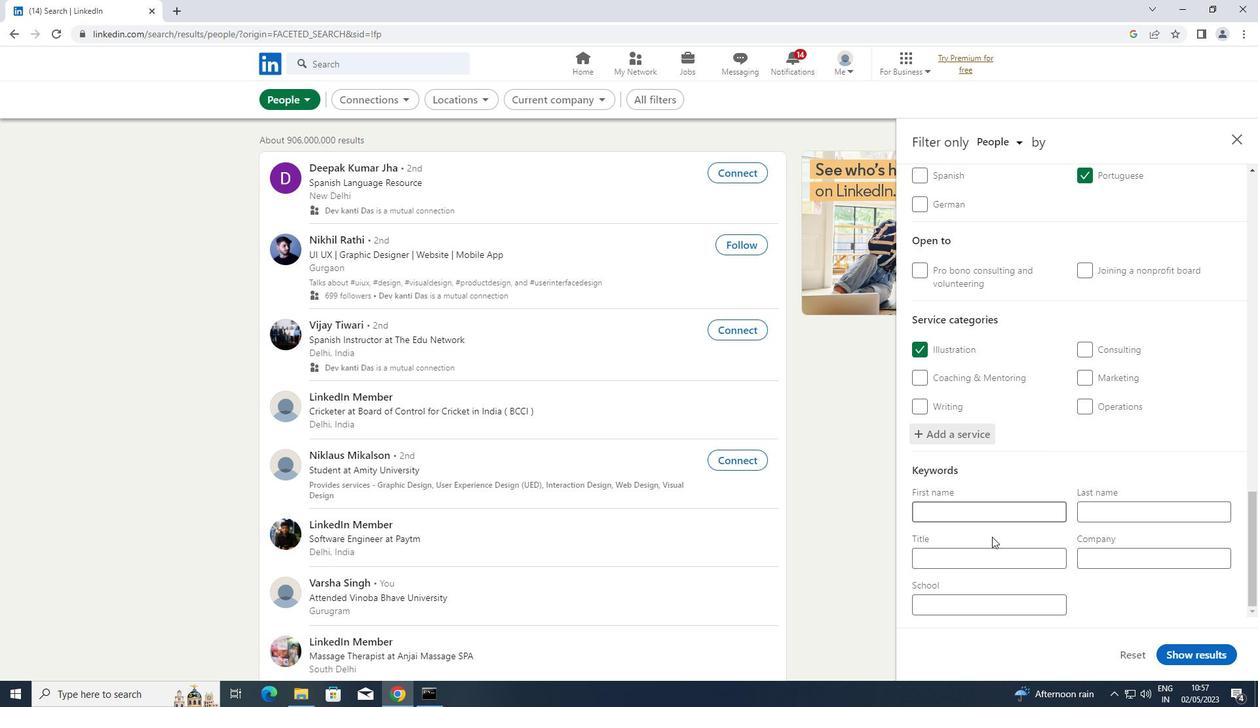 
Action: Mouse pressed left at (992, 560)
Screenshot: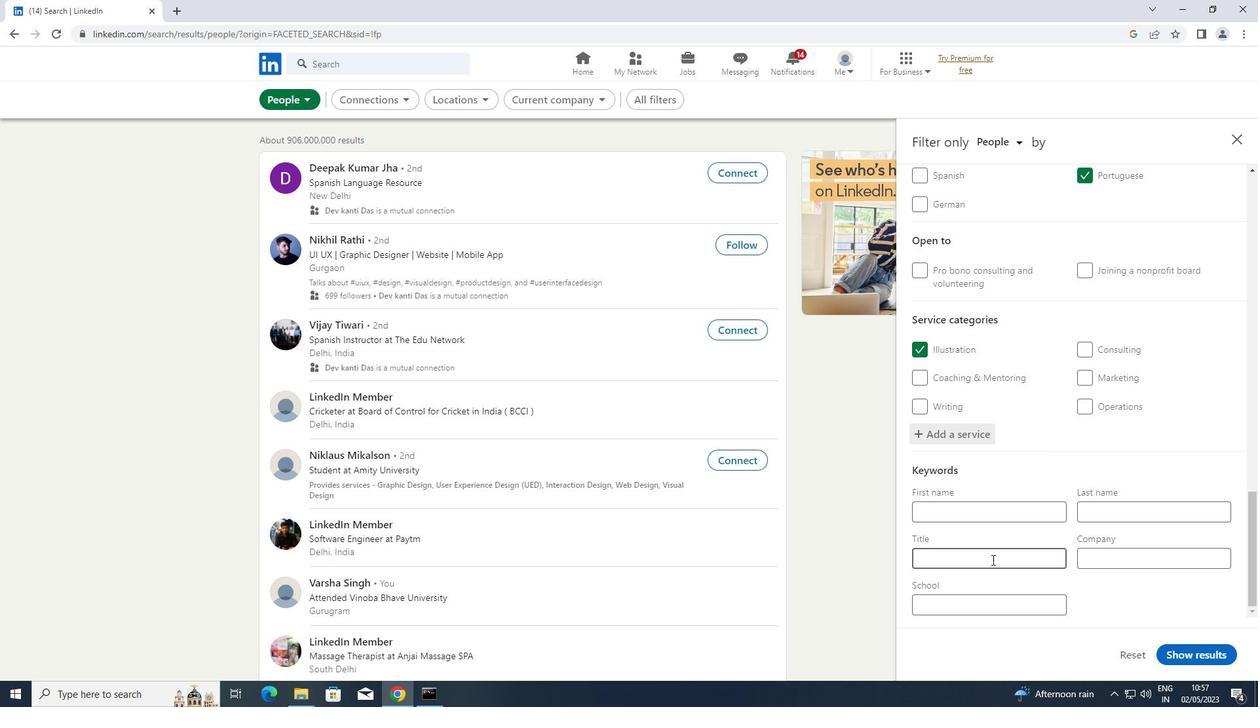 
Action: Key pressed <Key.shift>MINING<Key.space><Key.shift>ENGINEER
Screenshot: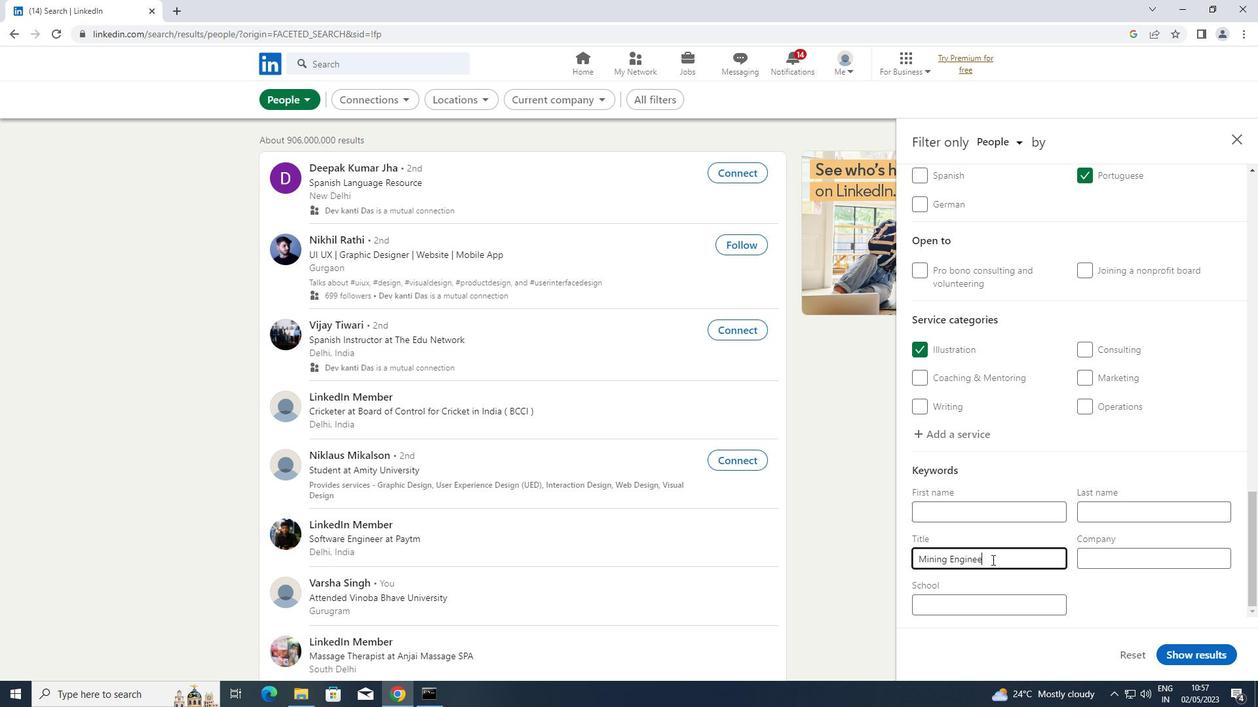 
Action: Mouse moved to (1205, 659)
Screenshot: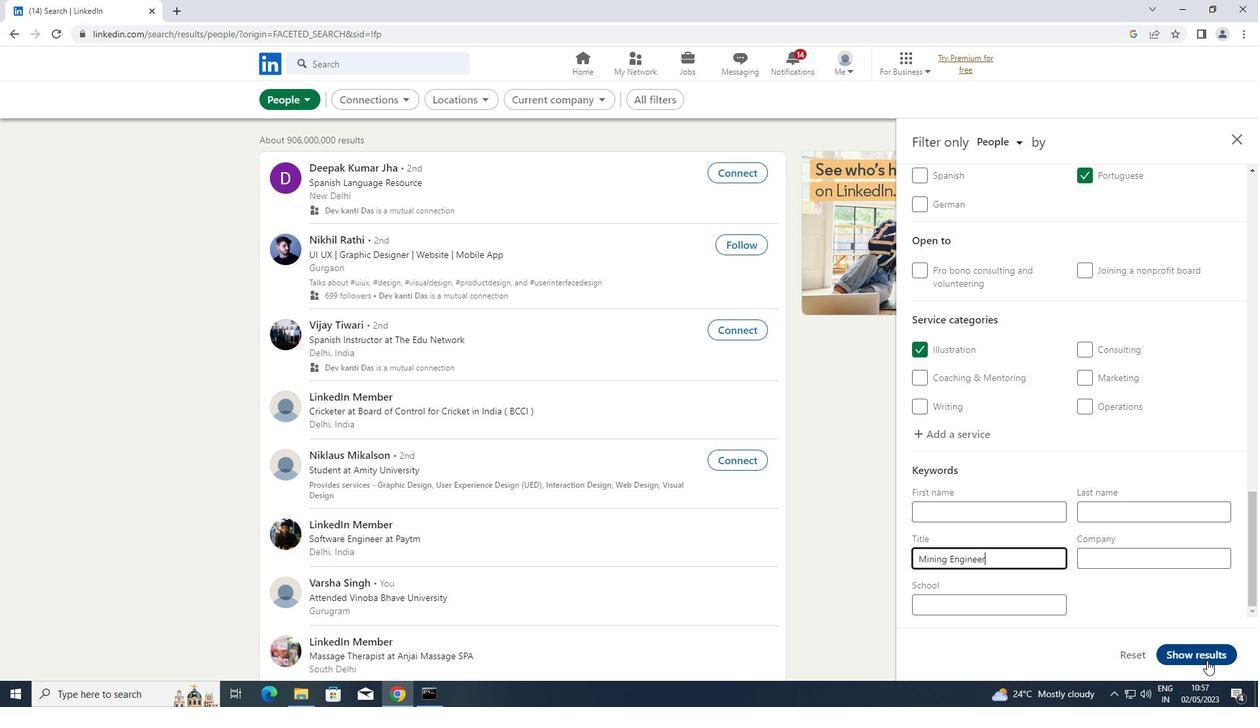 
Action: Mouse pressed left at (1205, 659)
Screenshot: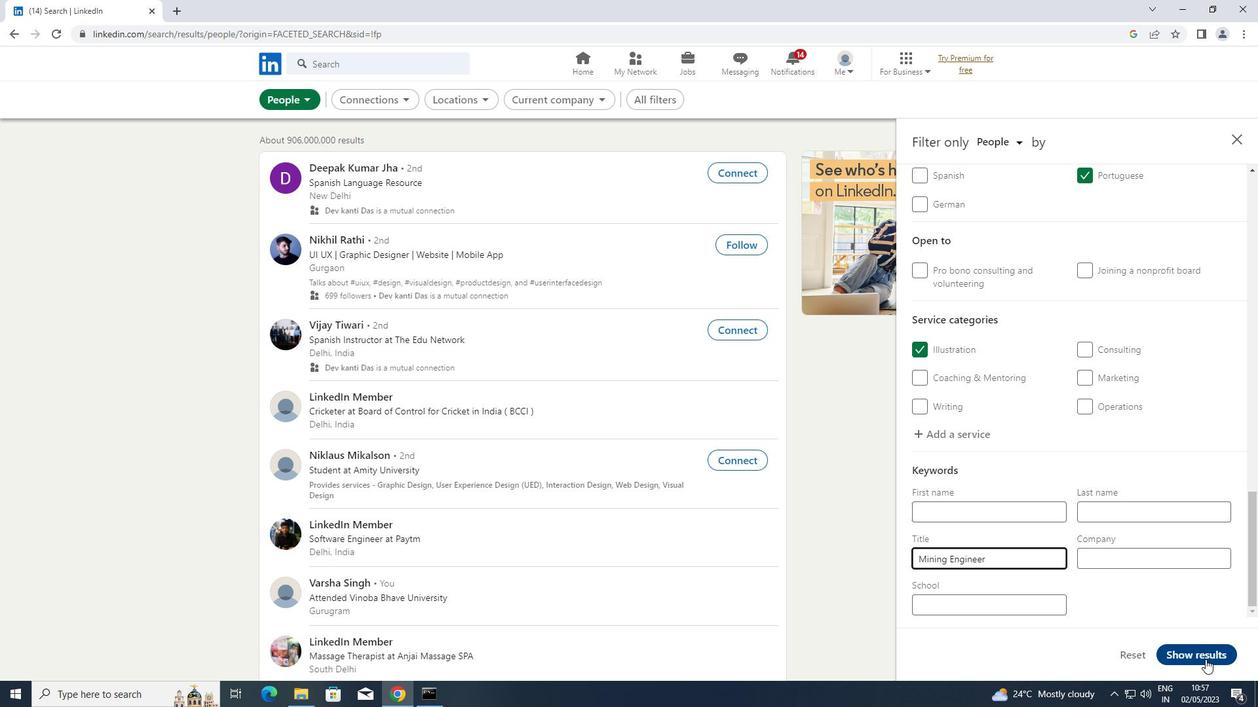 
